Task: Look for space in Sevan, Armenia from 1st June, 2023 to 9th June, 2023 for 4 adults in price range Rs.6000 to Rs.12000. Place can be entire place with 2 bedrooms having 2 beds and 2 bathrooms. Property type can be house, flat, guest house. Amenities needed are: heating. Booking option can be shelf check-in. Required host language is English.
Action: Mouse moved to (492, 102)
Screenshot: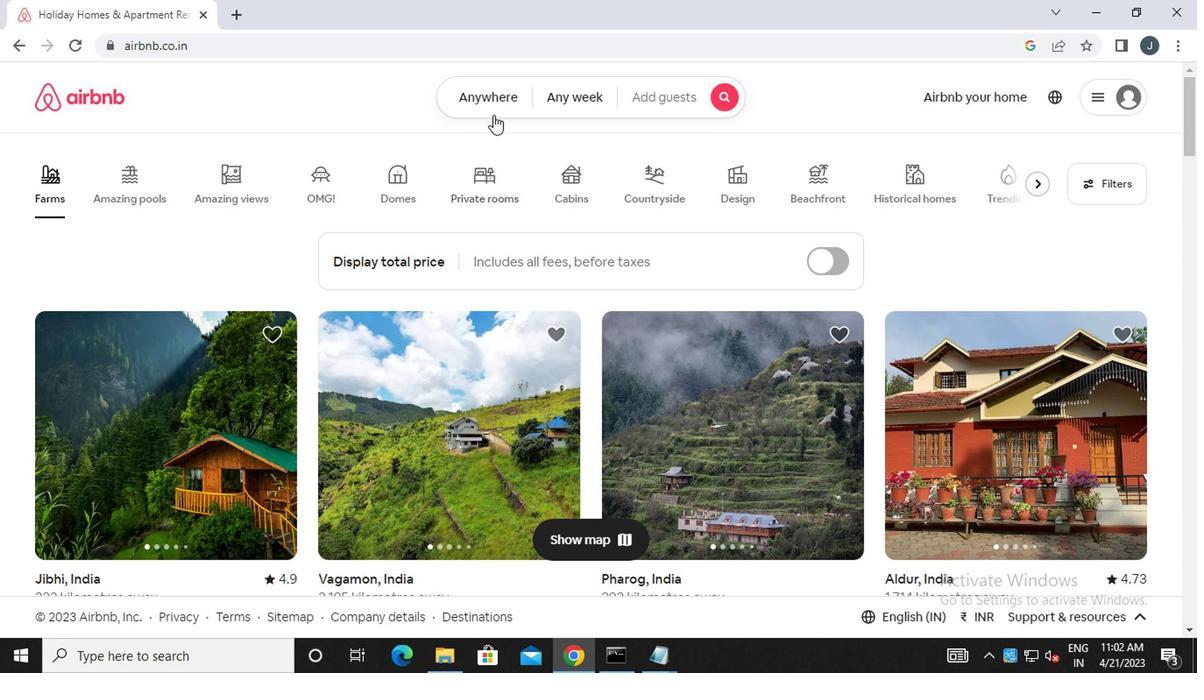 
Action: Mouse pressed left at (492, 102)
Screenshot: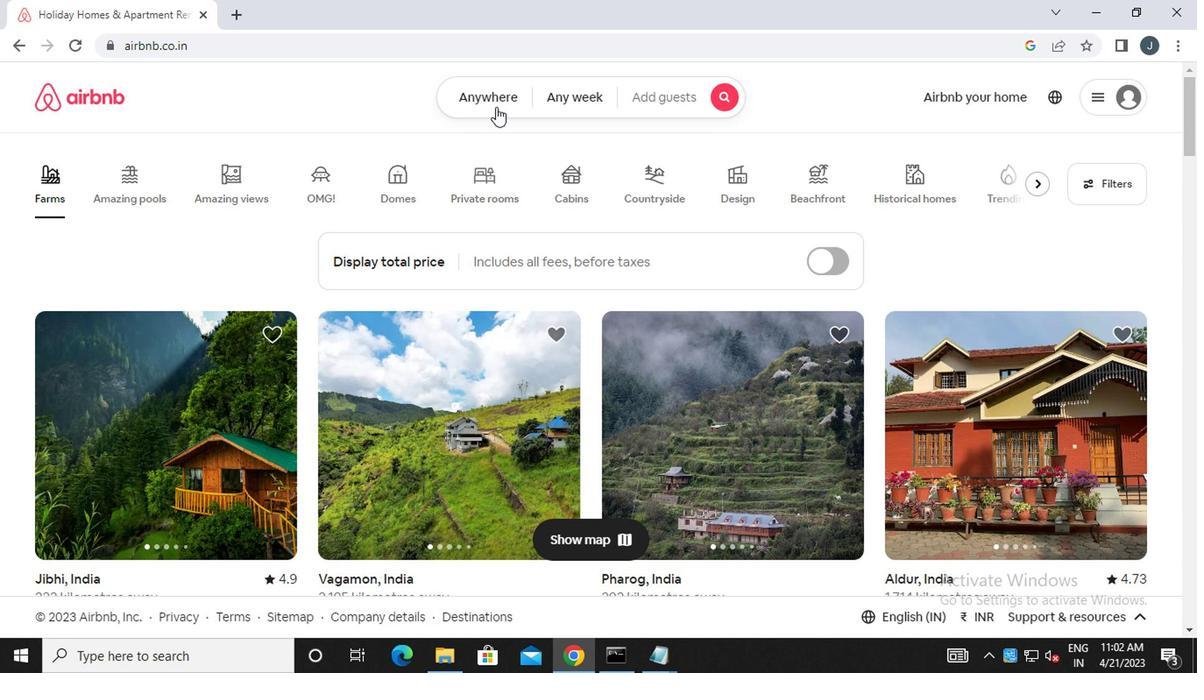 
Action: Mouse moved to (306, 167)
Screenshot: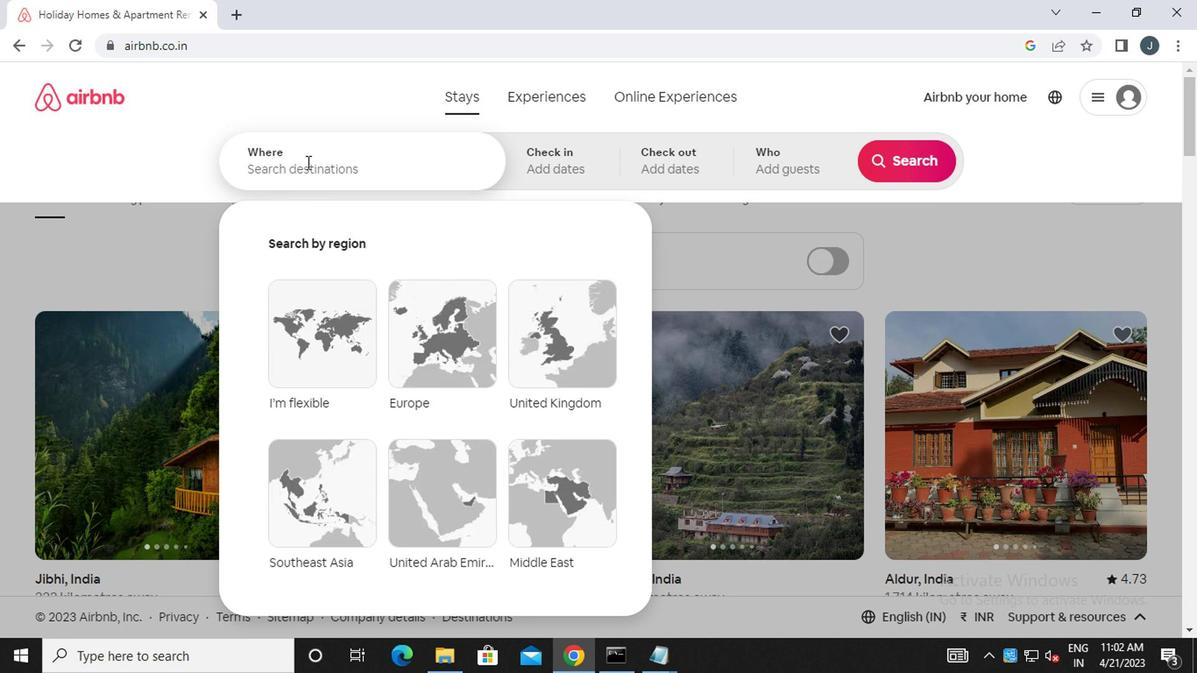 
Action: Mouse pressed left at (306, 167)
Screenshot: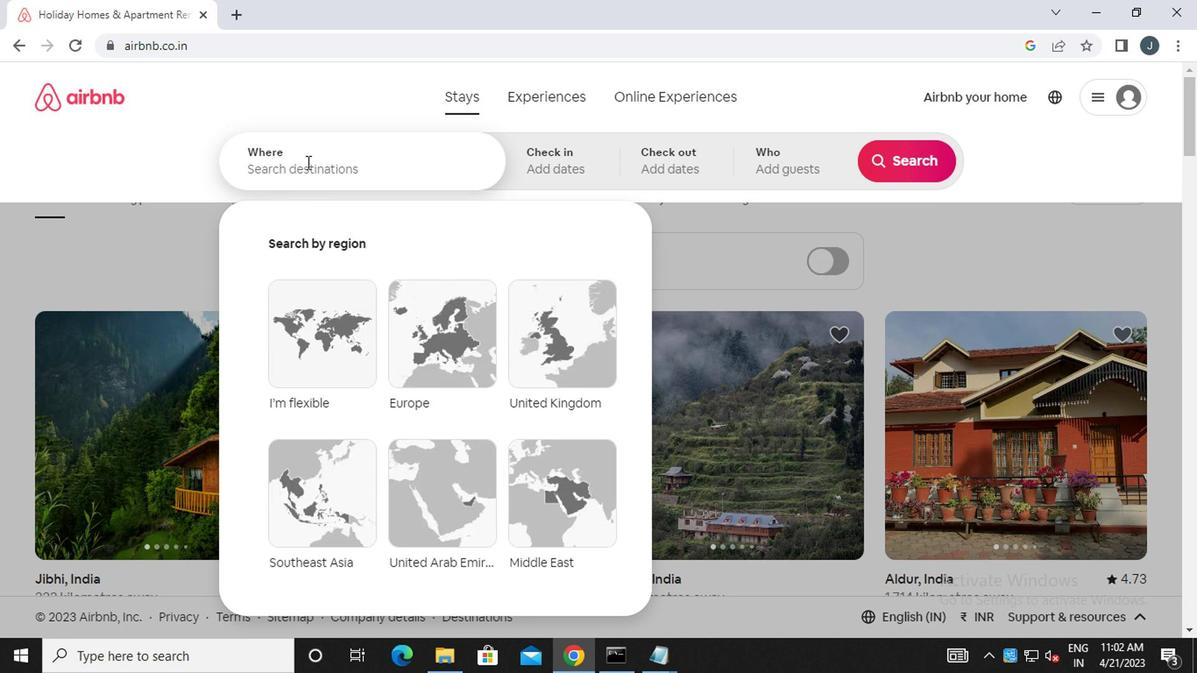 
Action: Mouse moved to (309, 168)
Screenshot: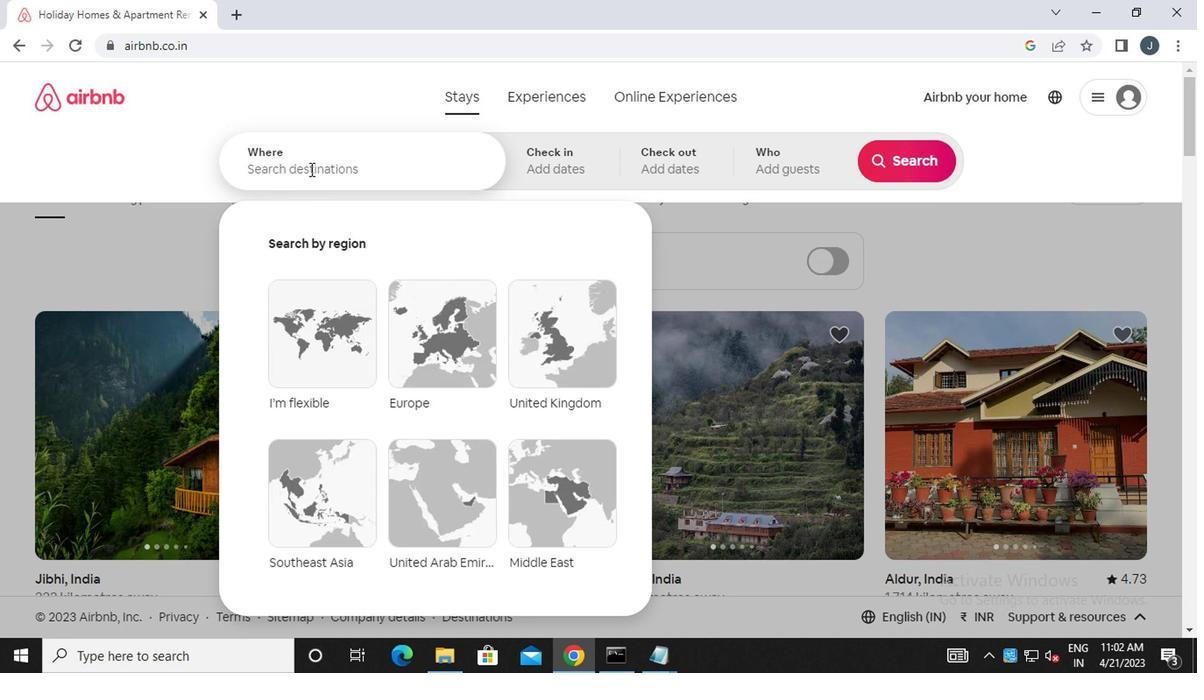 
Action: Key pressed s<Key.caps_lock>evan
Screenshot: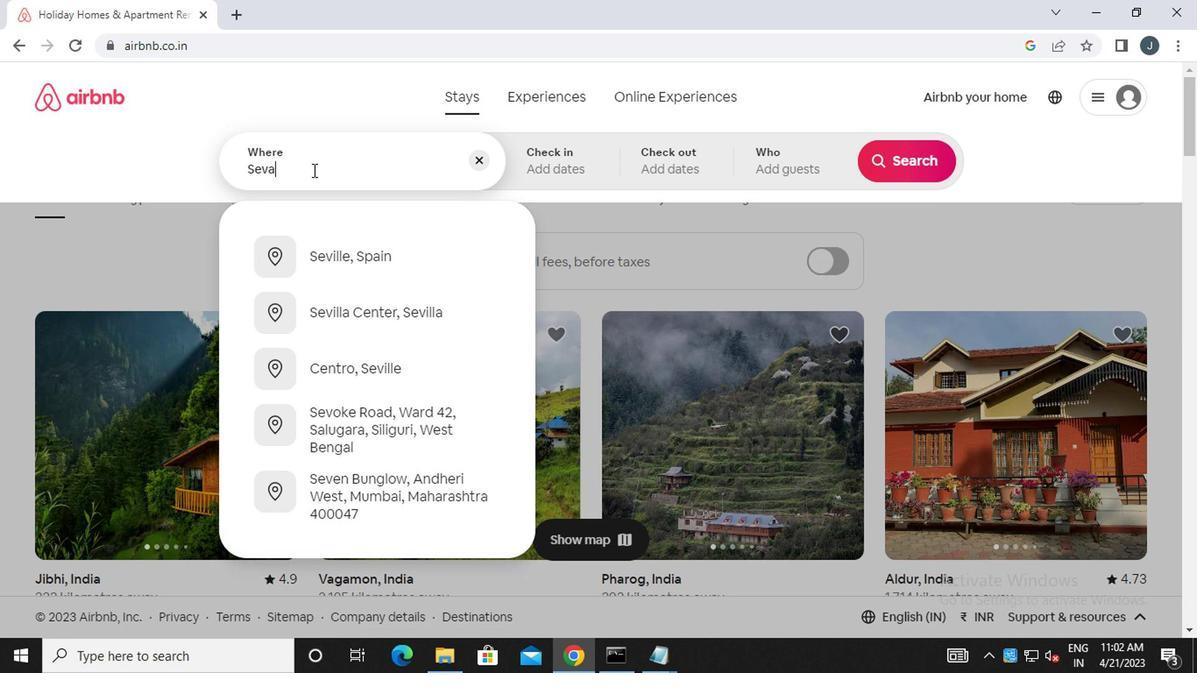 
Action: Mouse moved to (369, 253)
Screenshot: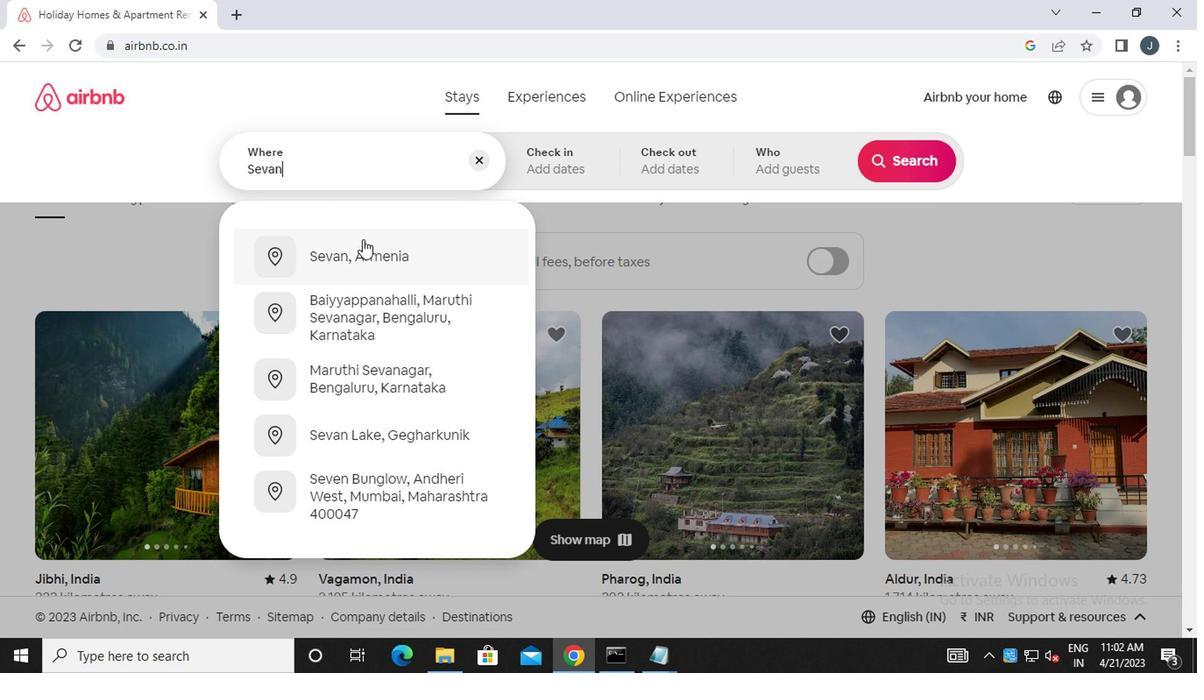 
Action: Mouse pressed left at (369, 253)
Screenshot: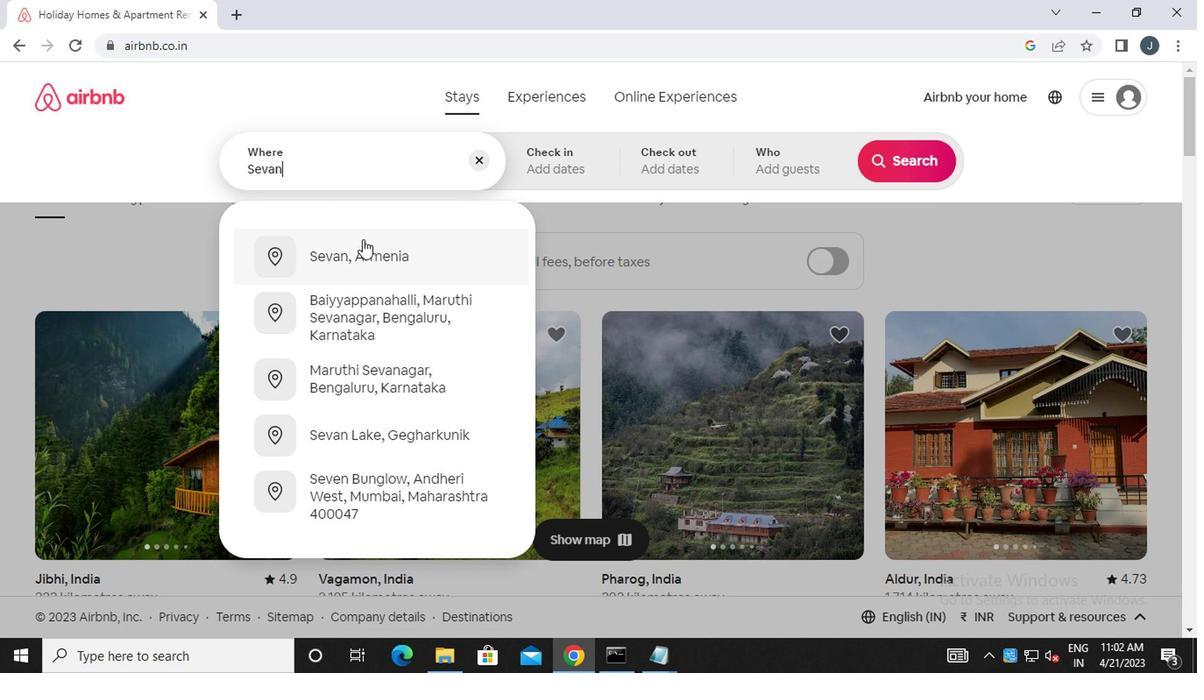 
Action: Mouse moved to (891, 300)
Screenshot: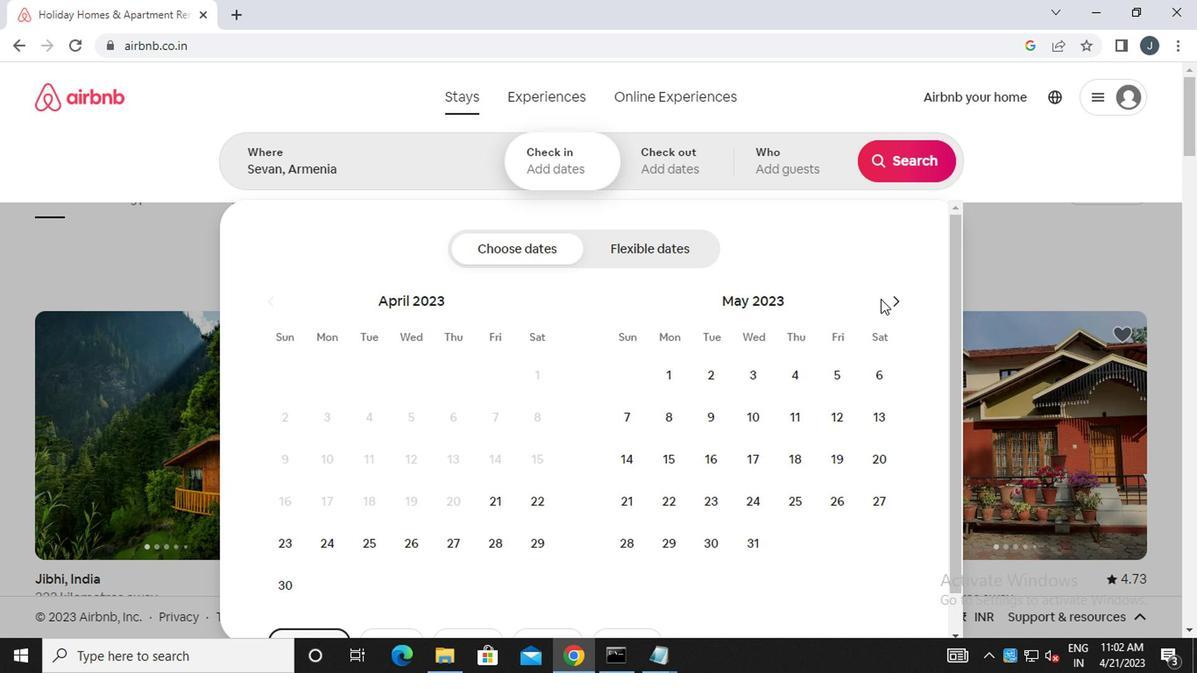 
Action: Mouse pressed left at (891, 300)
Screenshot: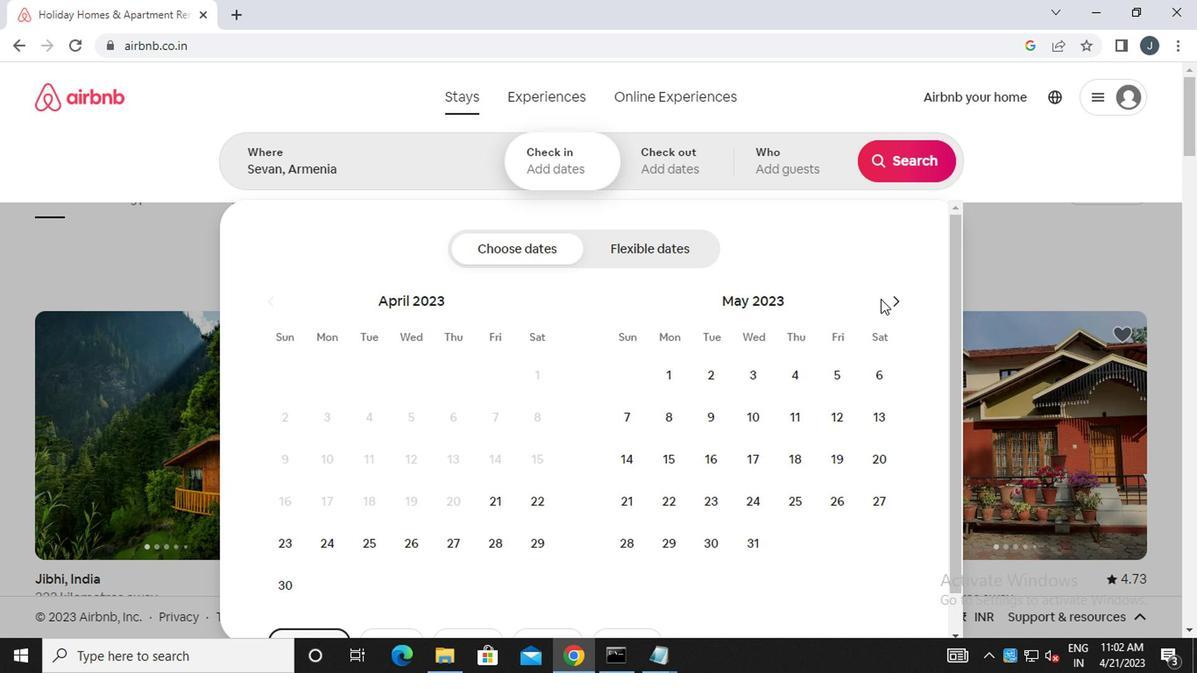 
Action: Mouse moved to (796, 381)
Screenshot: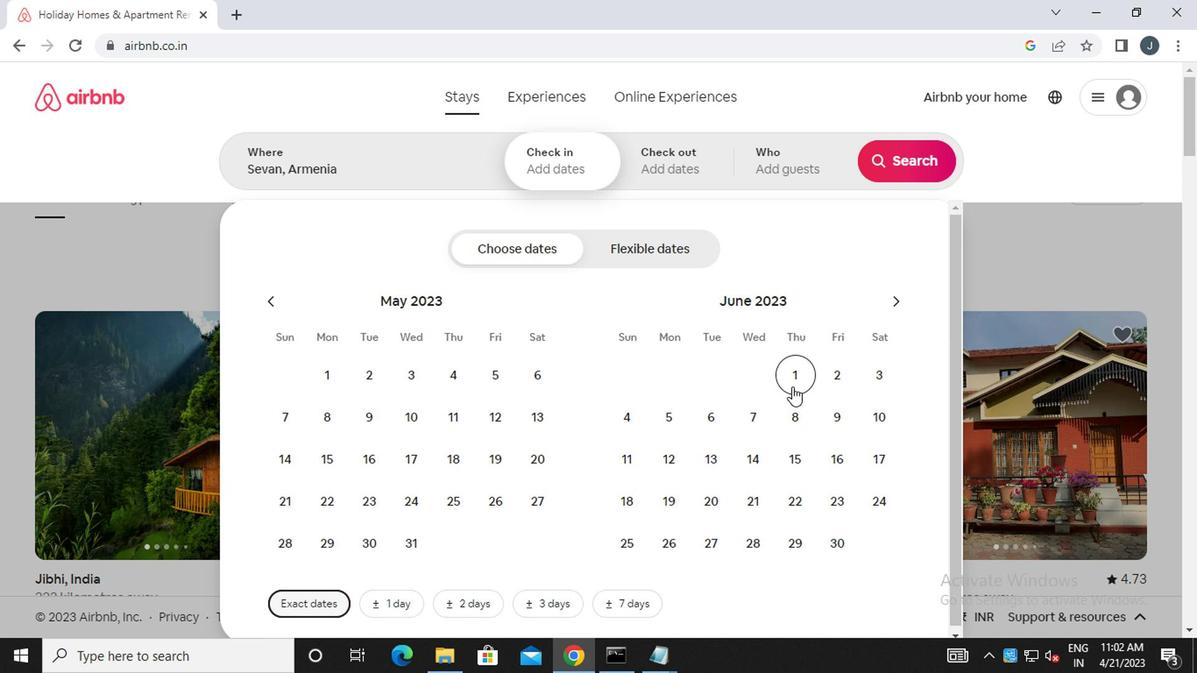 
Action: Mouse pressed left at (796, 381)
Screenshot: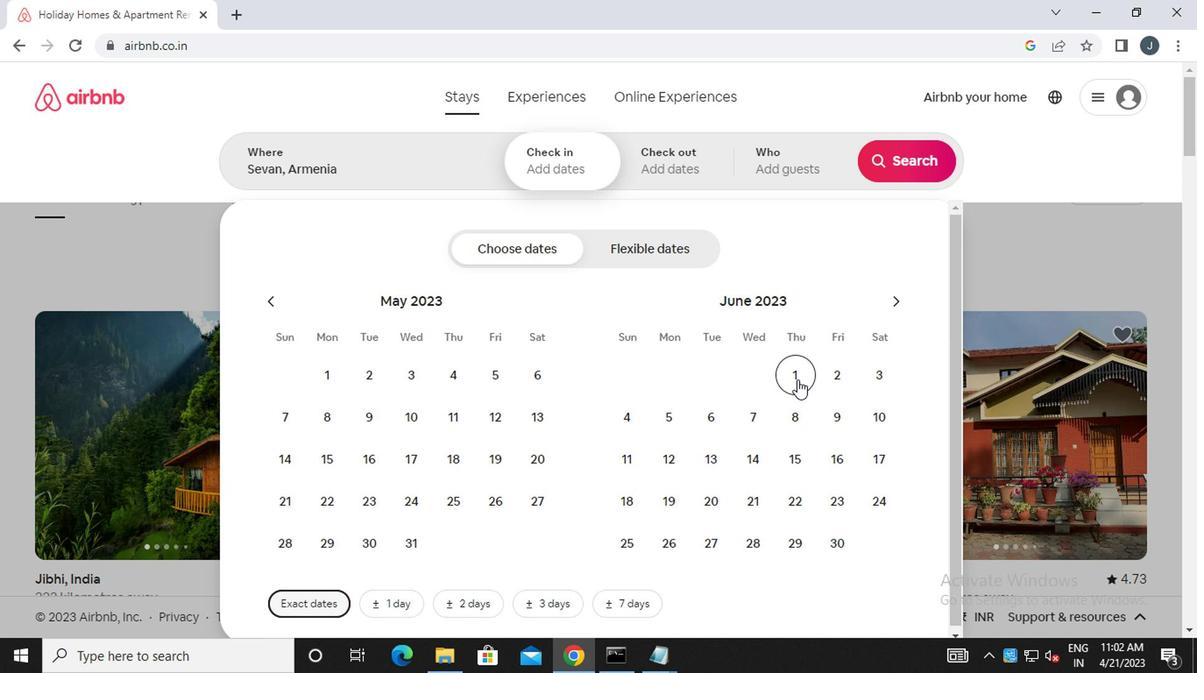 
Action: Mouse moved to (823, 423)
Screenshot: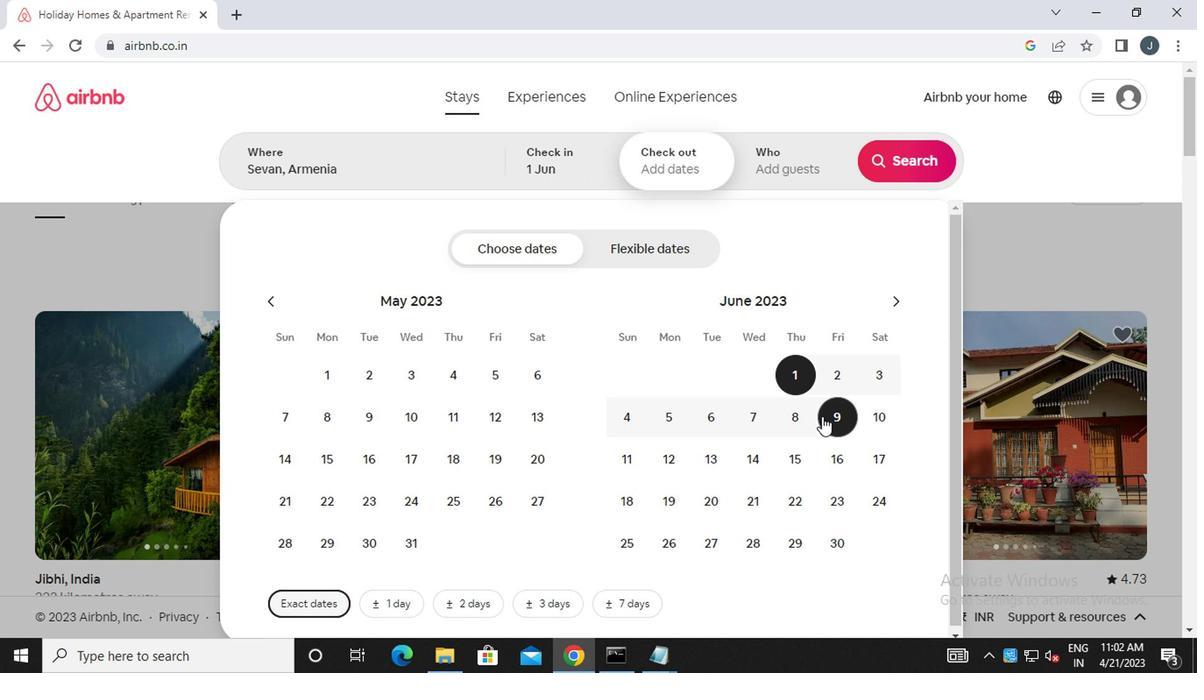 
Action: Mouse pressed left at (823, 423)
Screenshot: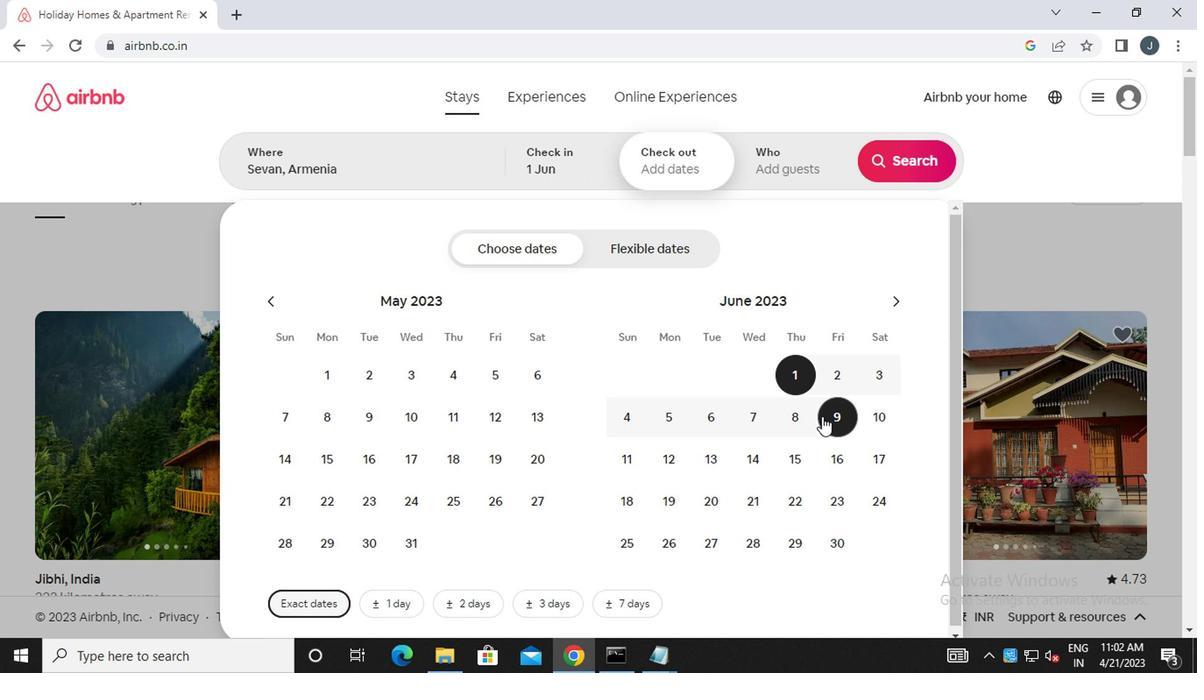 
Action: Mouse moved to (804, 164)
Screenshot: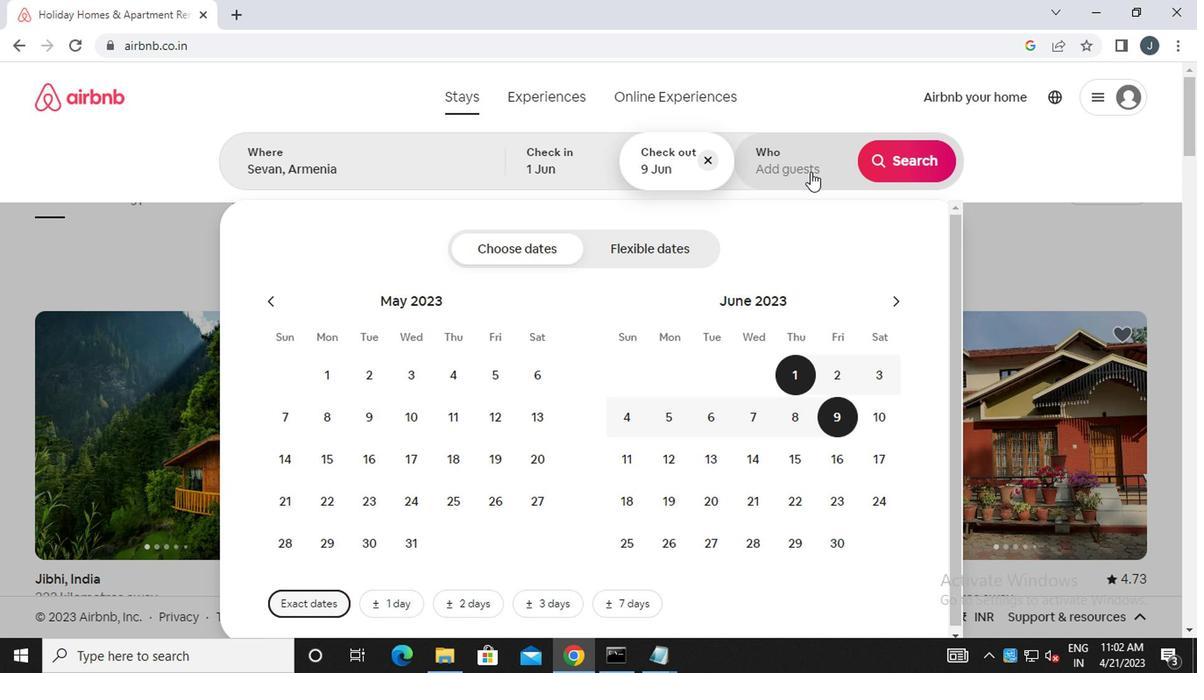 
Action: Mouse pressed left at (804, 164)
Screenshot: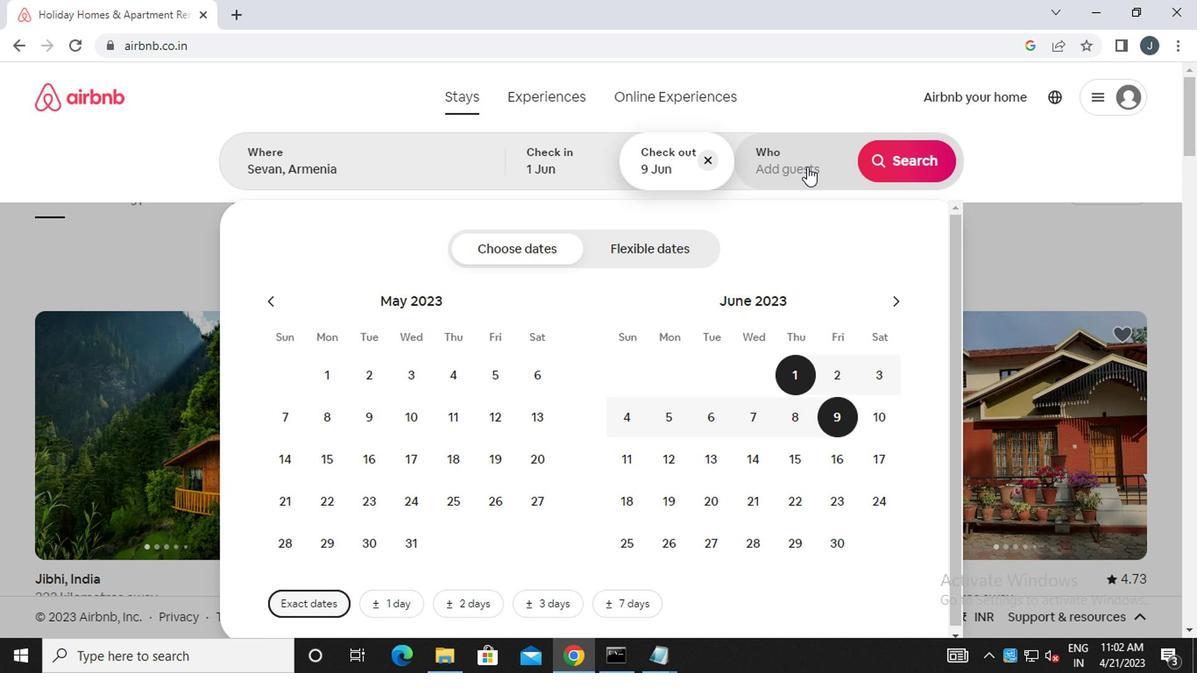 
Action: Mouse moved to (911, 255)
Screenshot: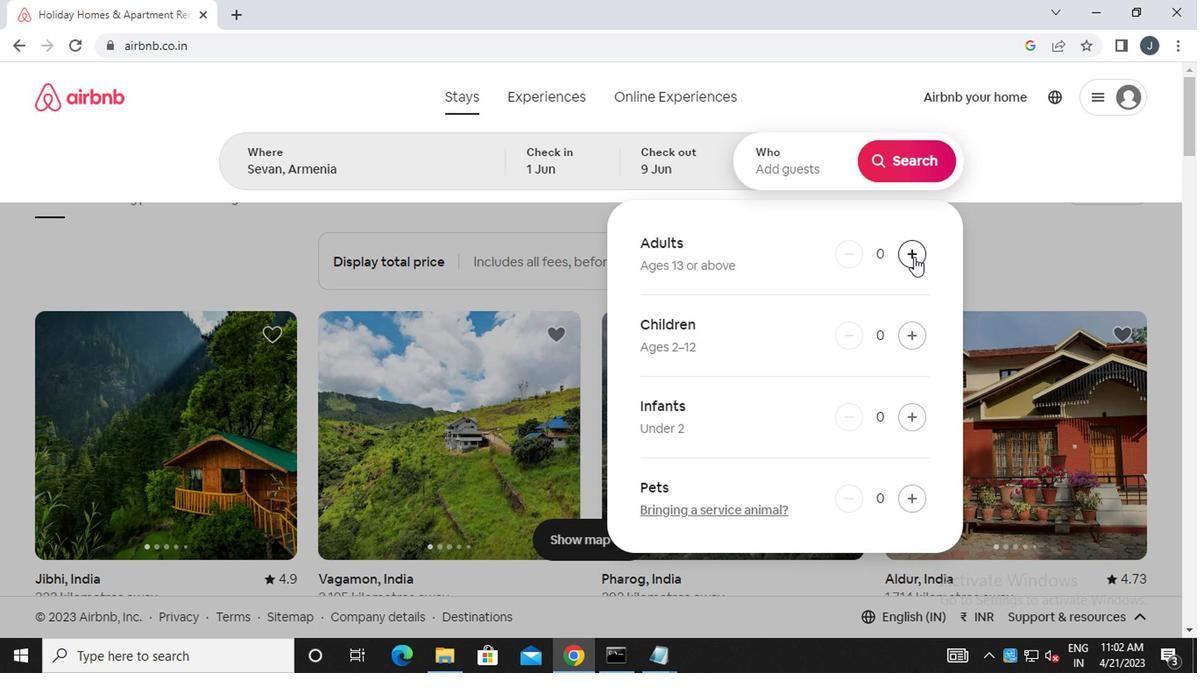 
Action: Mouse pressed left at (911, 255)
Screenshot: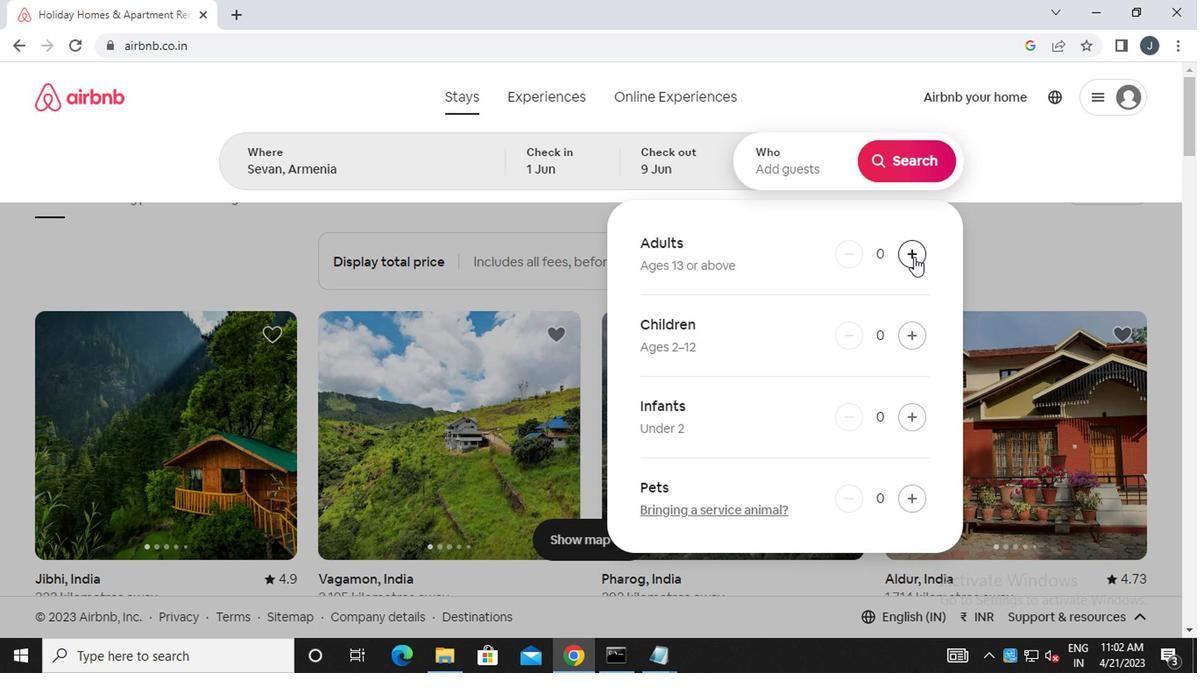 
Action: Mouse pressed left at (911, 255)
Screenshot: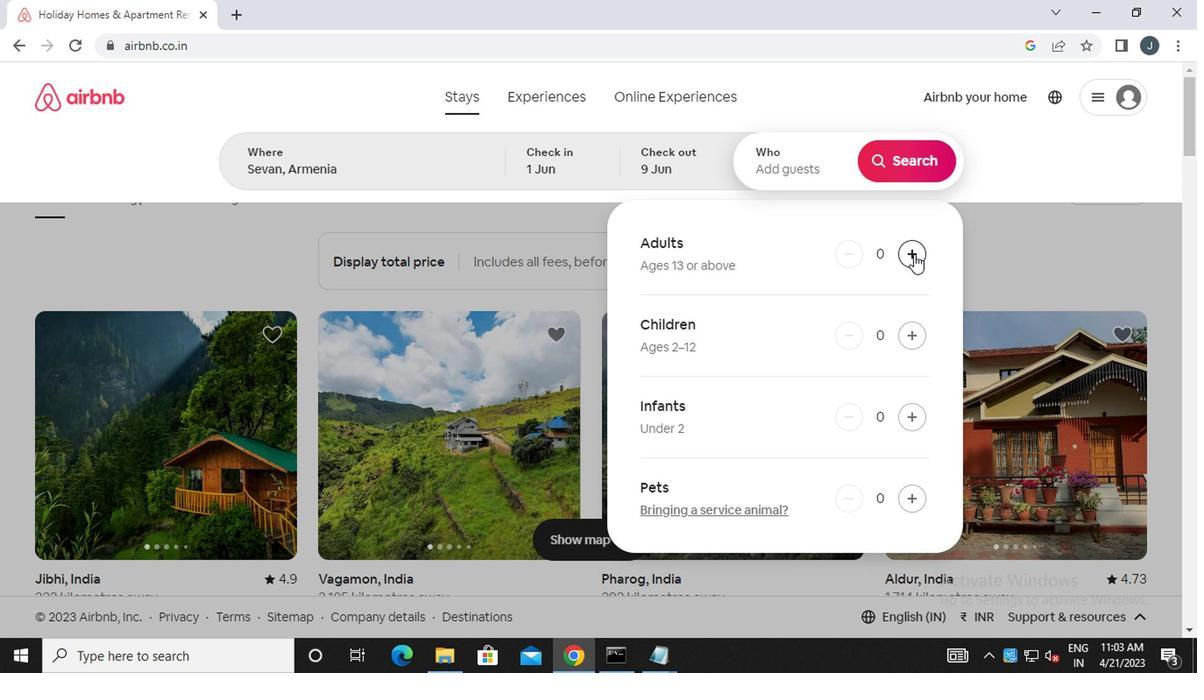 
Action: Mouse moved to (911, 255)
Screenshot: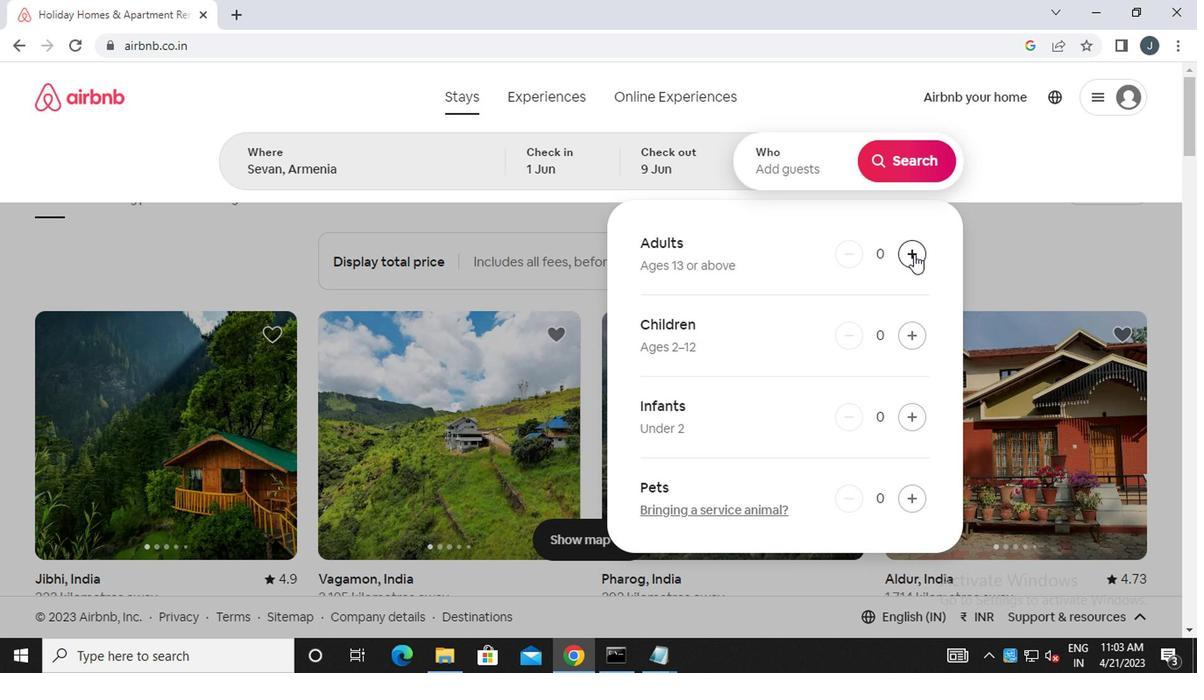 
Action: Mouse pressed left at (911, 255)
Screenshot: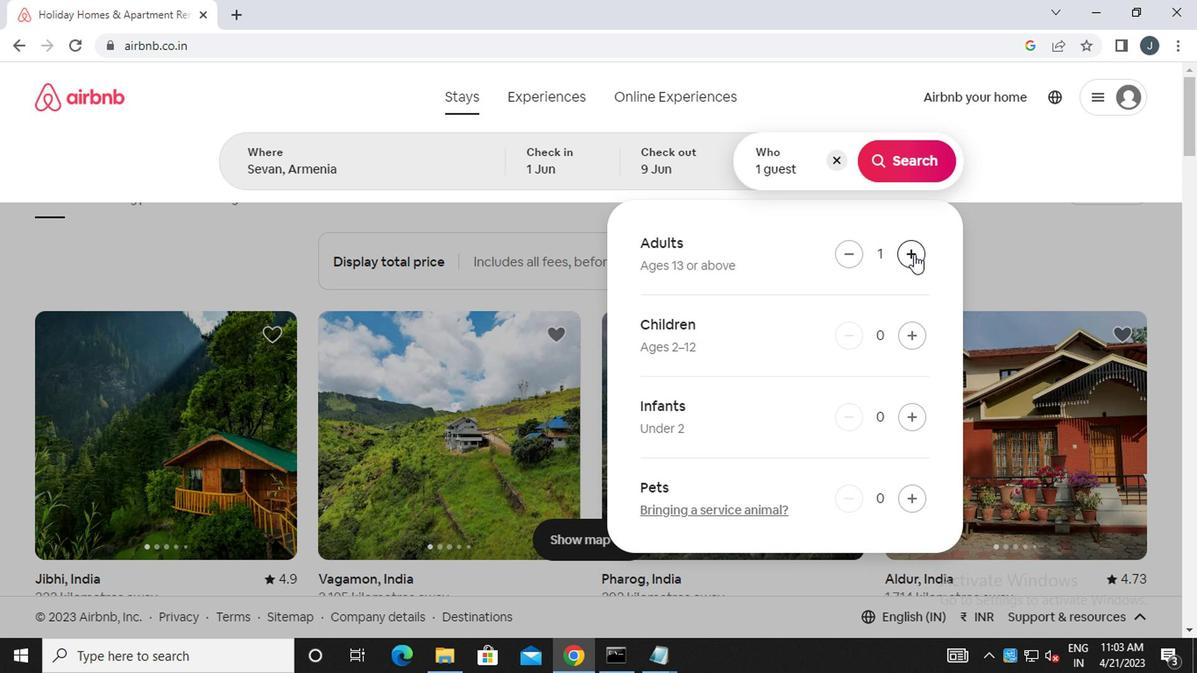 
Action: Mouse pressed left at (911, 255)
Screenshot: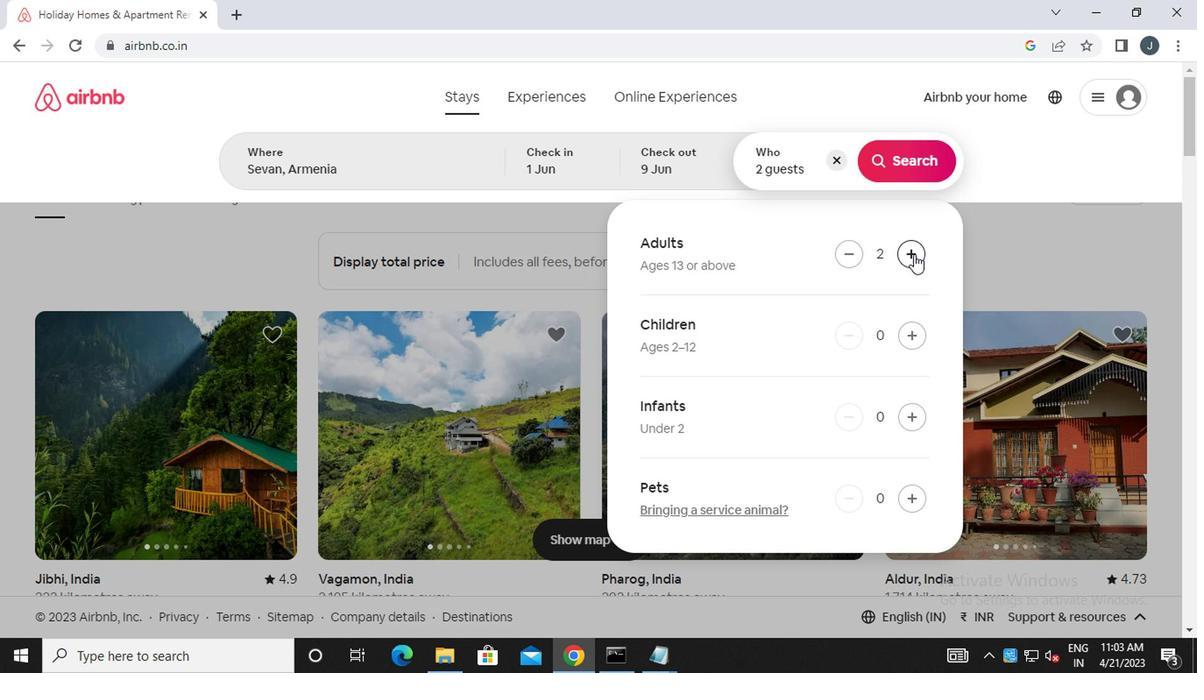 
Action: Mouse moved to (908, 156)
Screenshot: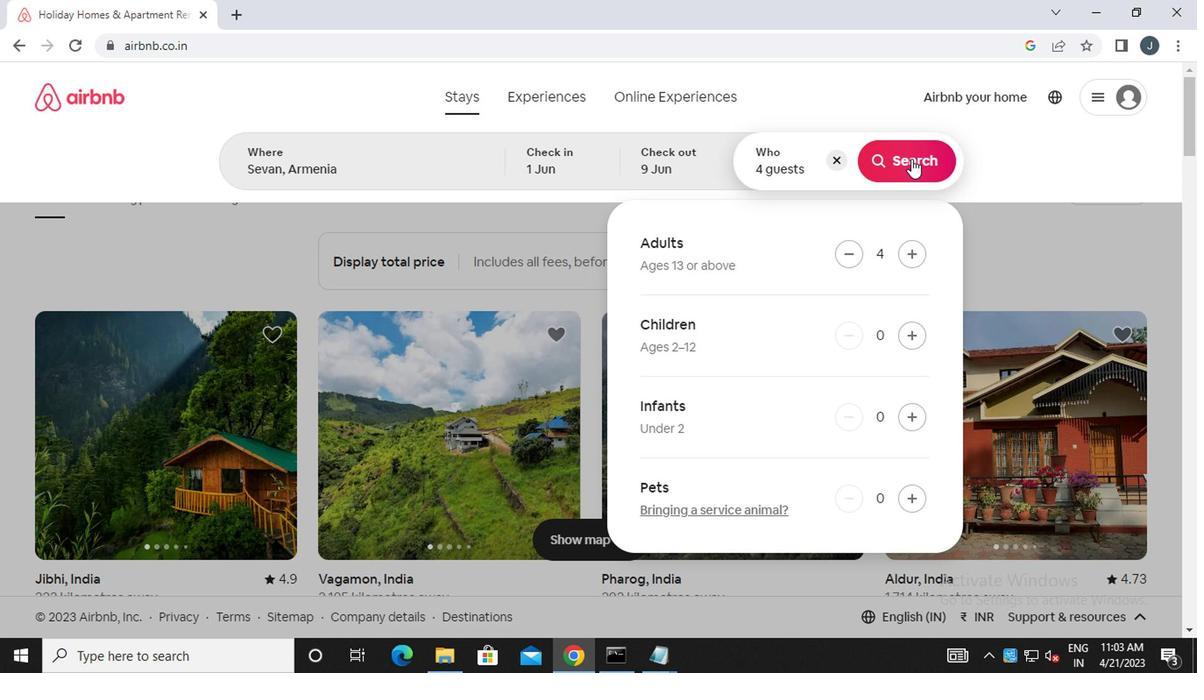 
Action: Mouse pressed left at (908, 156)
Screenshot: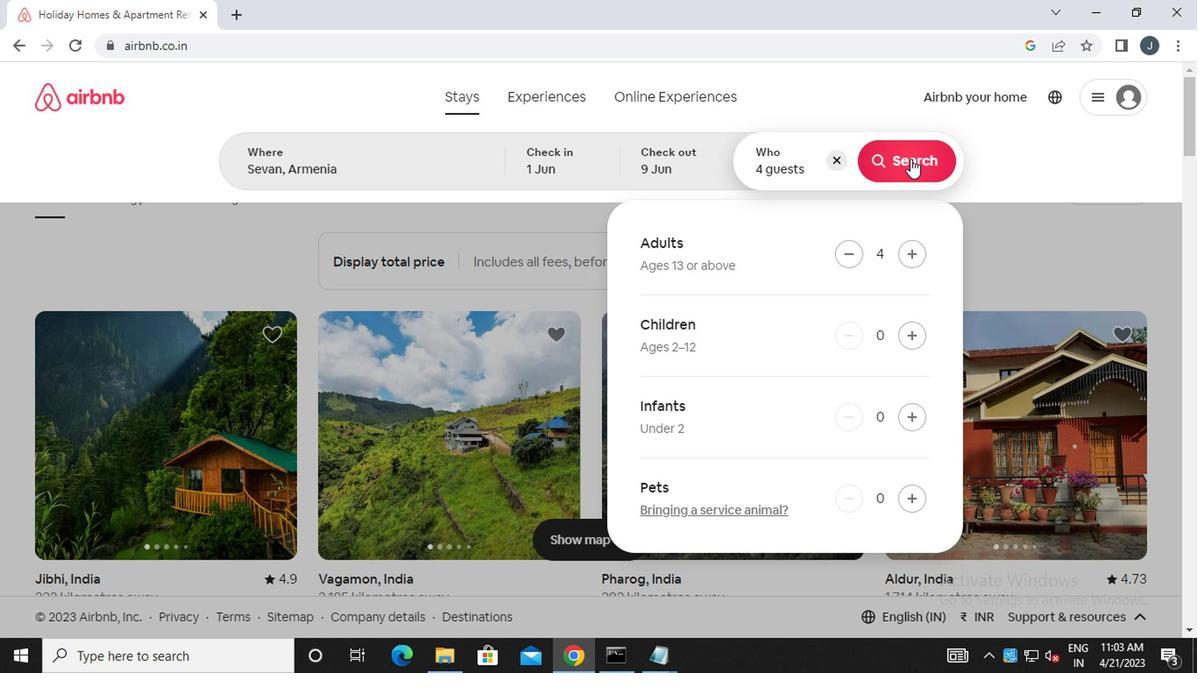 
Action: Mouse moved to (1147, 166)
Screenshot: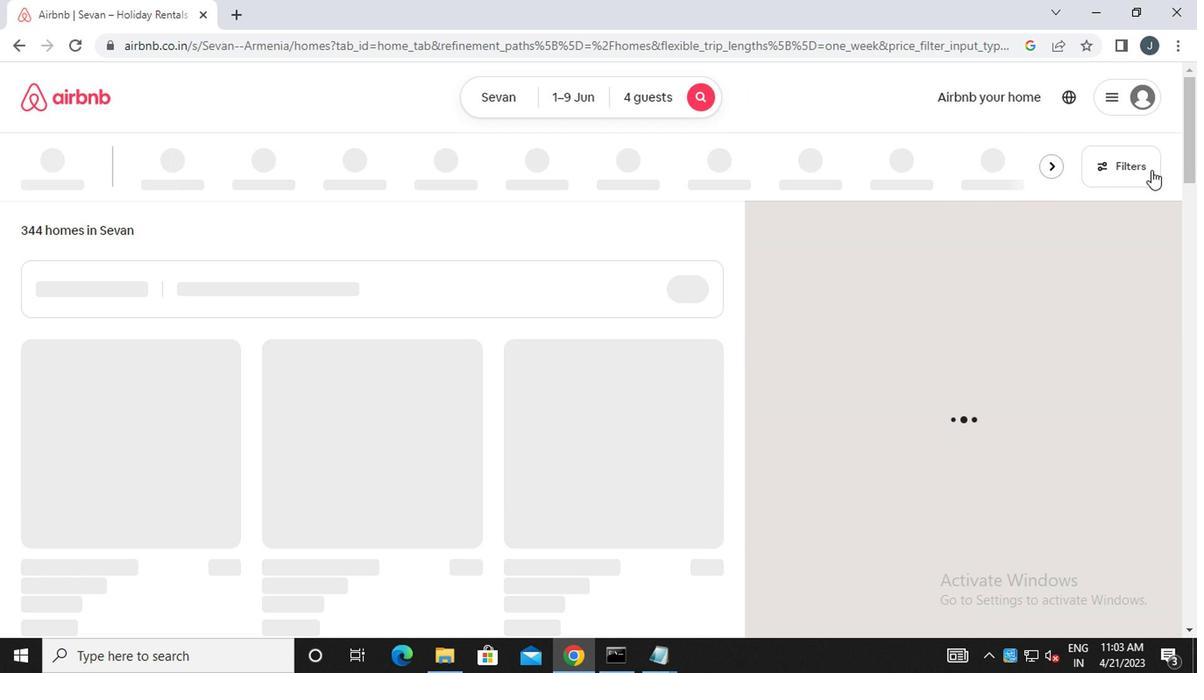 
Action: Mouse pressed left at (1147, 166)
Screenshot: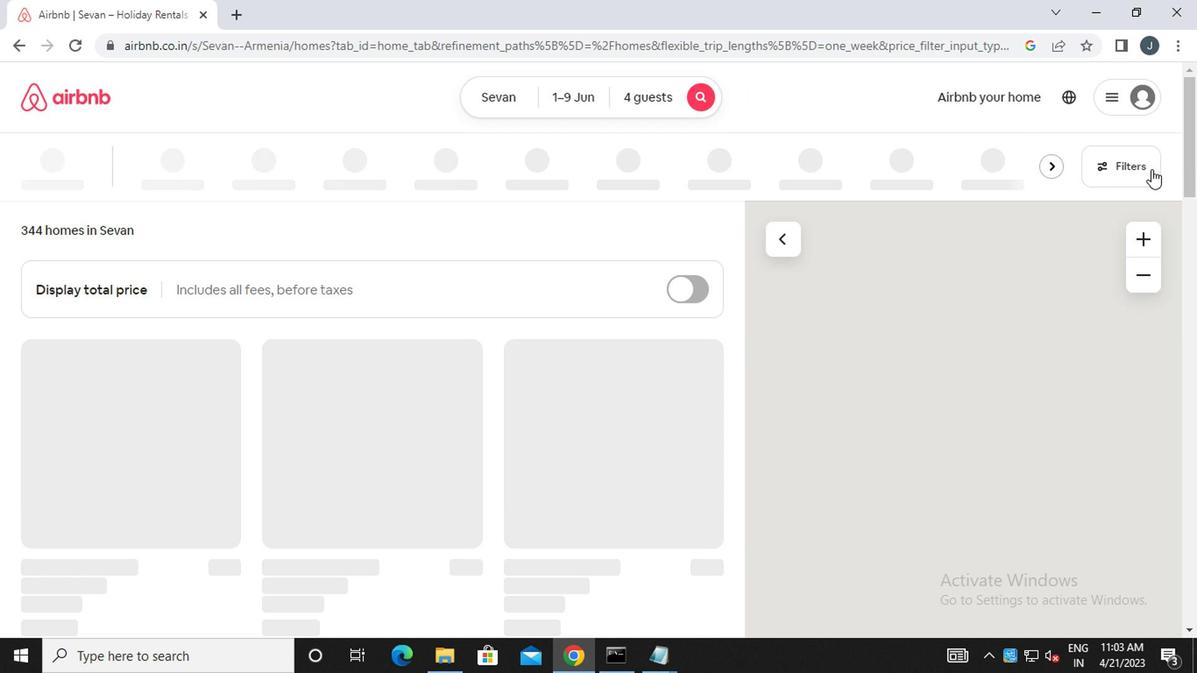 
Action: Mouse moved to (375, 402)
Screenshot: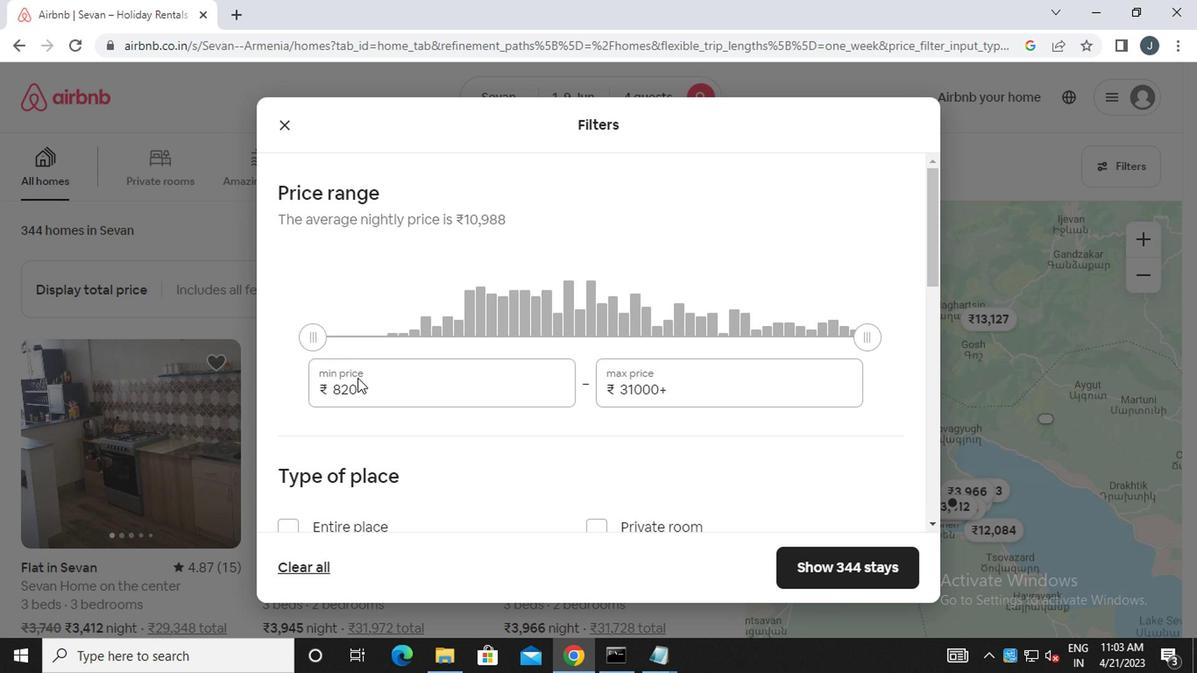 
Action: Mouse pressed left at (375, 402)
Screenshot: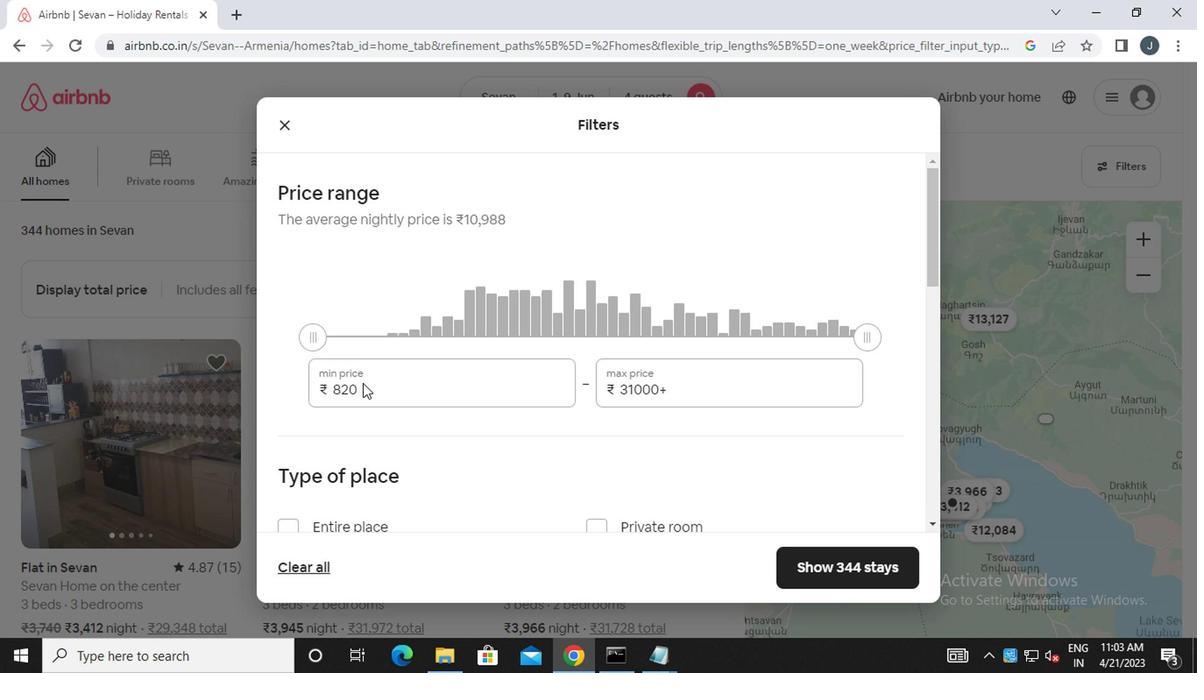 
Action: Mouse moved to (372, 402)
Screenshot: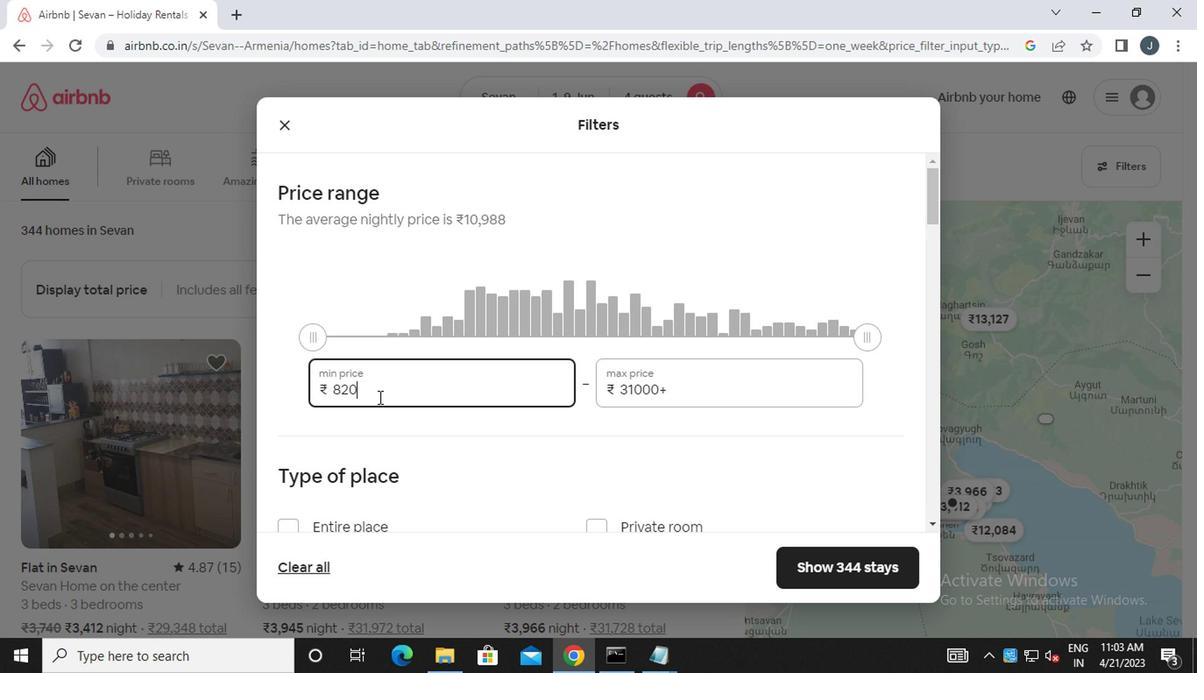 
Action: Key pressed <Key.backspace><Key.backspace><Key.backspace>6000
Screenshot: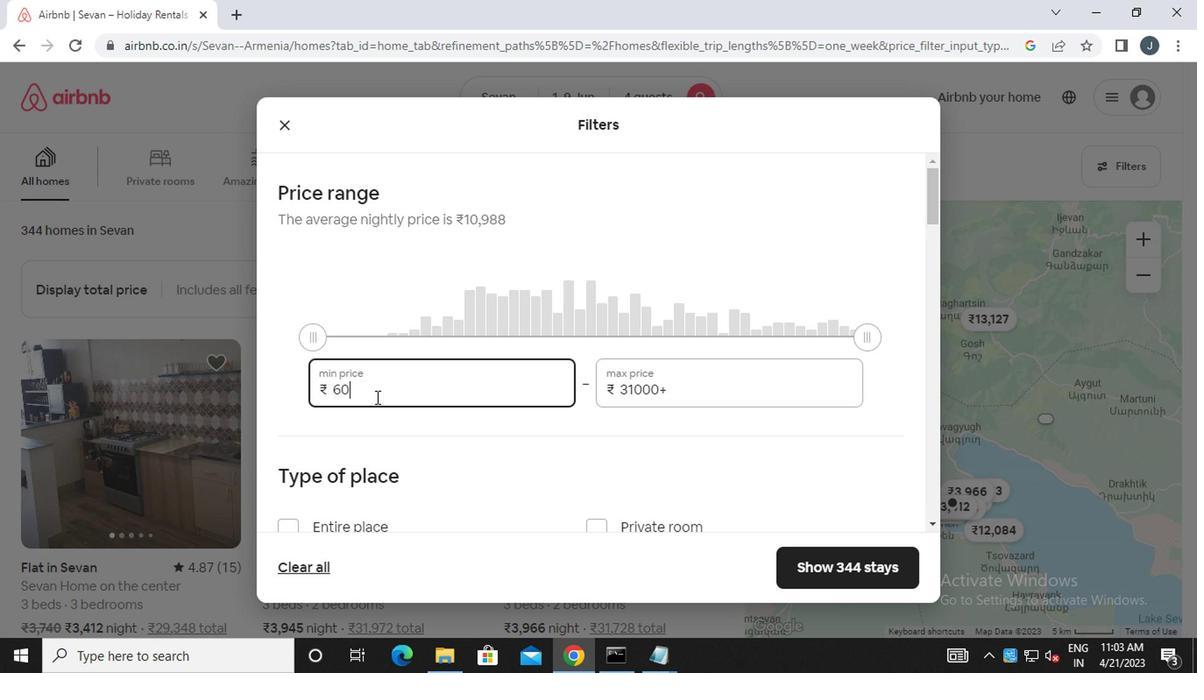 
Action: Mouse moved to (800, 374)
Screenshot: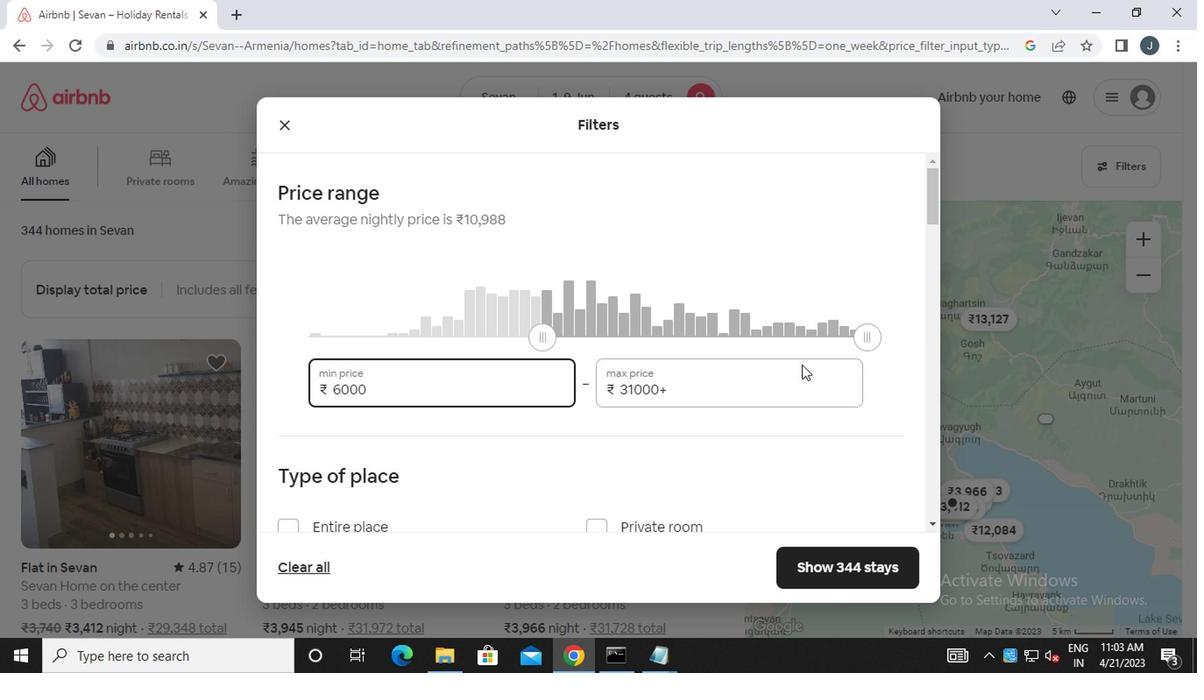 
Action: Mouse pressed left at (800, 374)
Screenshot: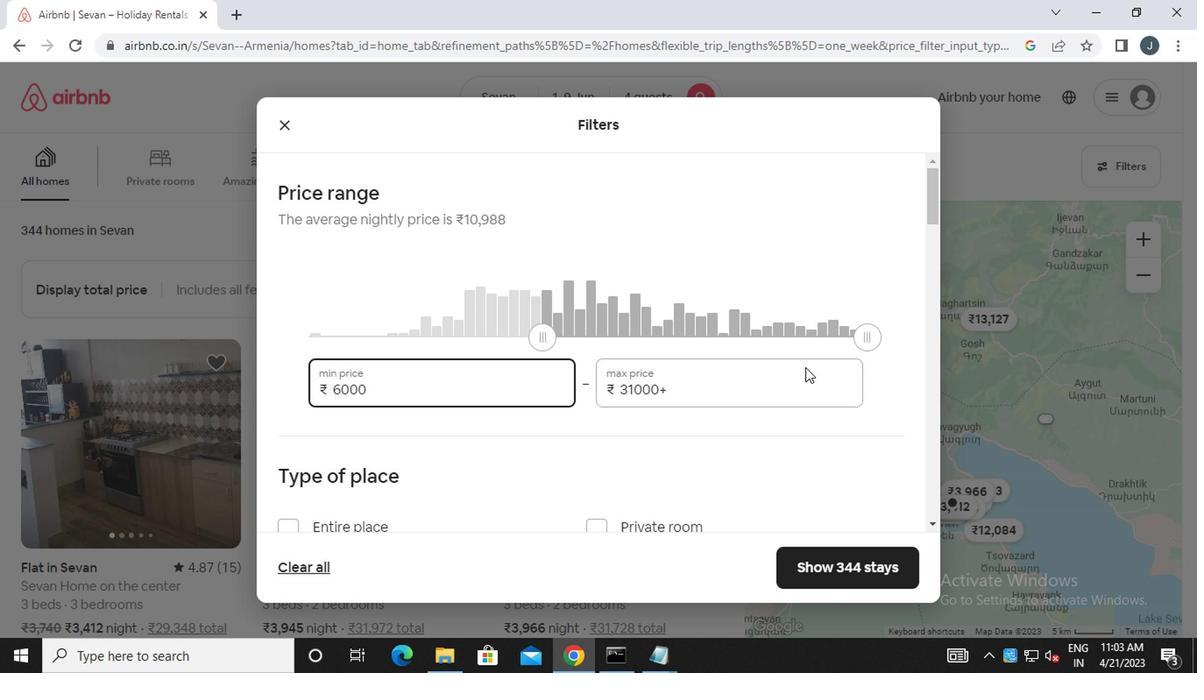 
Action: Key pressed <Key.backspace><Key.backspace><Key.backspace><Key.backspace><Key.backspace><Key.backspace>12000
Screenshot: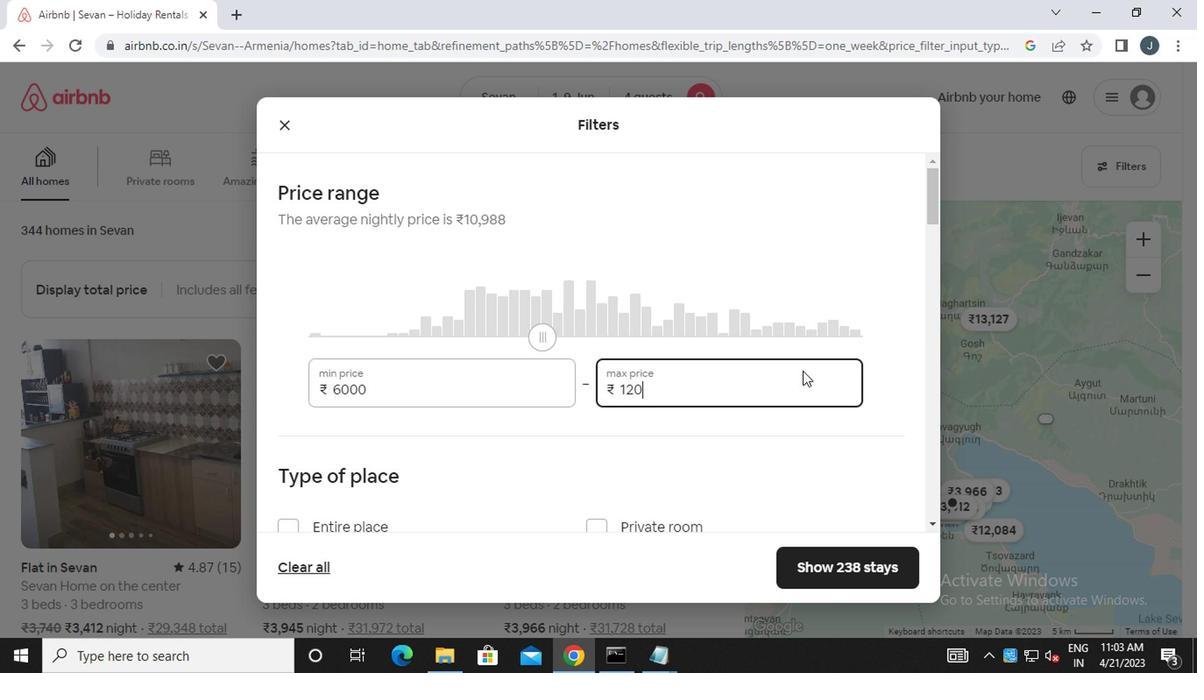 
Action: Mouse moved to (908, 374)
Screenshot: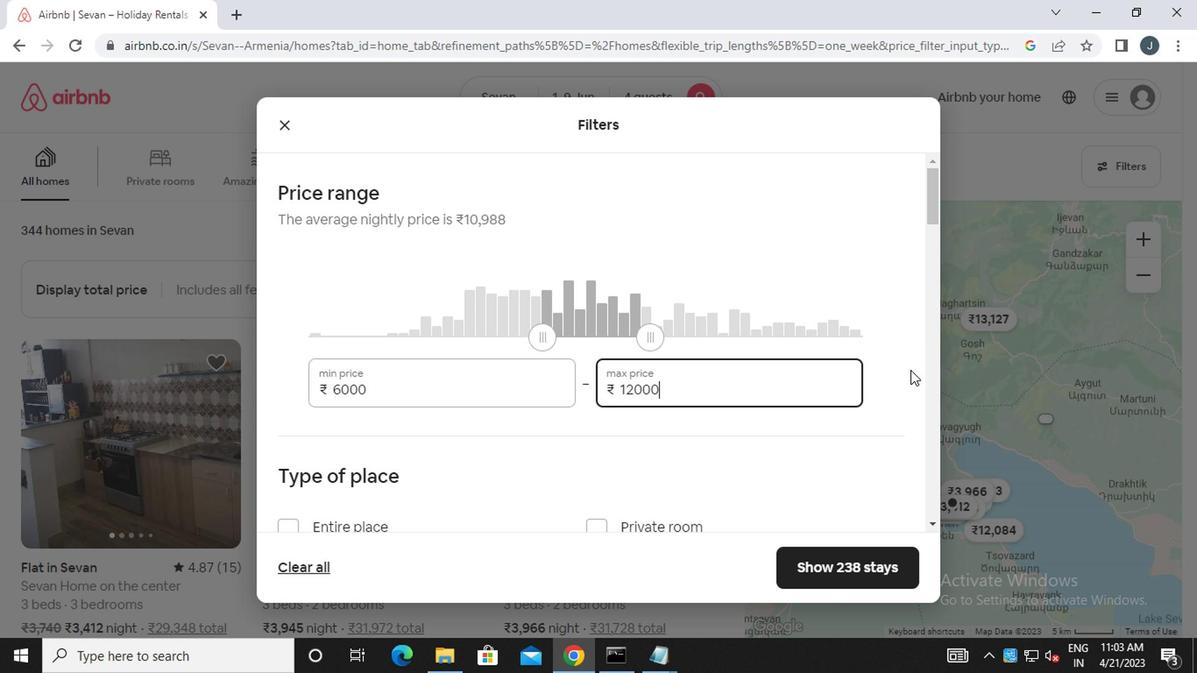 
Action: Mouse scrolled (908, 372) with delta (0, -1)
Screenshot: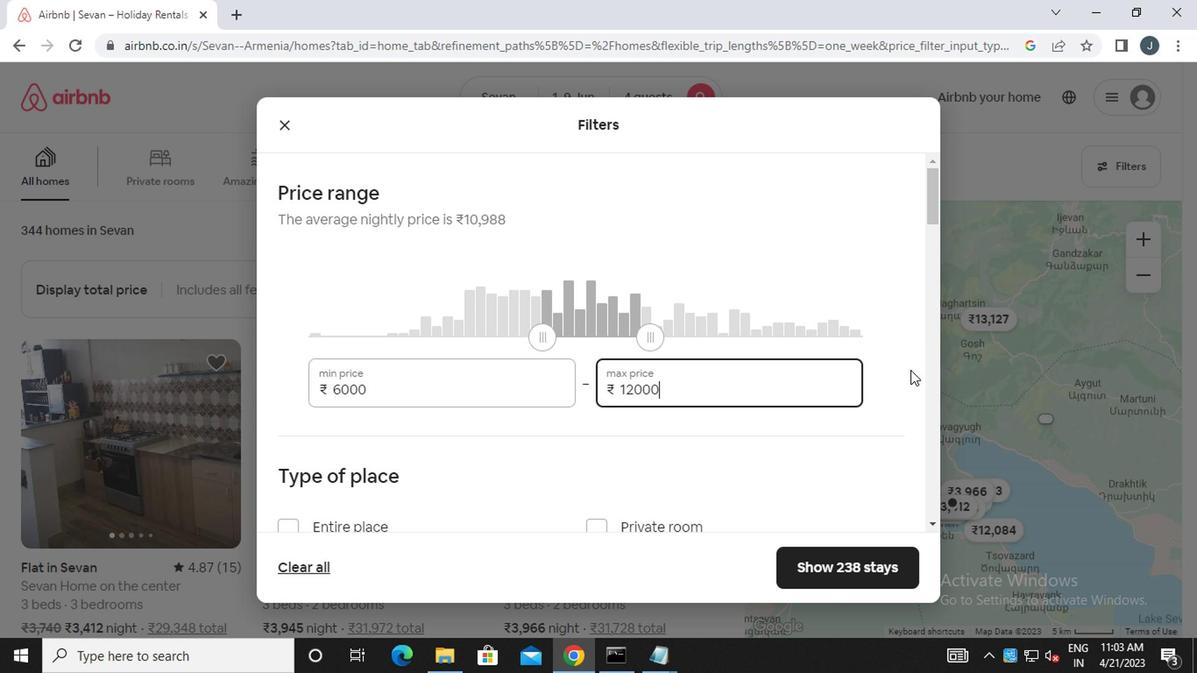 
Action: Mouse moved to (908, 374)
Screenshot: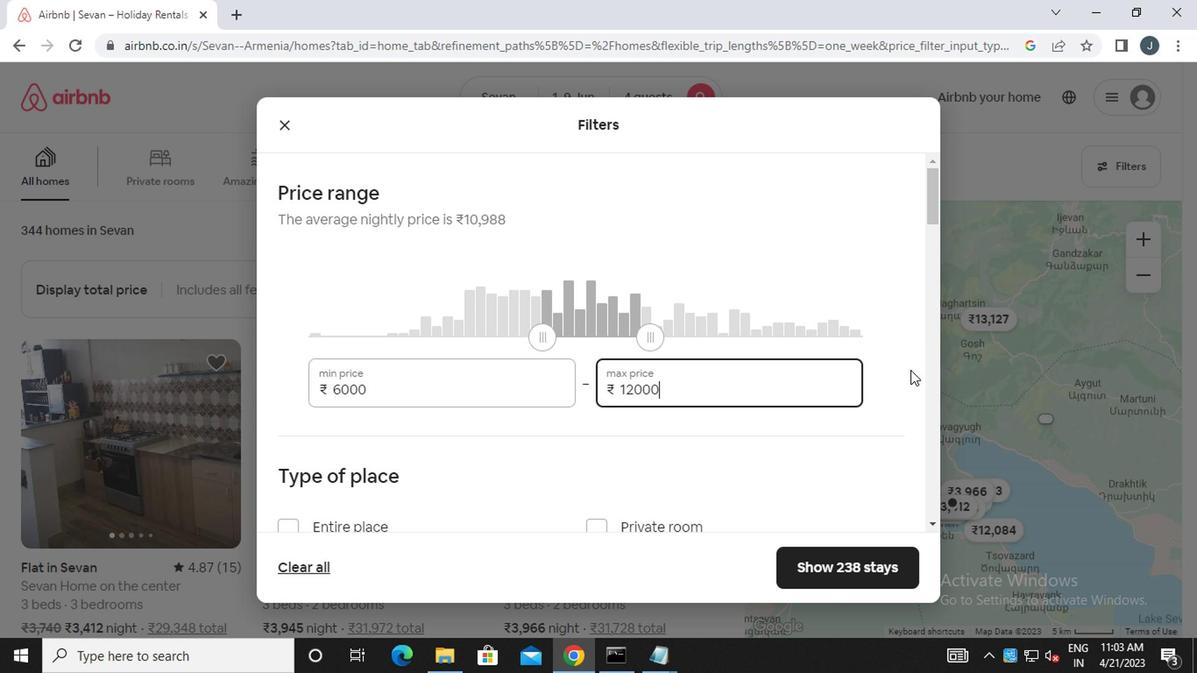 
Action: Mouse scrolled (908, 374) with delta (0, 0)
Screenshot: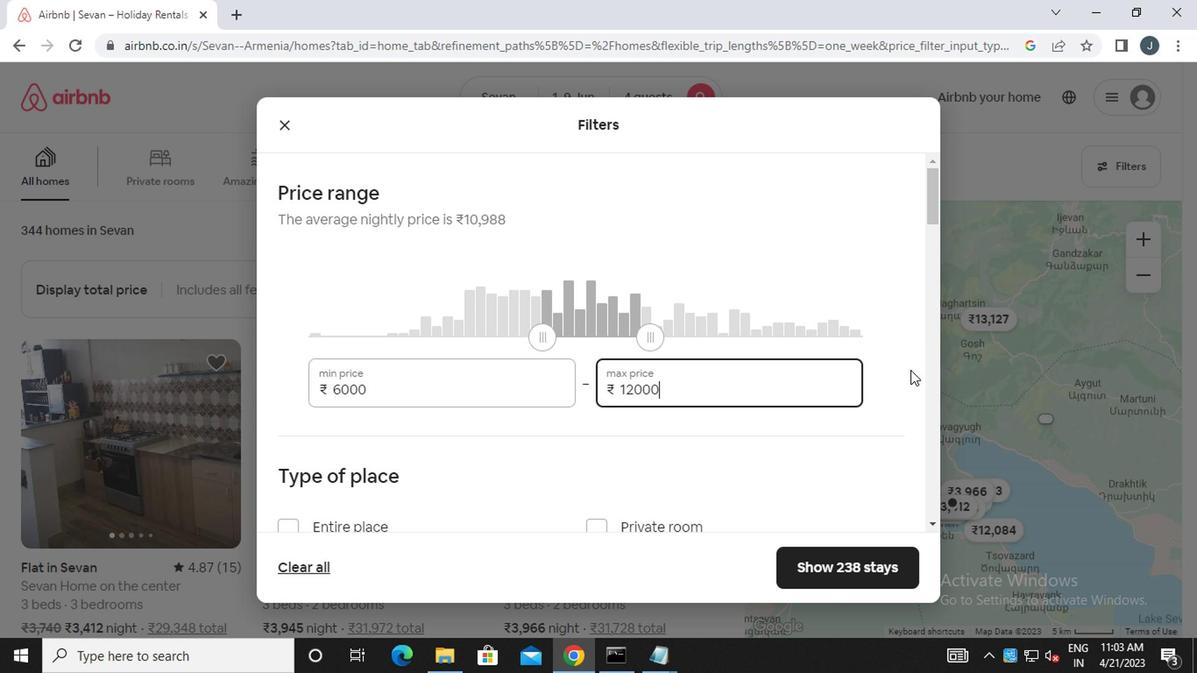 
Action: Mouse moved to (898, 391)
Screenshot: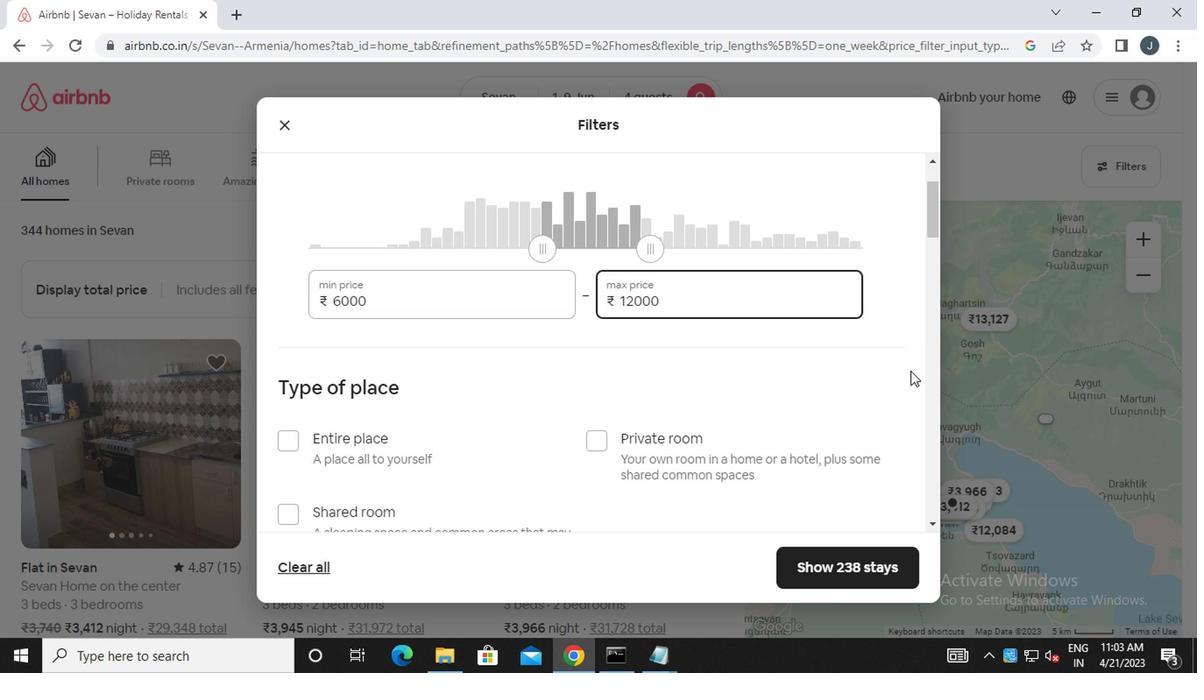 
Action: Mouse scrolled (898, 390) with delta (0, 0)
Screenshot: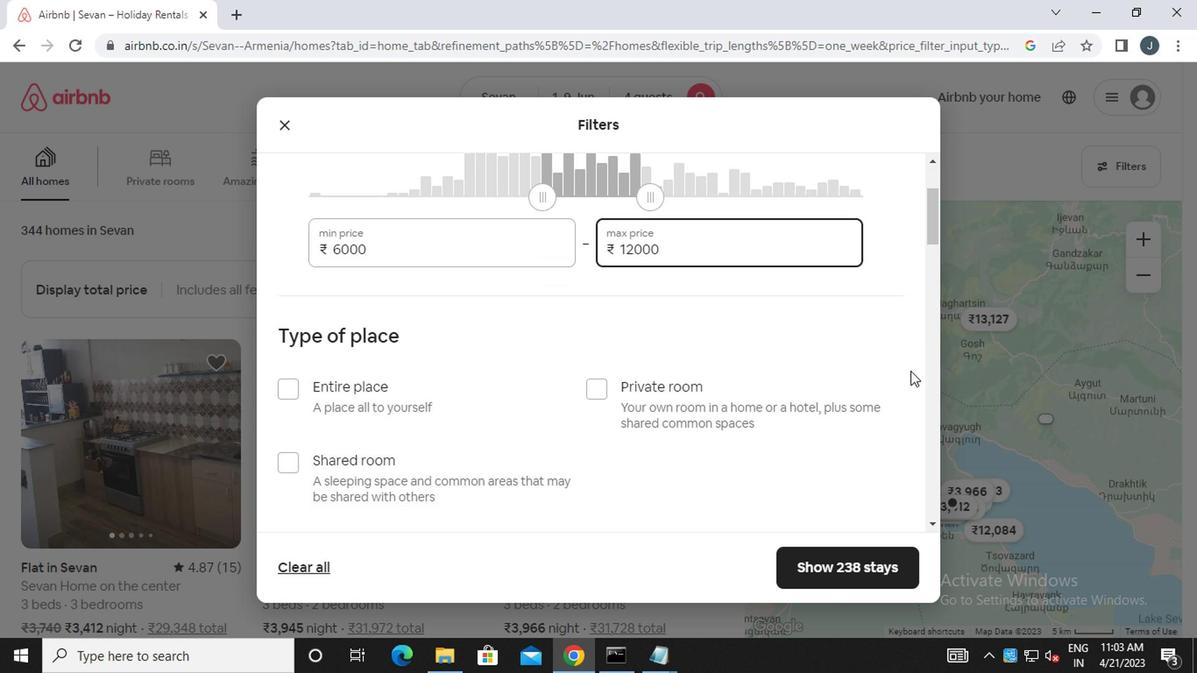 
Action: Mouse moved to (409, 269)
Screenshot: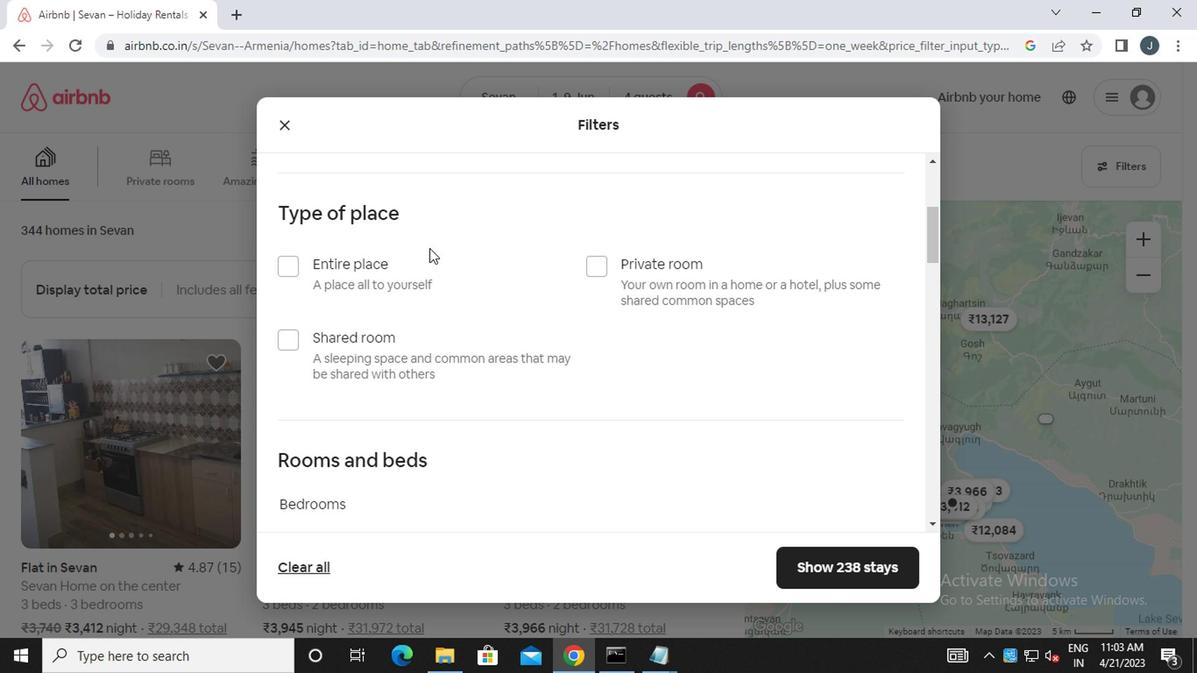 
Action: Mouse pressed left at (409, 269)
Screenshot: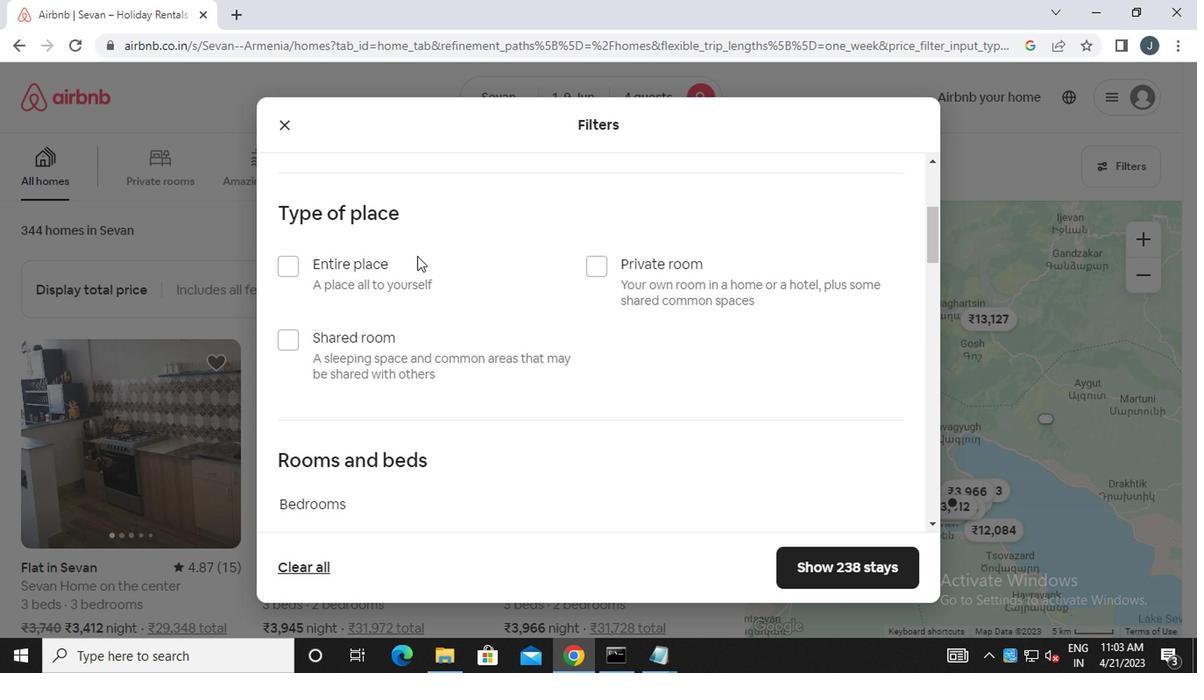 
Action: Mouse moved to (409, 289)
Screenshot: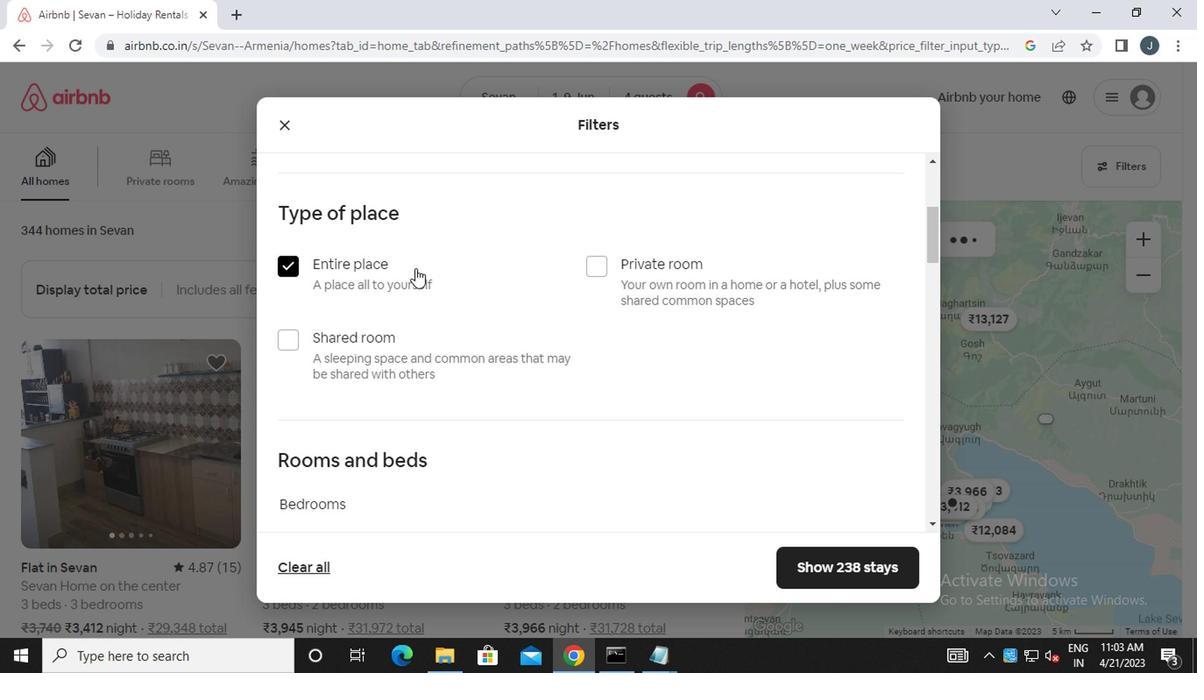 
Action: Mouse scrolled (409, 288) with delta (0, -1)
Screenshot: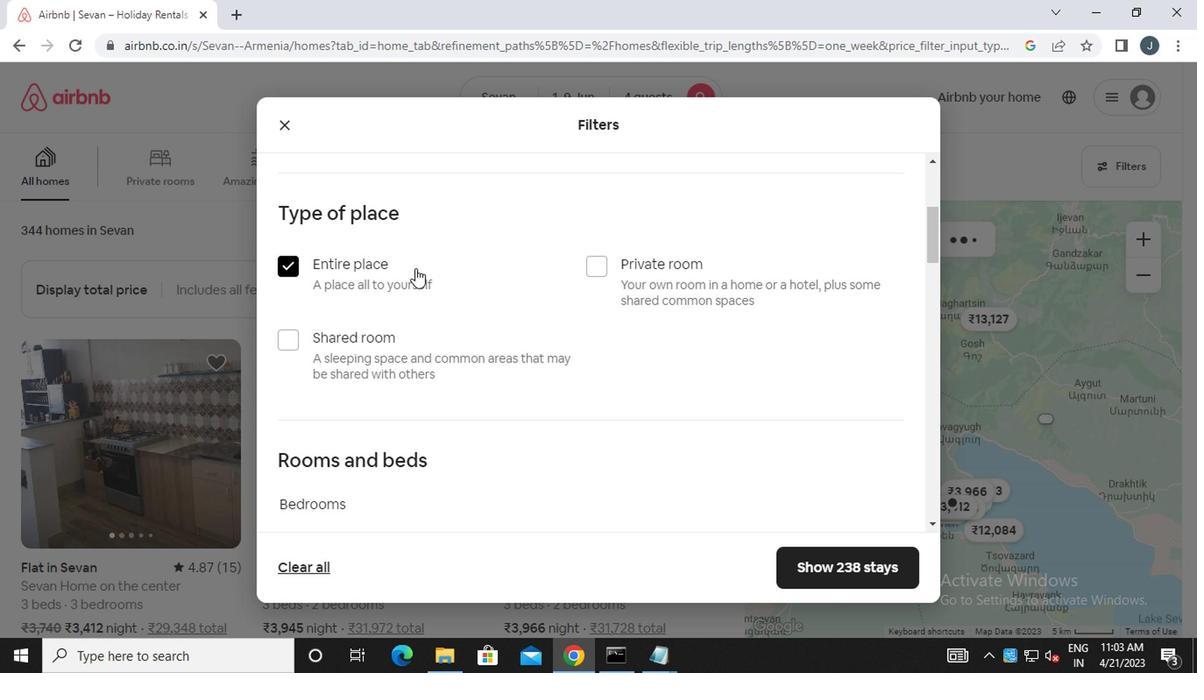 
Action: Mouse moved to (409, 291)
Screenshot: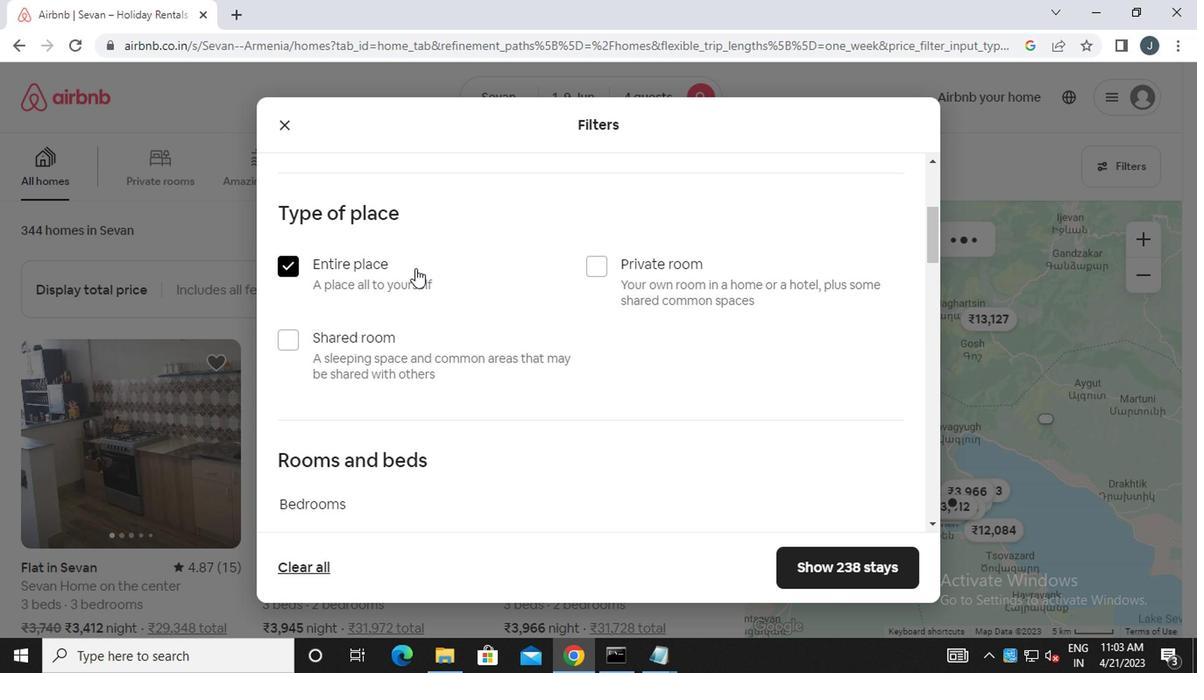 
Action: Mouse scrolled (409, 290) with delta (0, -1)
Screenshot: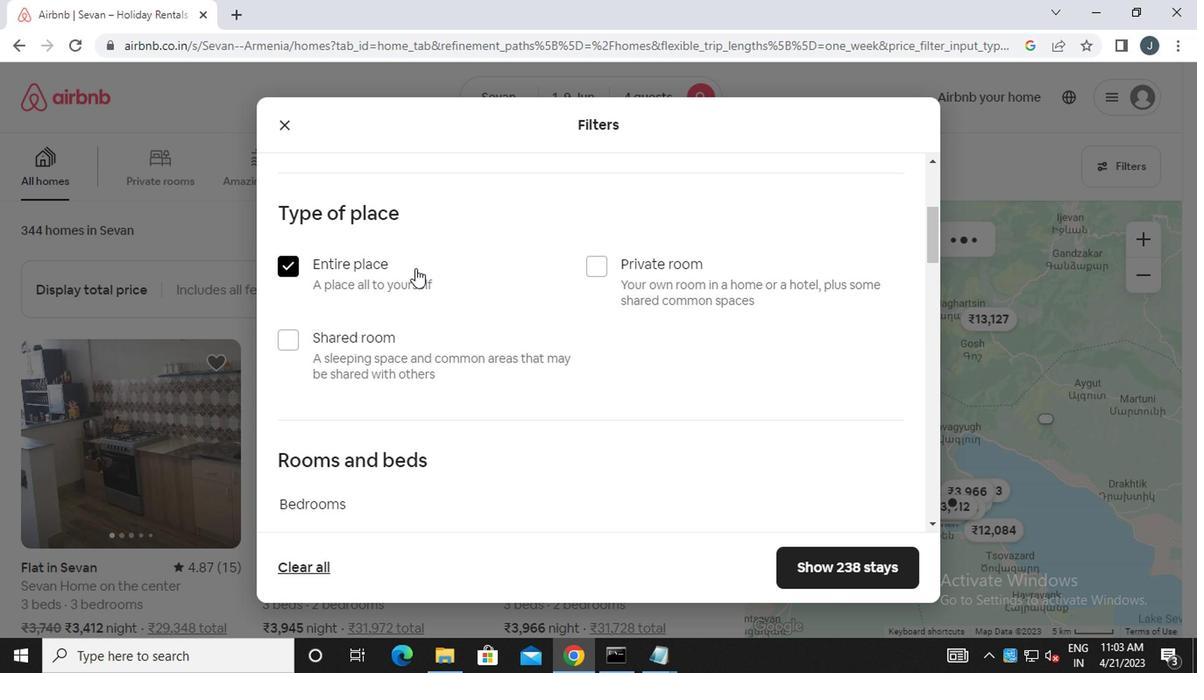 
Action: Mouse moved to (409, 295)
Screenshot: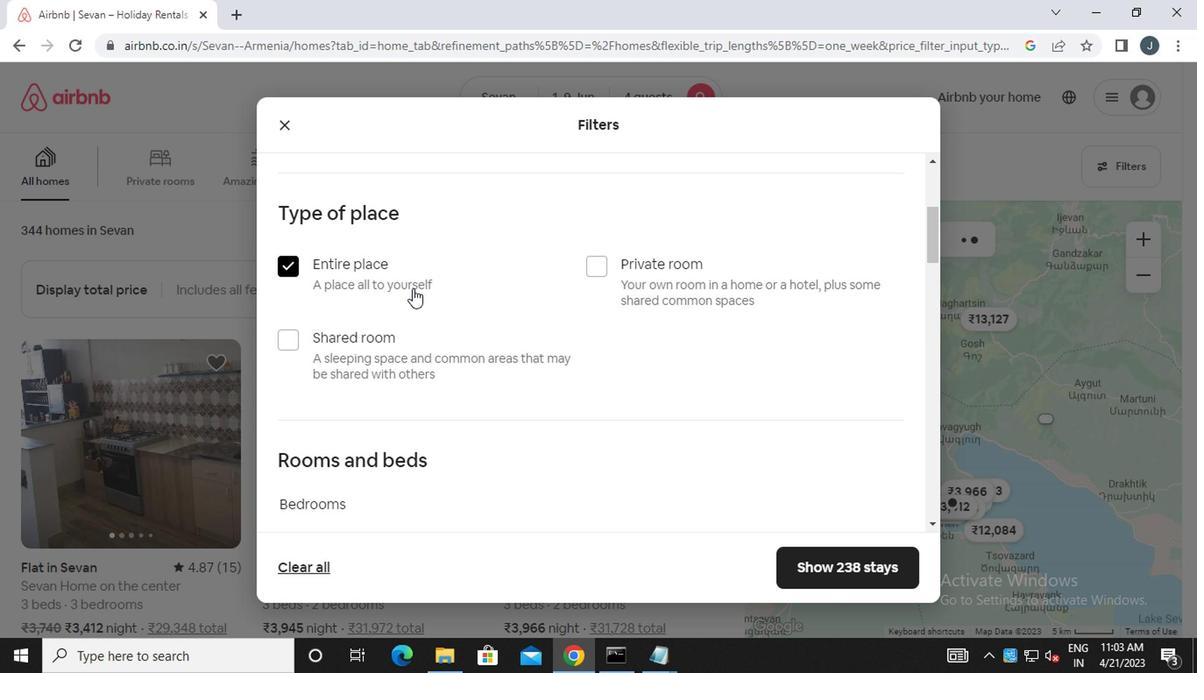 
Action: Mouse scrolled (409, 293) with delta (0, -1)
Screenshot: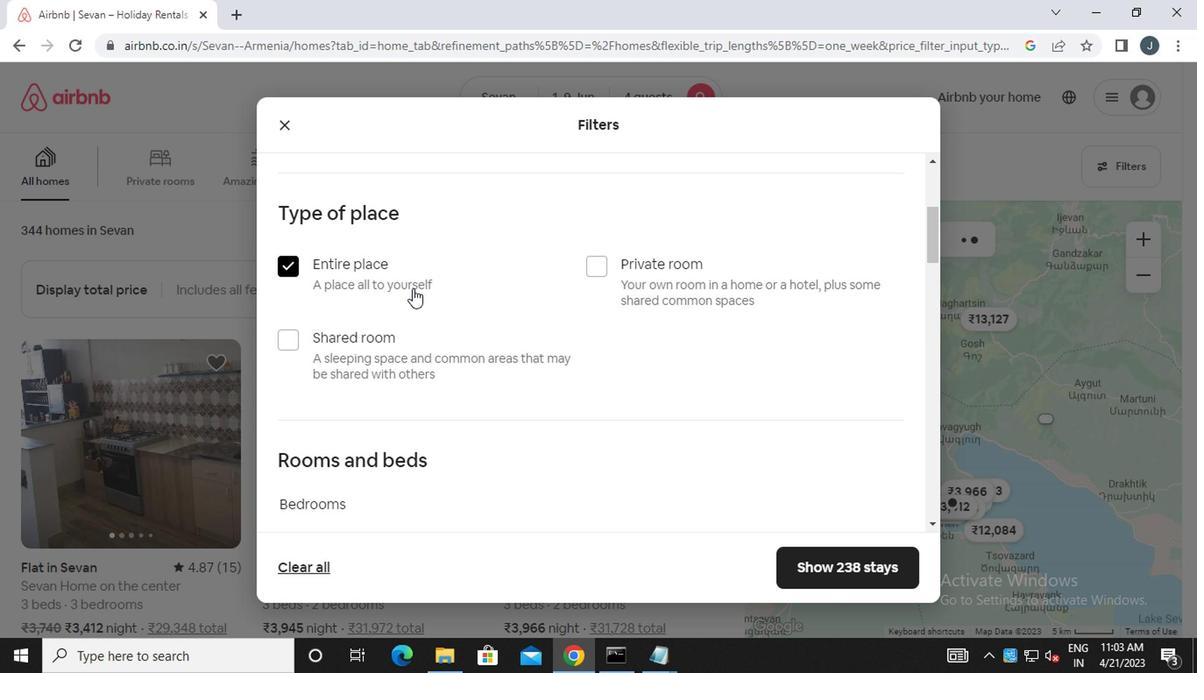 
Action: Mouse moved to (435, 296)
Screenshot: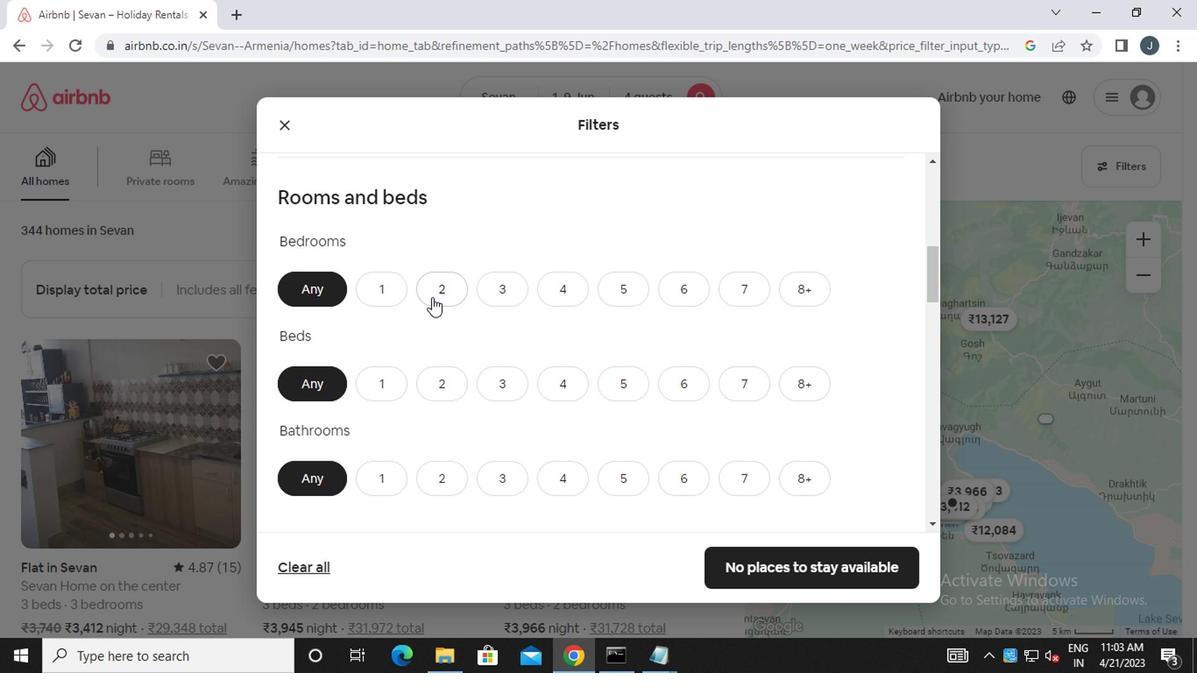 
Action: Mouse pressed left at (435, 296)
Screenshot: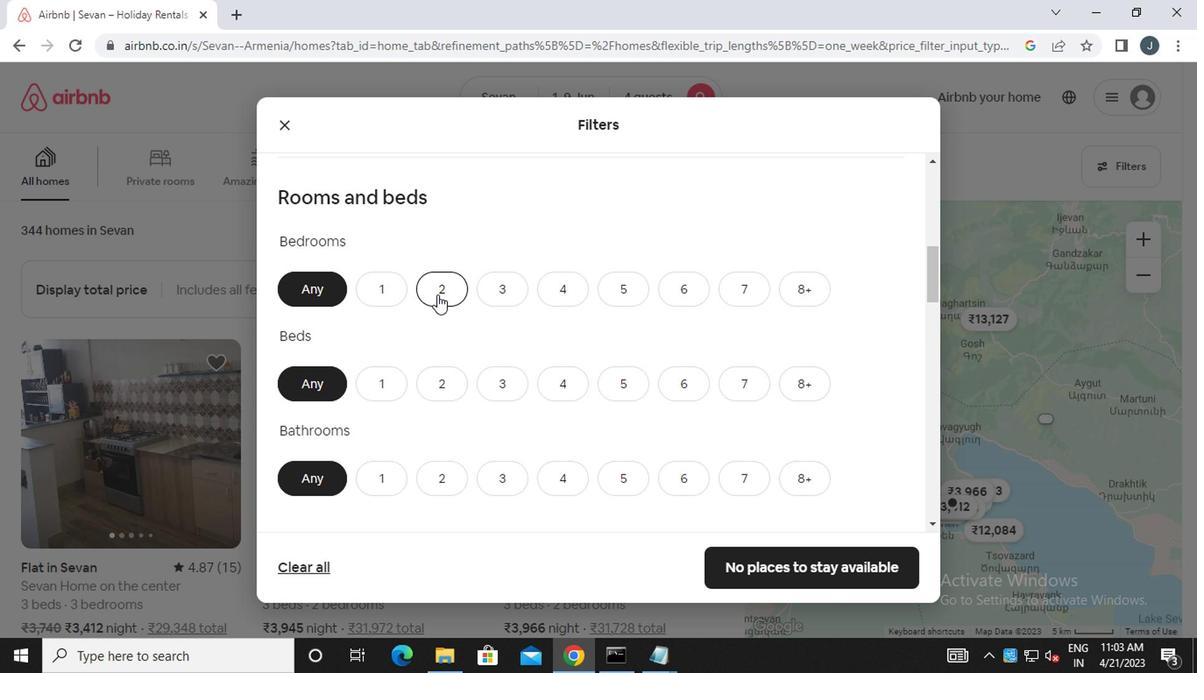 
Action: Mouse moved to (432, 401)
Screenshot: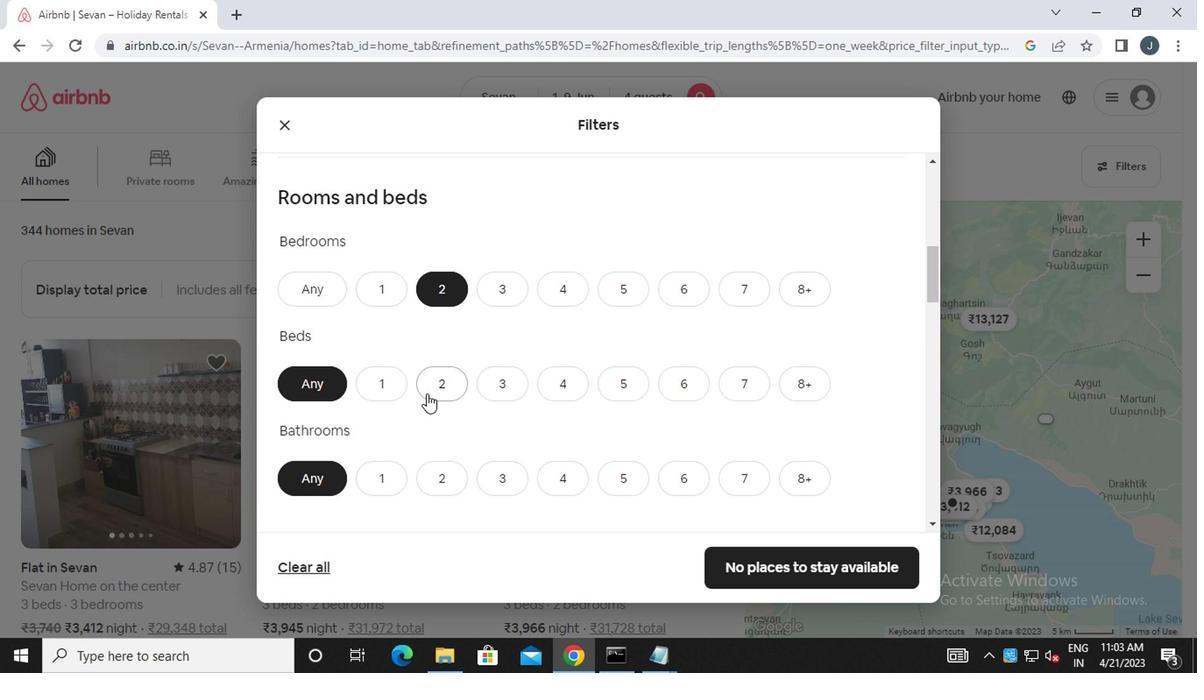 
Action: Mouse pressed left at (432, 401)
Screenshot: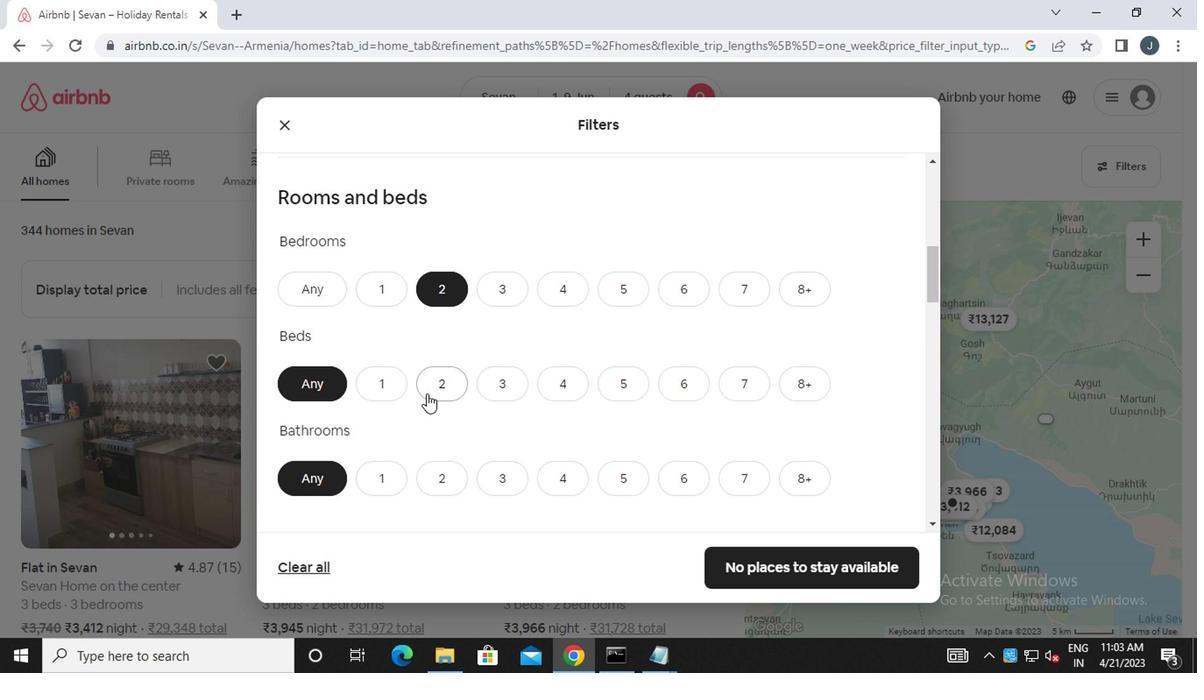 
Action: Mouse moved to (429, 483)
Screenshot: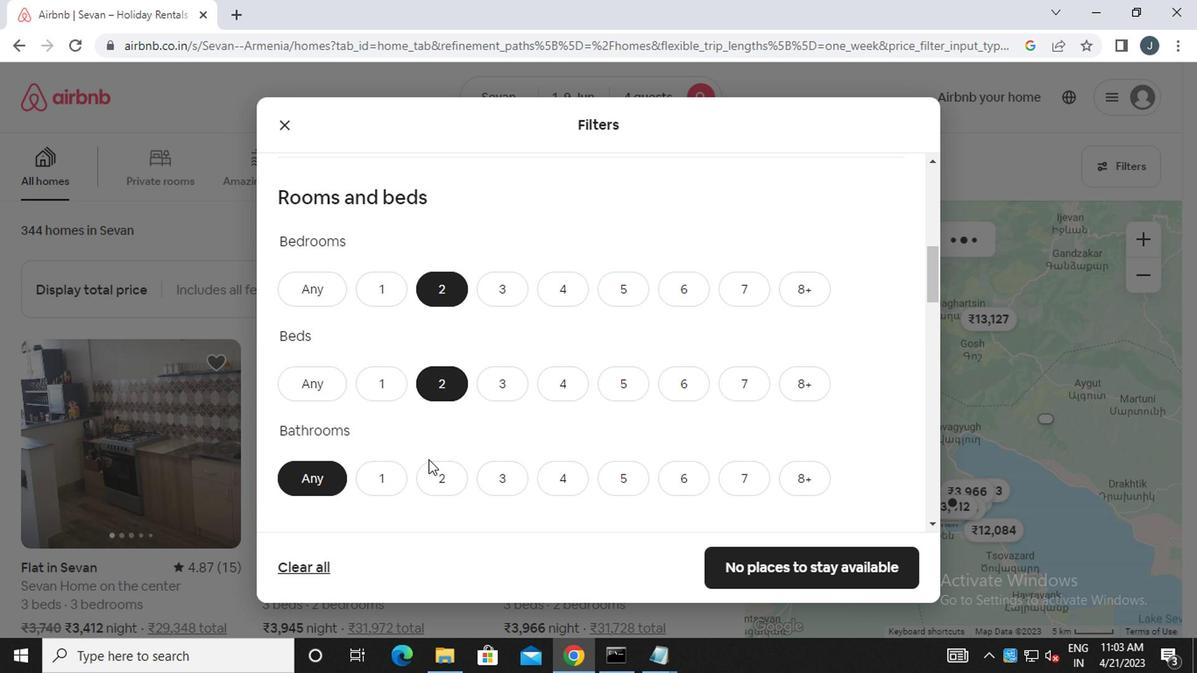 
Action: Mouse pressed left at (429, 483)
Screenshot: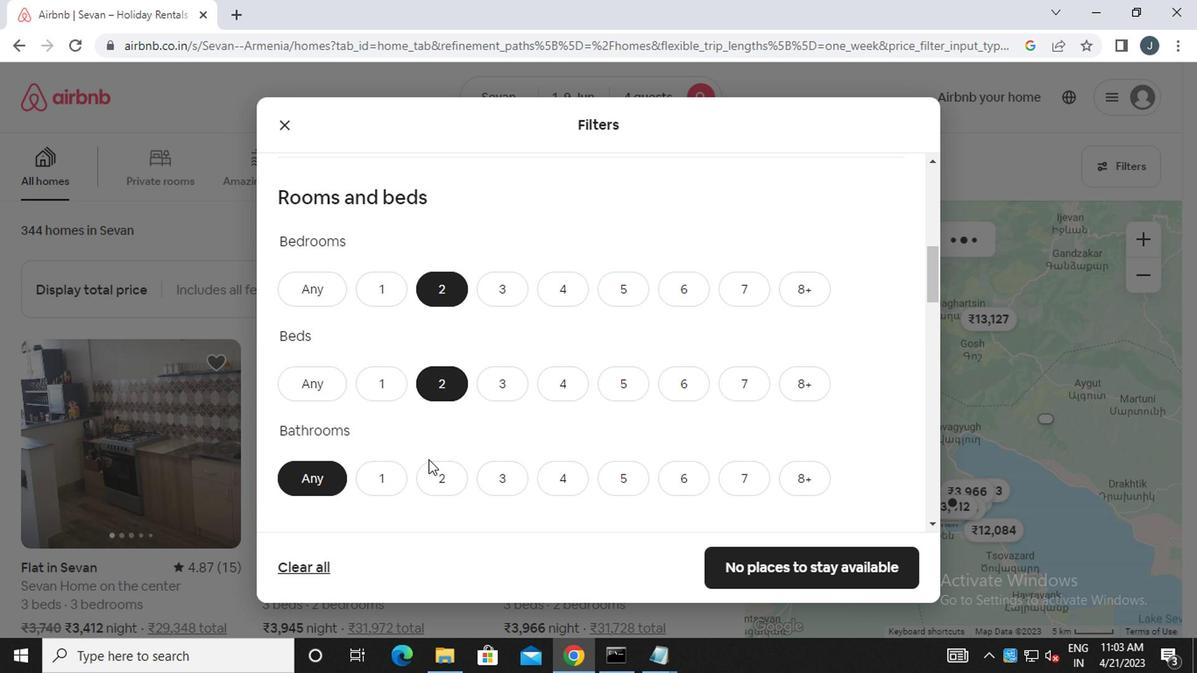 
Action: Mouse moved to (435, 483)
Screenshot: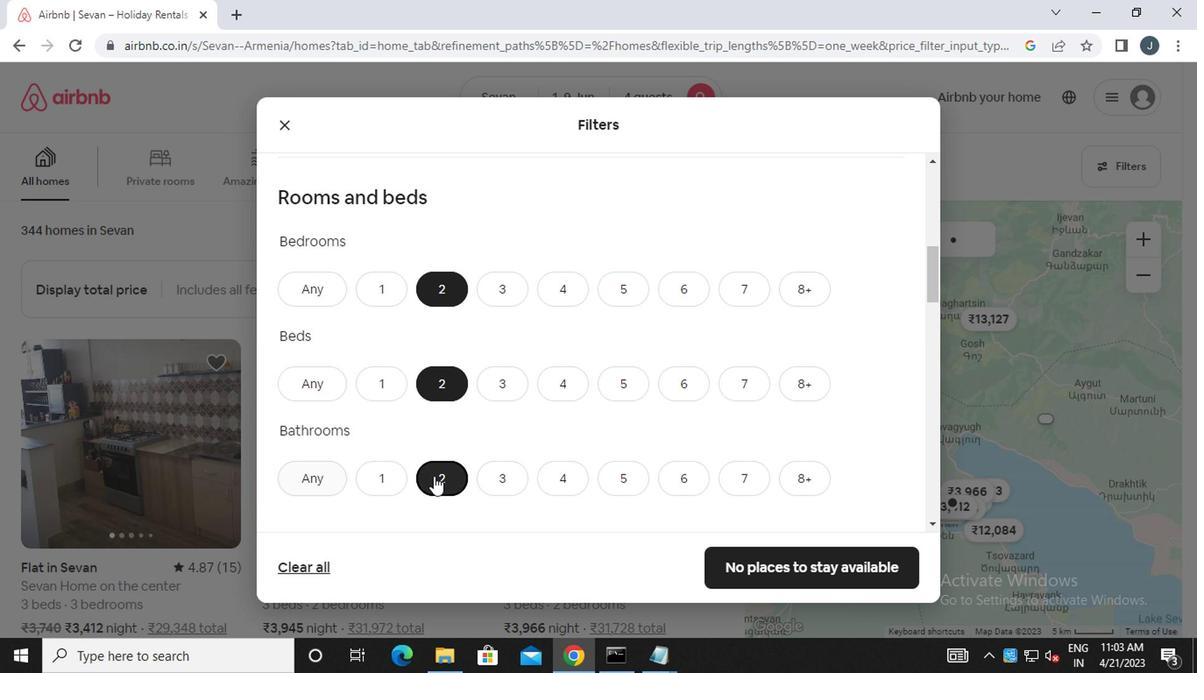 
Action: Mouse scrolled (435, 482) with delta (0, -1)
Screenshot: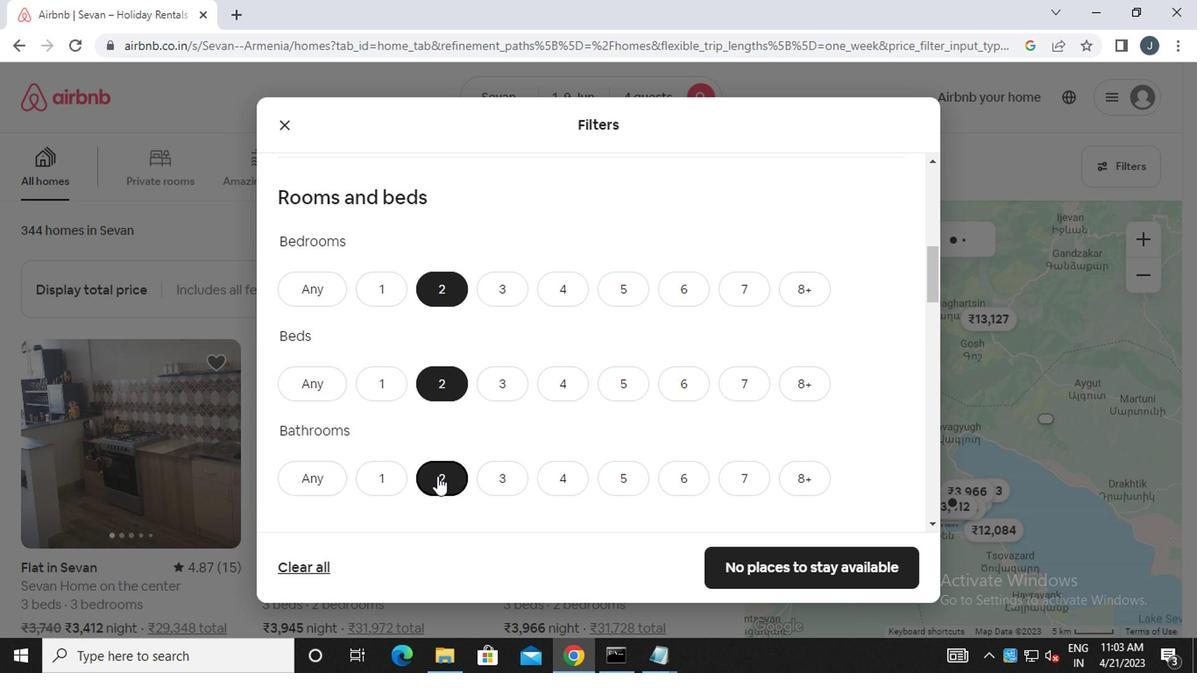 
Action: Mouse scrolled (435, 482) with delta (0, -1)
Screenshot: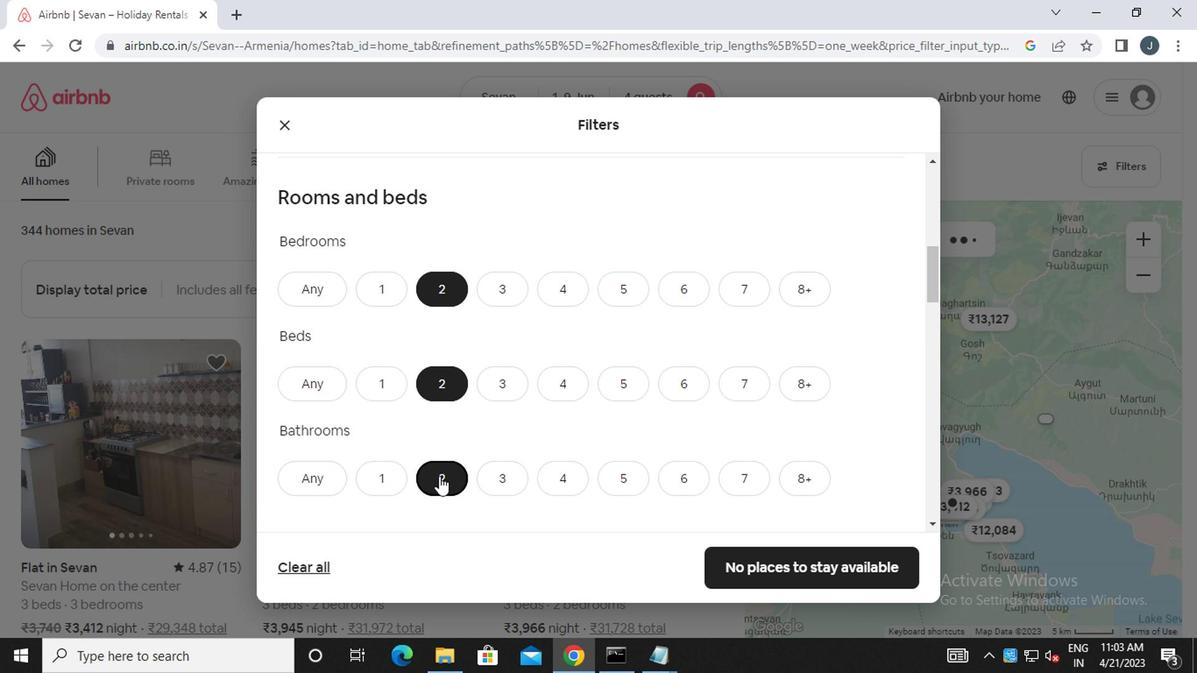 
Action: Mouse scrolled (435, 482) with delta (0, -1)
Screenshot: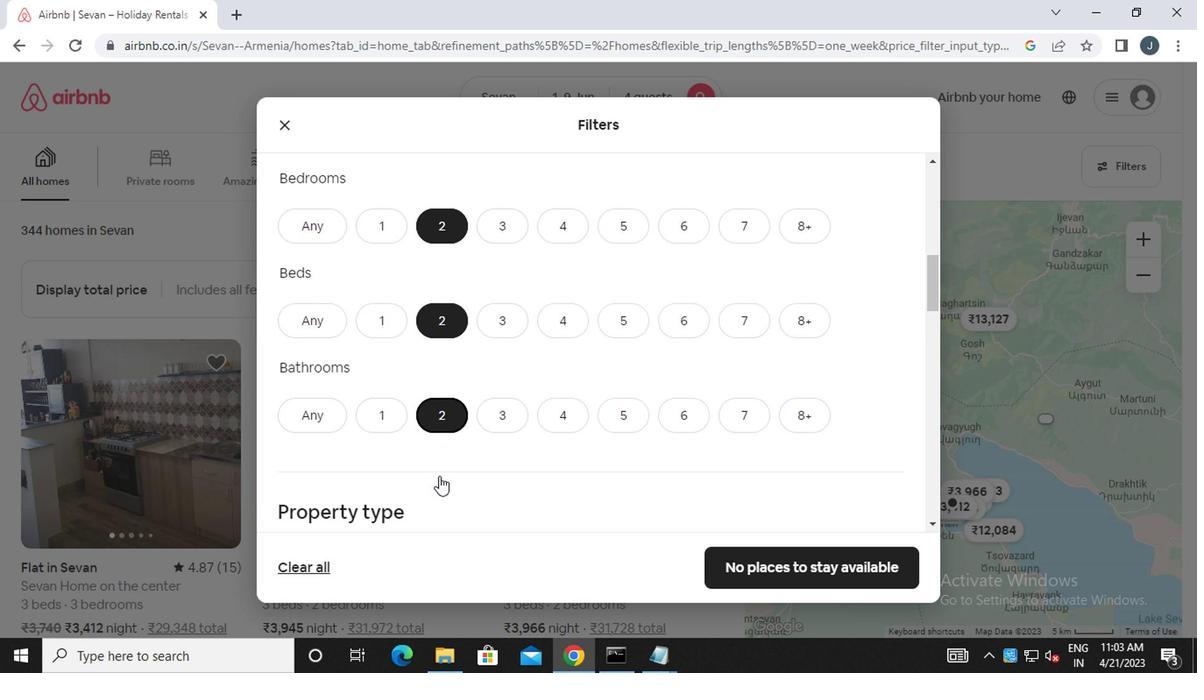 
Action: Mouse moved to (435, 483)
Screenshot: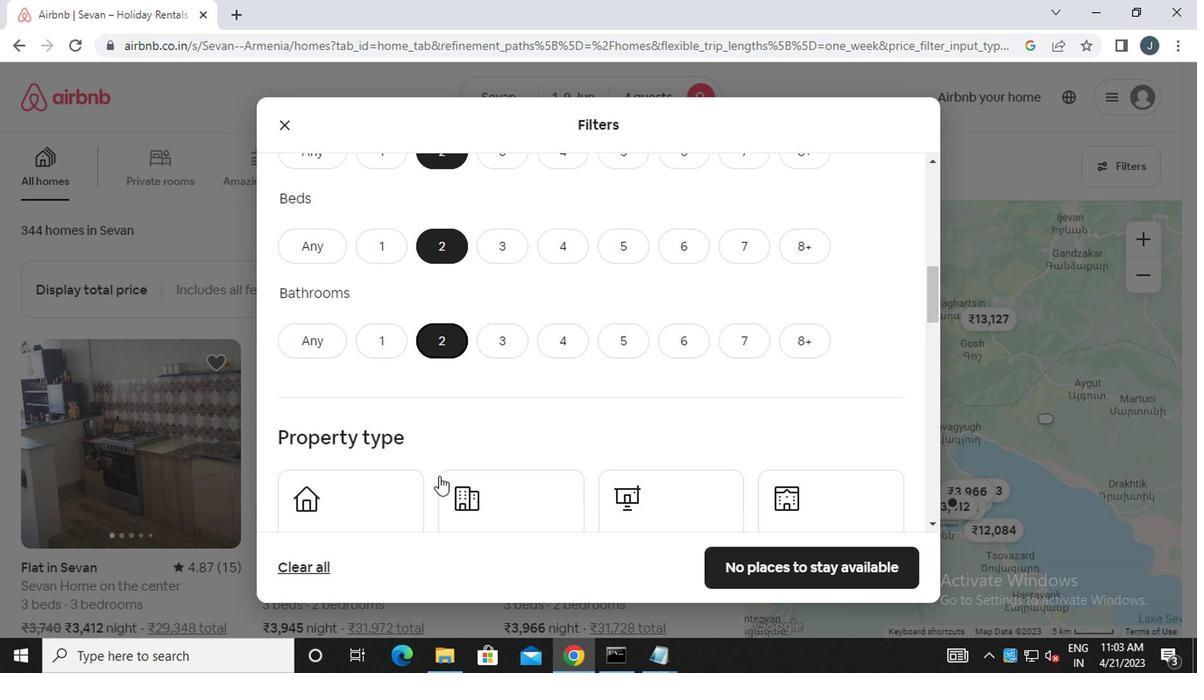 
Action: Mouse scrolled (435, 482) with delta (0, -1)
Screenshot: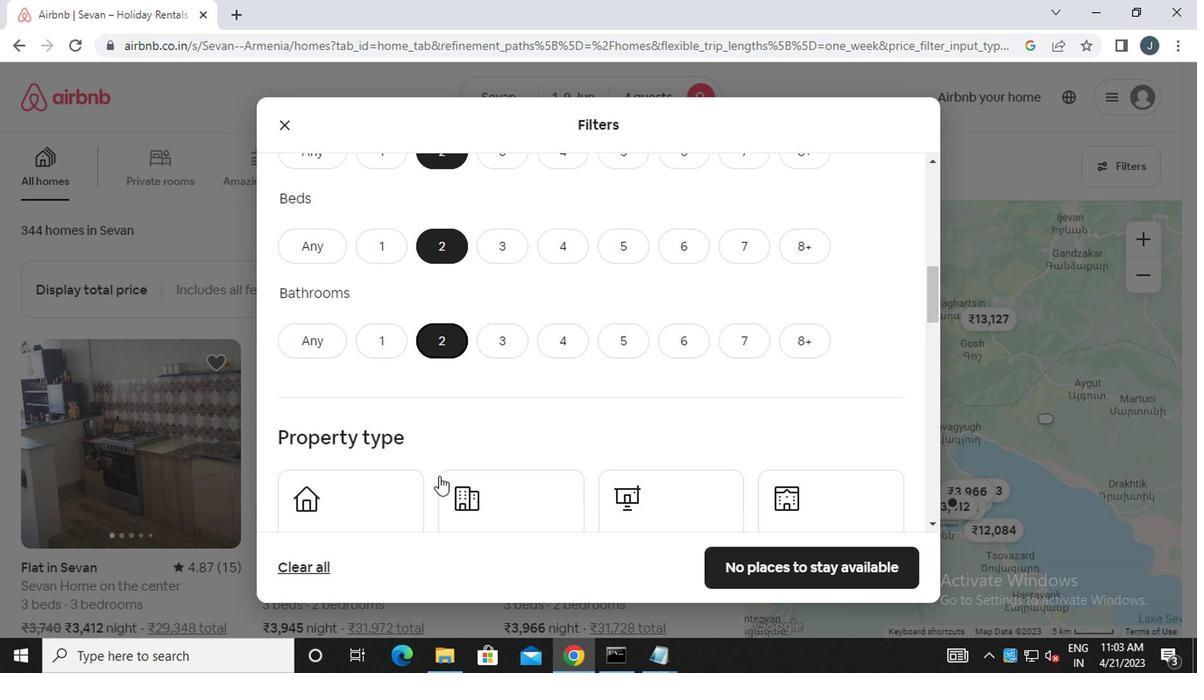 
Action: Mouse moved to (434, 483)
Screenshot: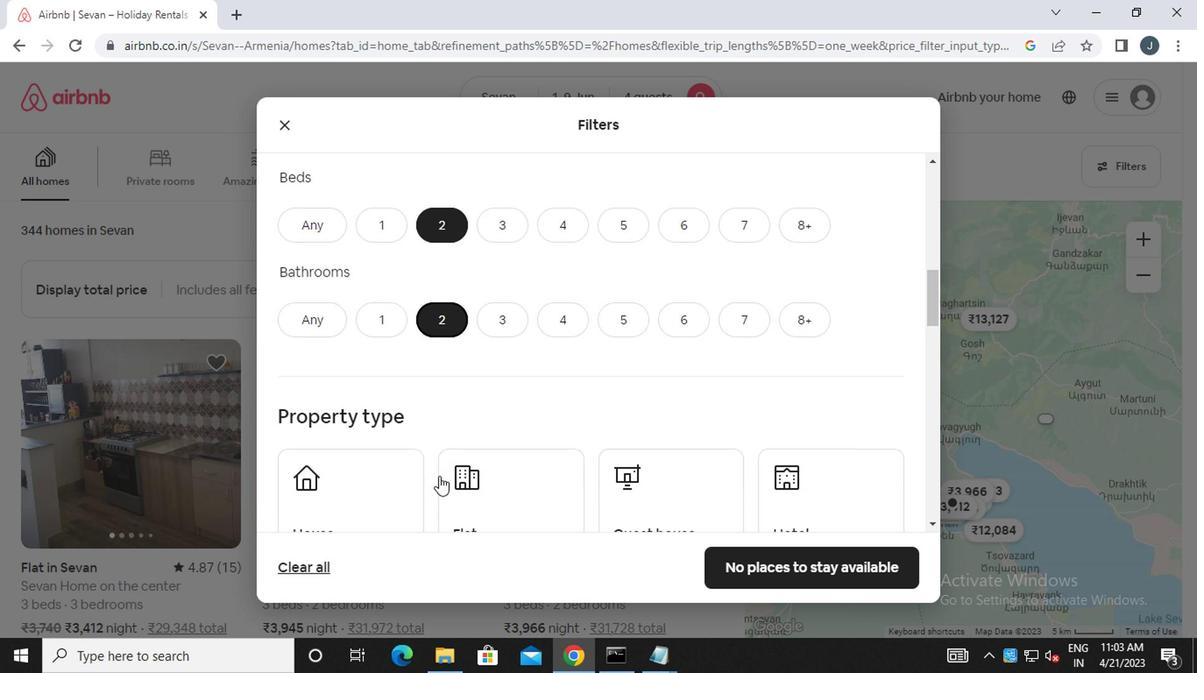 
Action: Mouse scrolled (434, 482) with delta (0, -1)
Screenshot: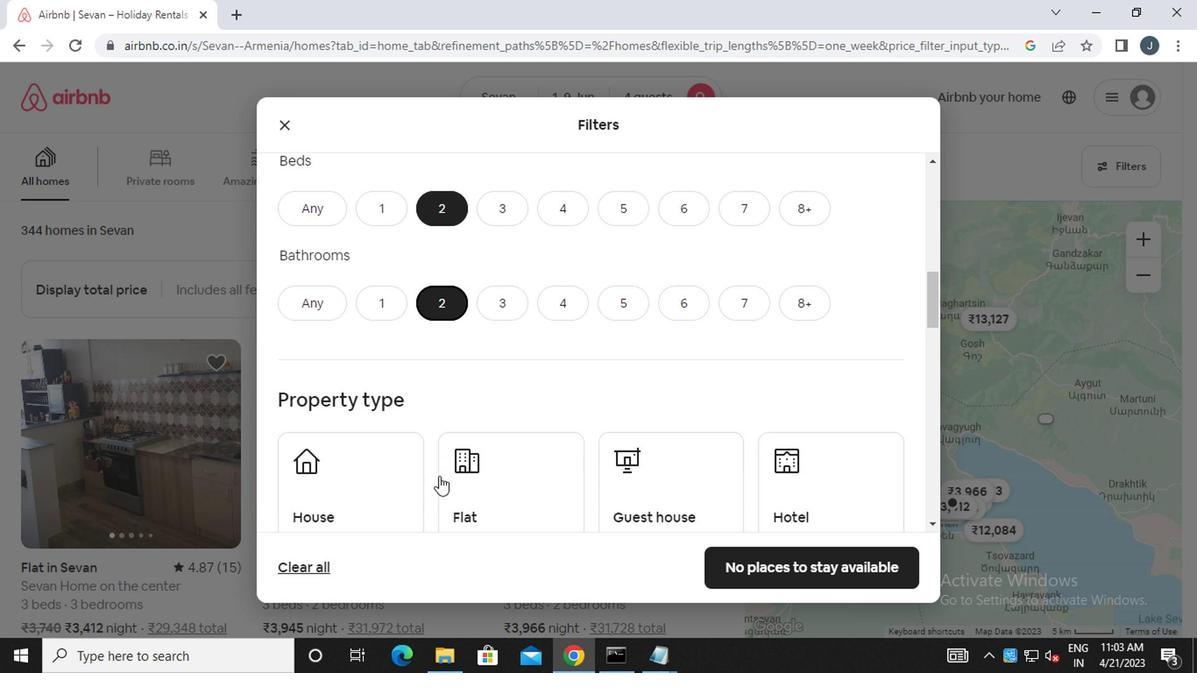 
Action: Mouse moved to (431, 483)
Screenshot: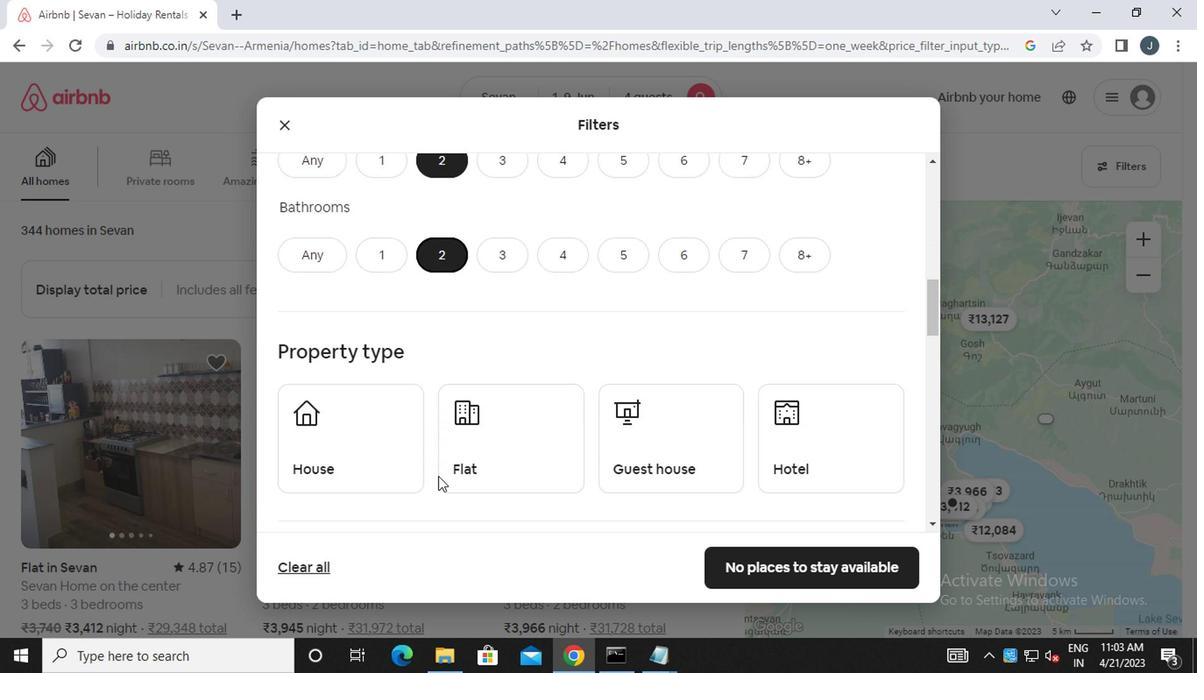 
Action: Mouse scrolled (431, 482) with delta (0, -1)
Screenshot: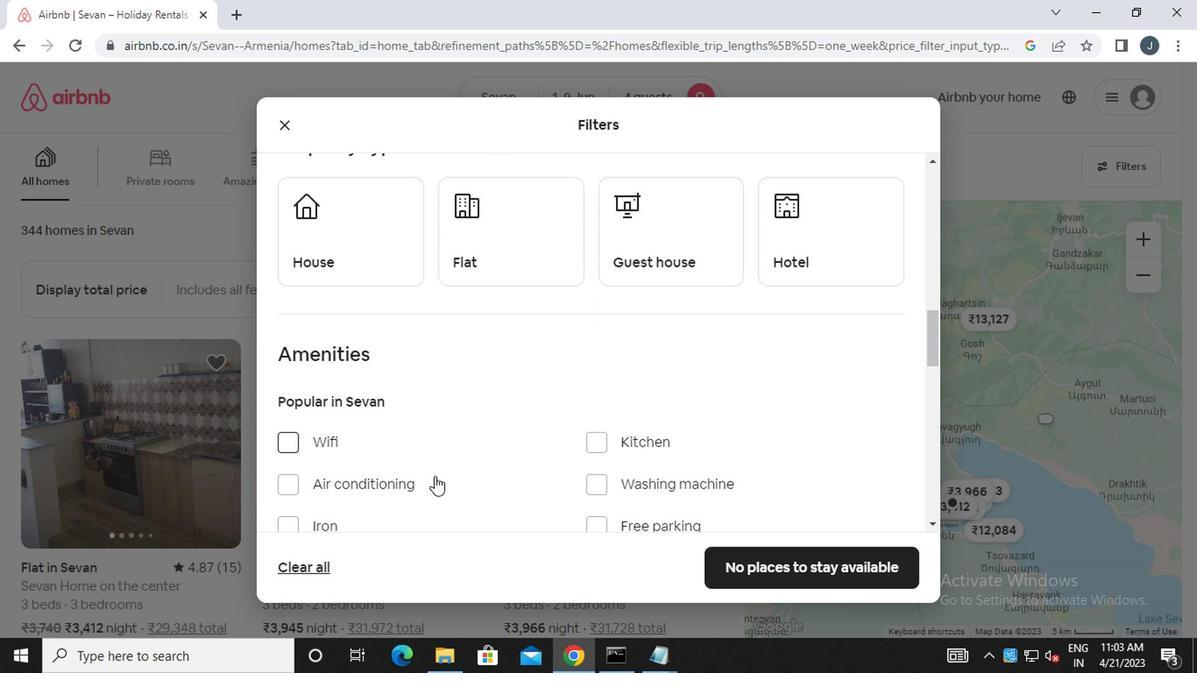 
Action: Mouse moved to (483, 470)
Screenshot: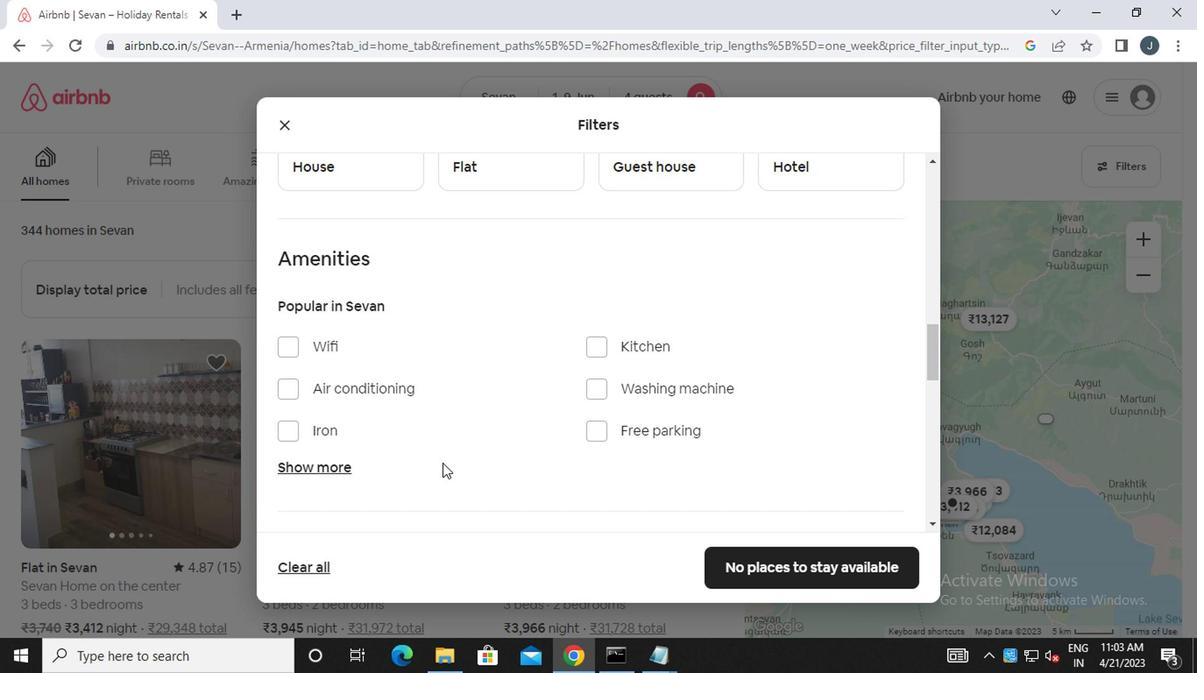 
Action: Mouse scrolled (483, 469) with delta (0, -1)
Screenshot: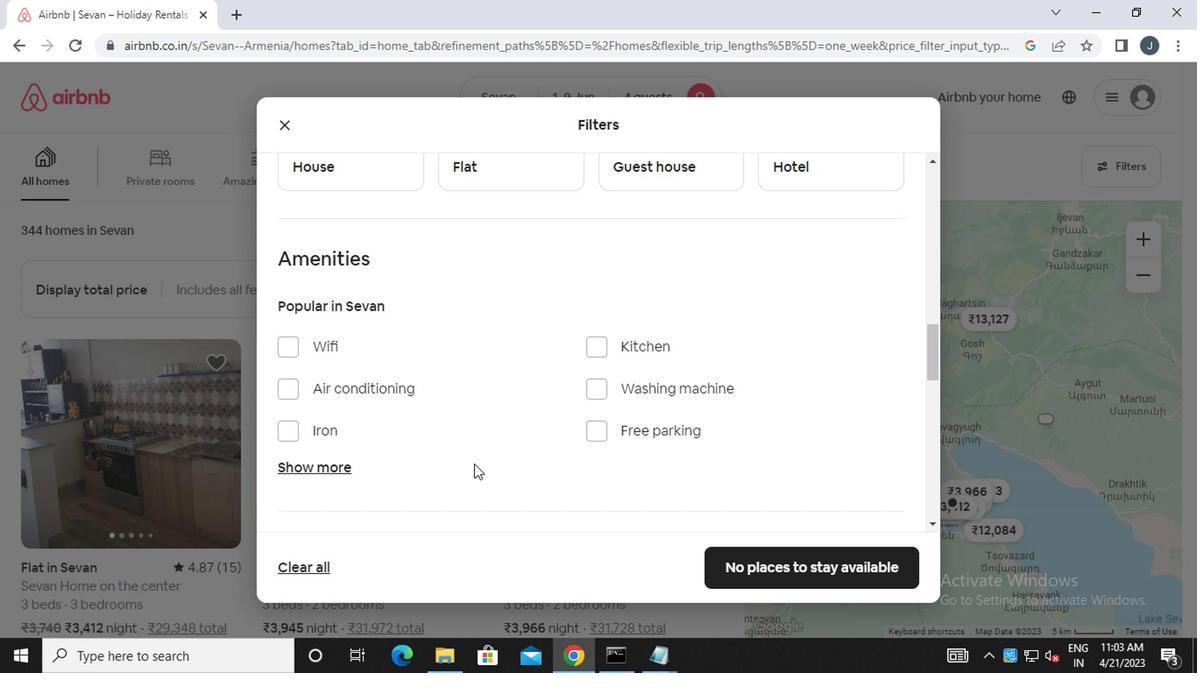 
Action: Mouse moved to (483, 470)
Screenshot: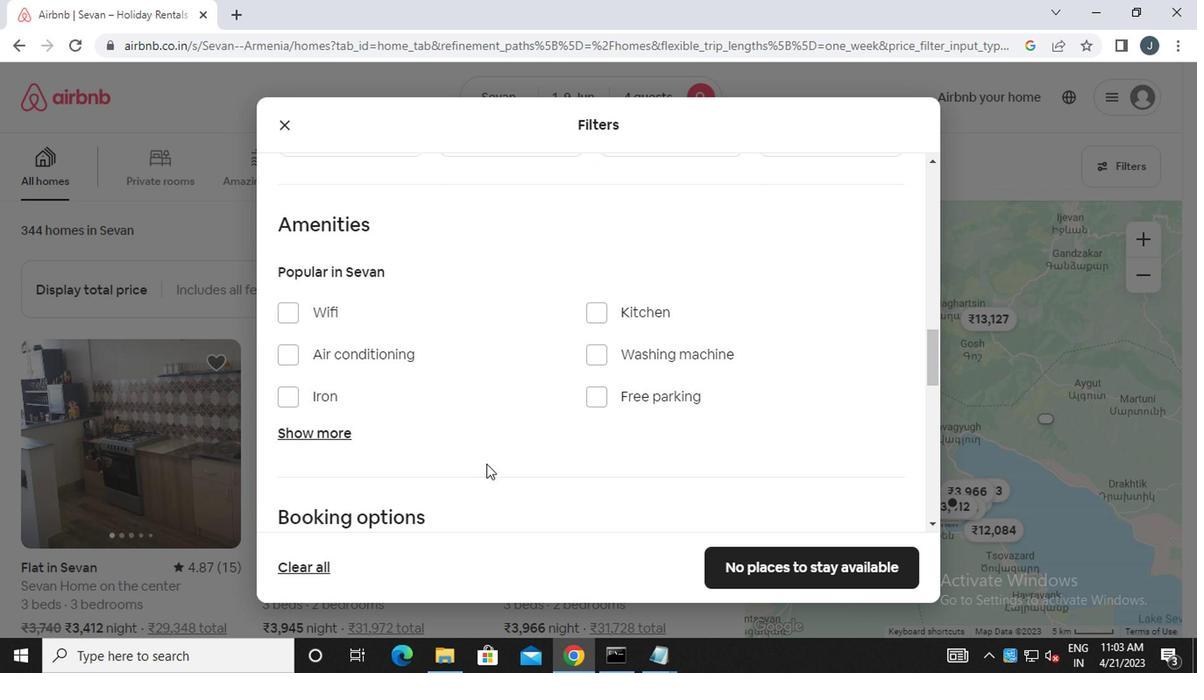 
Action: Mouse scrolled (483, 471) with delta (0, 0)
Screenshot: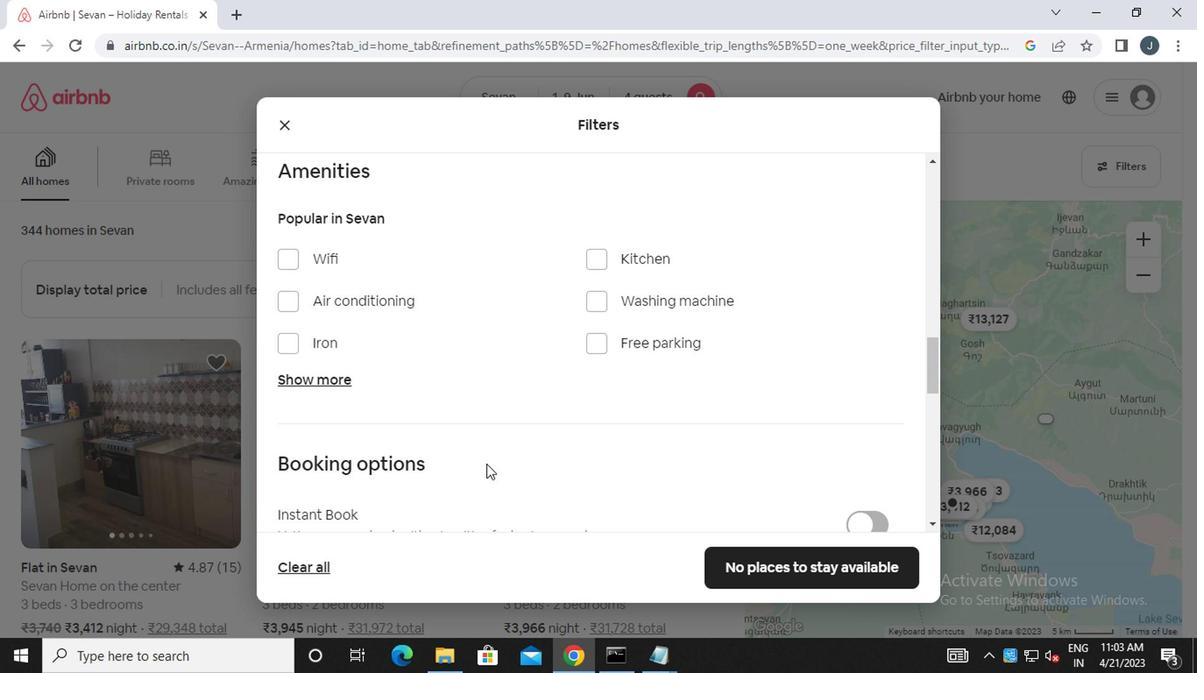 
Action: Mouse moved to (358, 164)
Screenshot: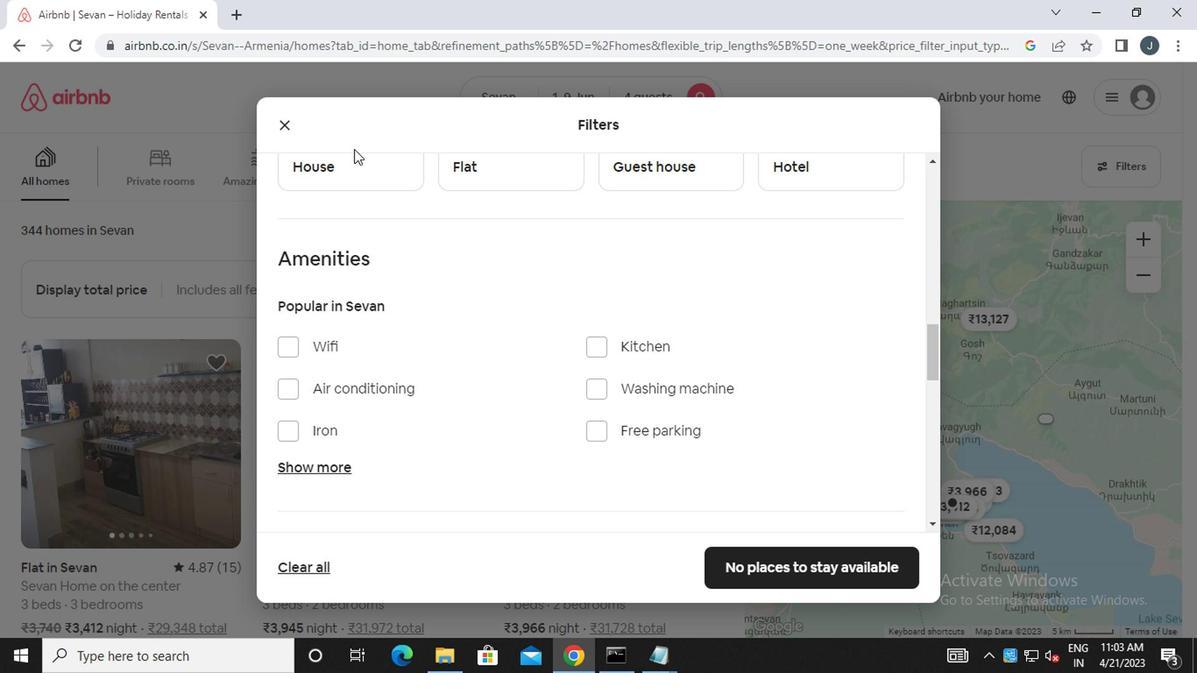 
Action: Mouse pressed left at (358, 164)
Screenshot: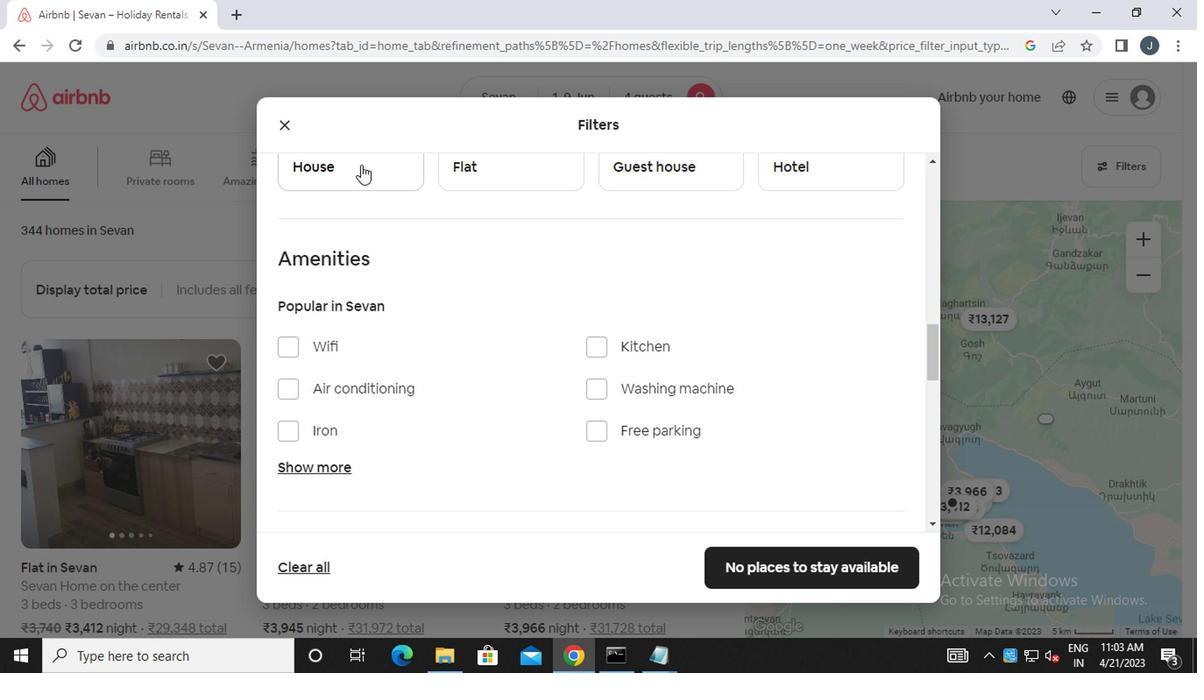 
Action: Mouse moved to (457, 174)
Screenshot: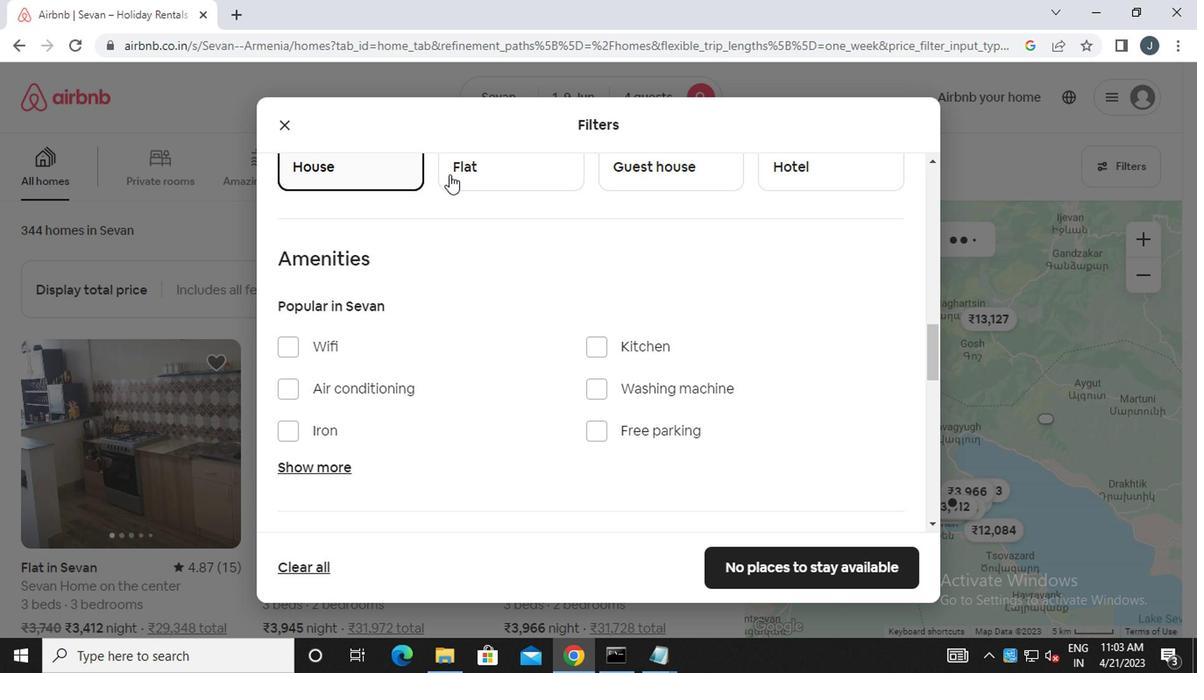 
Action: Mouse pressed left at (457, 174)
Screenshot: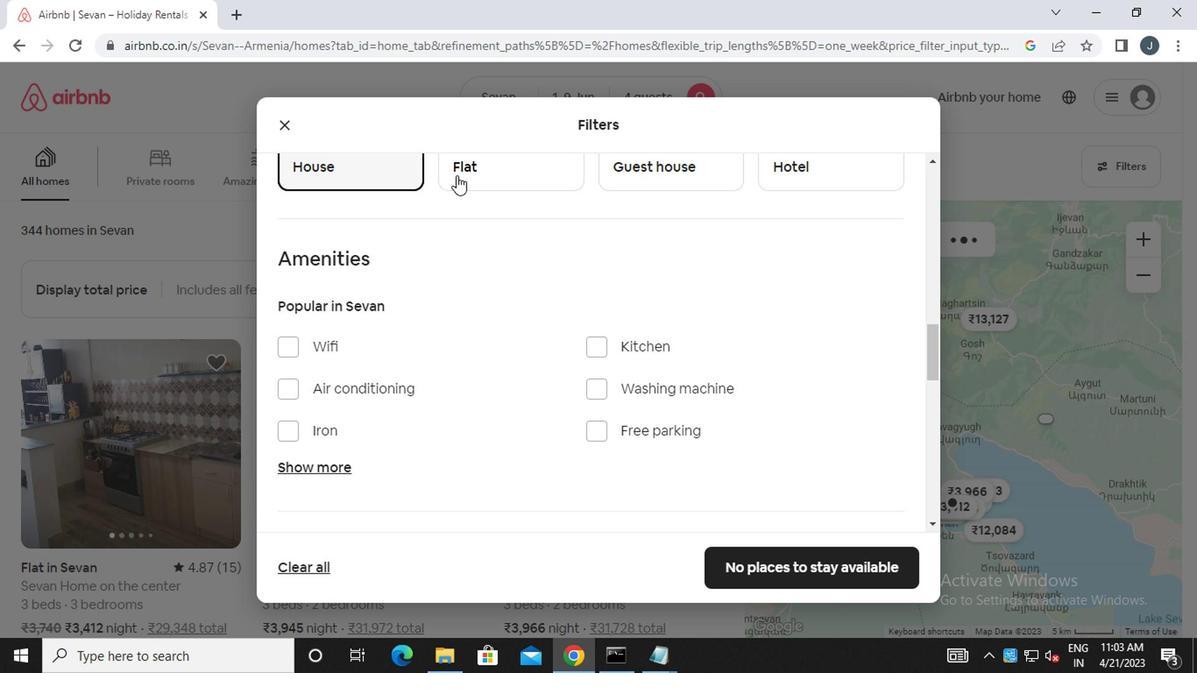 
Action: Mouse moved to (666, 170)
Screenshot: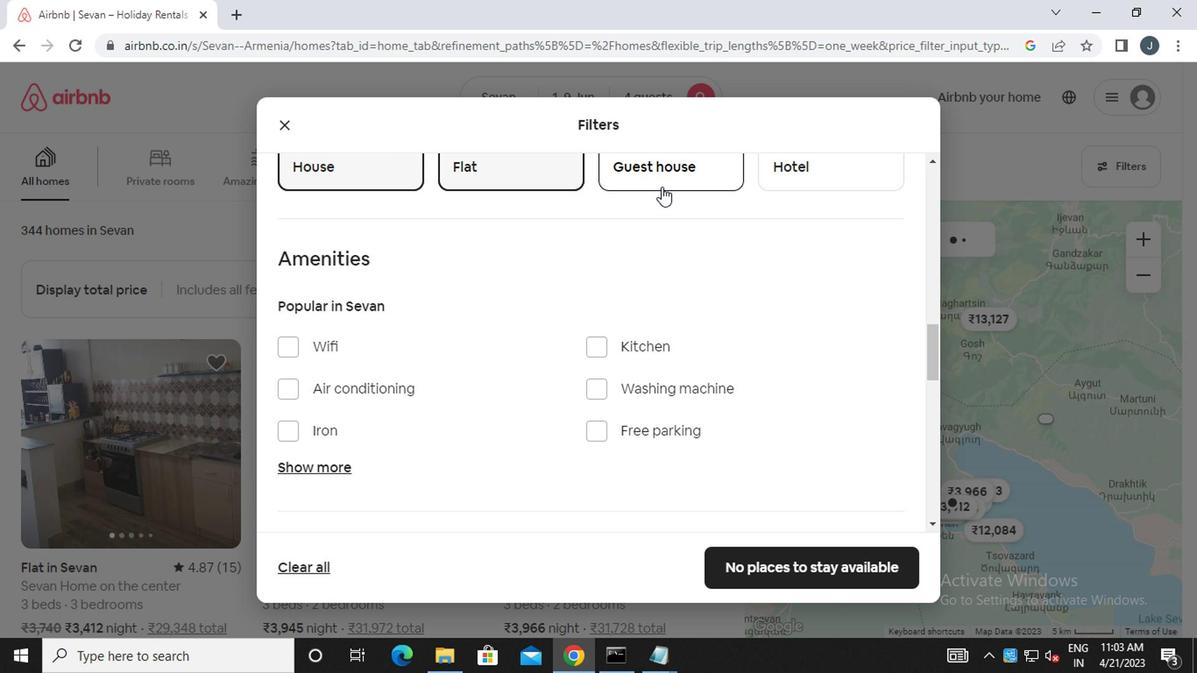 
Action: Mouse pressed left at (666, 170)
Screenshot: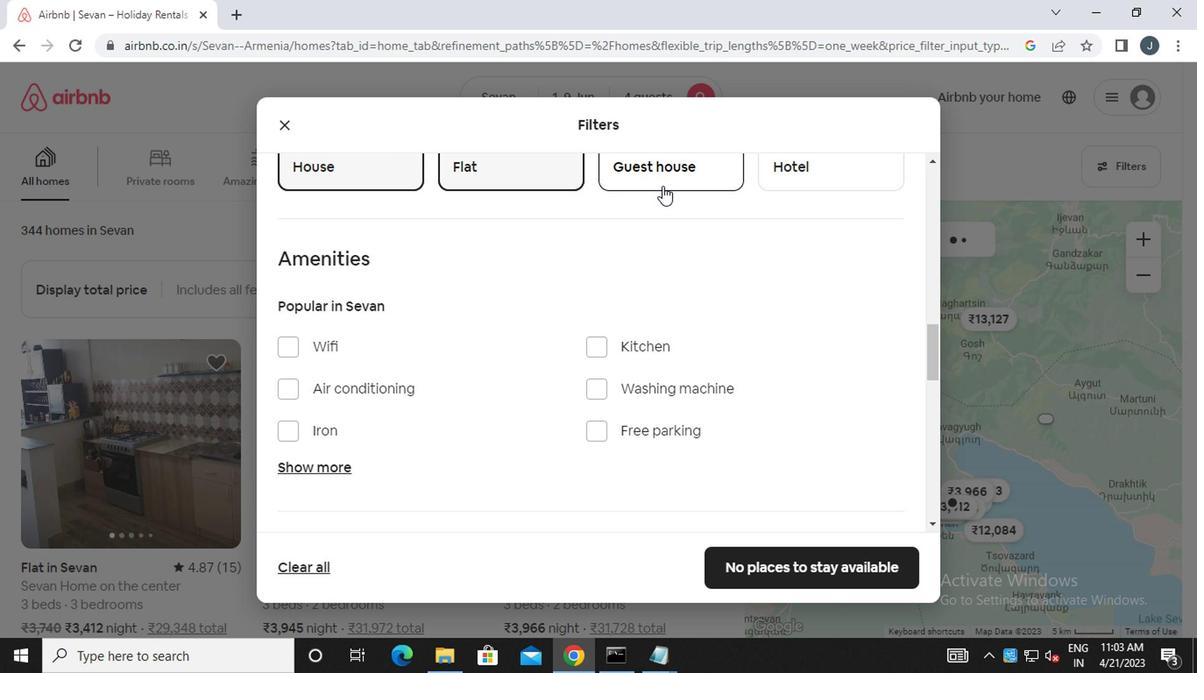 
Action: Mouse moved to (666, 271)
Screenshot: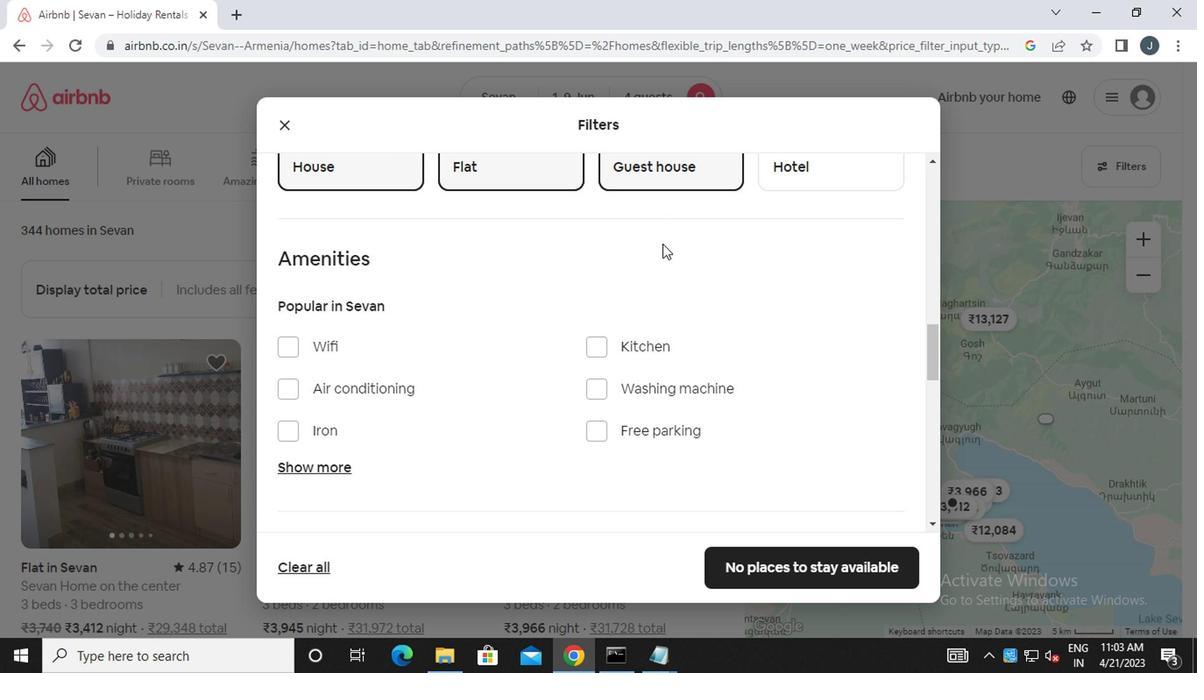 
Action: Mouse scrolled (666, 271) with delta (0, 0)
Screenshot: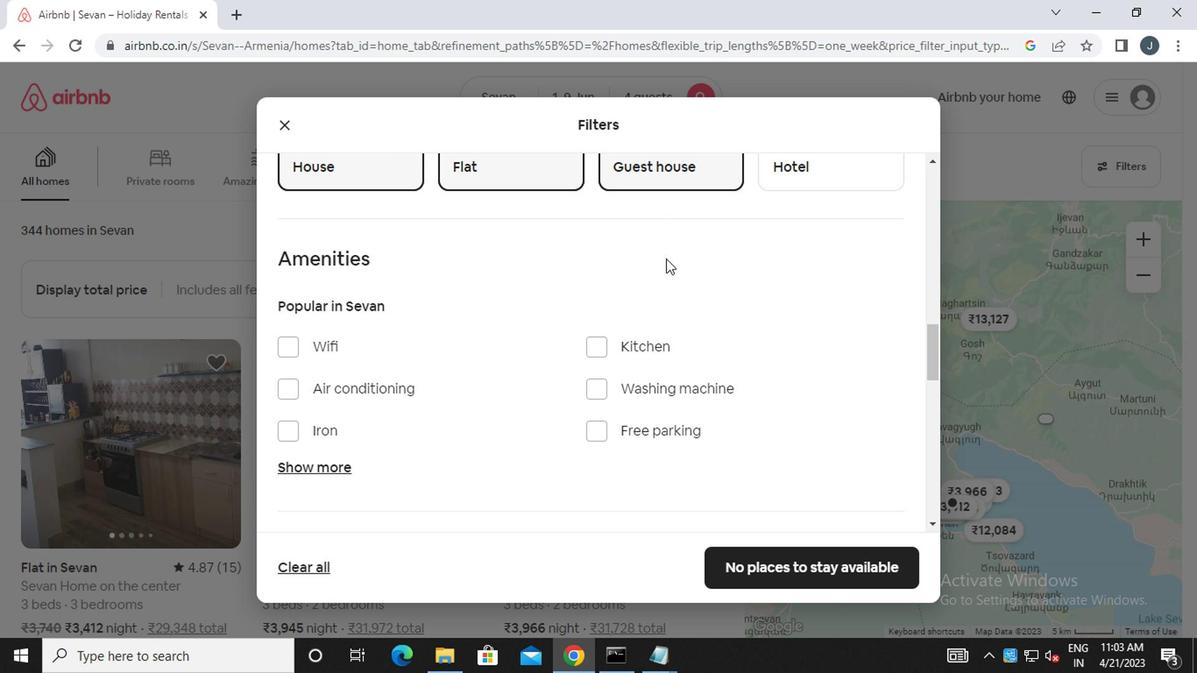 
Action: Mouse moved to (666, 273)
Screenshot: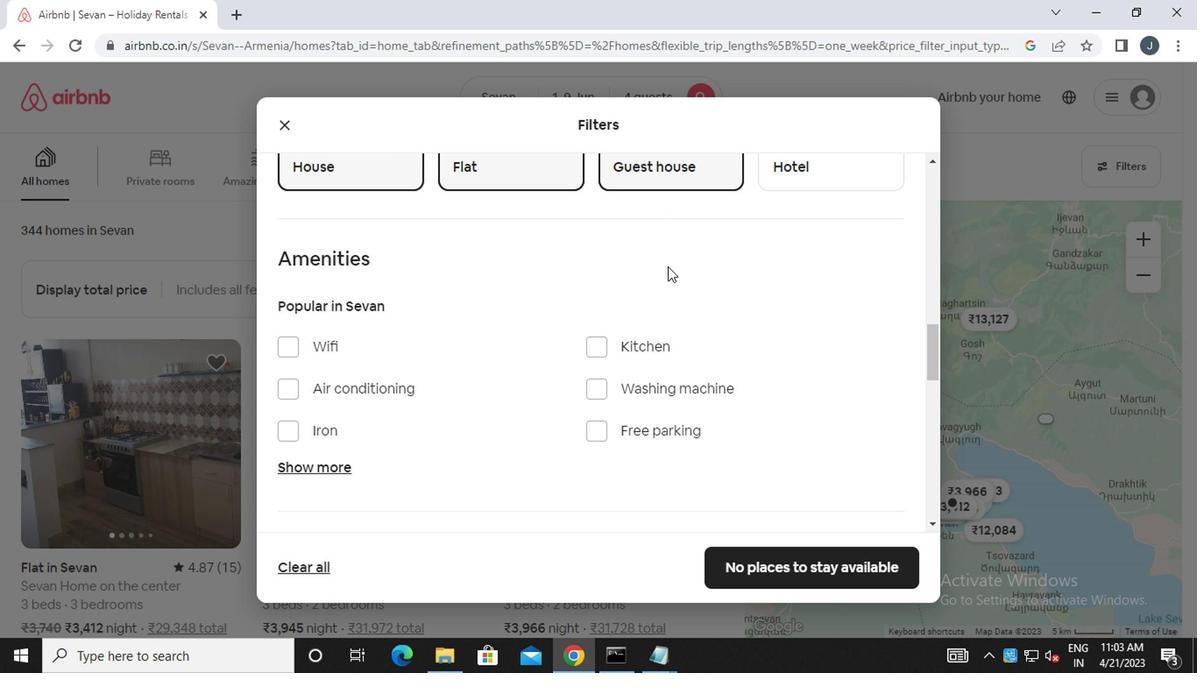 
Action: Mouse scrolled (666, 271) with delta (0, -1)
Screenshot: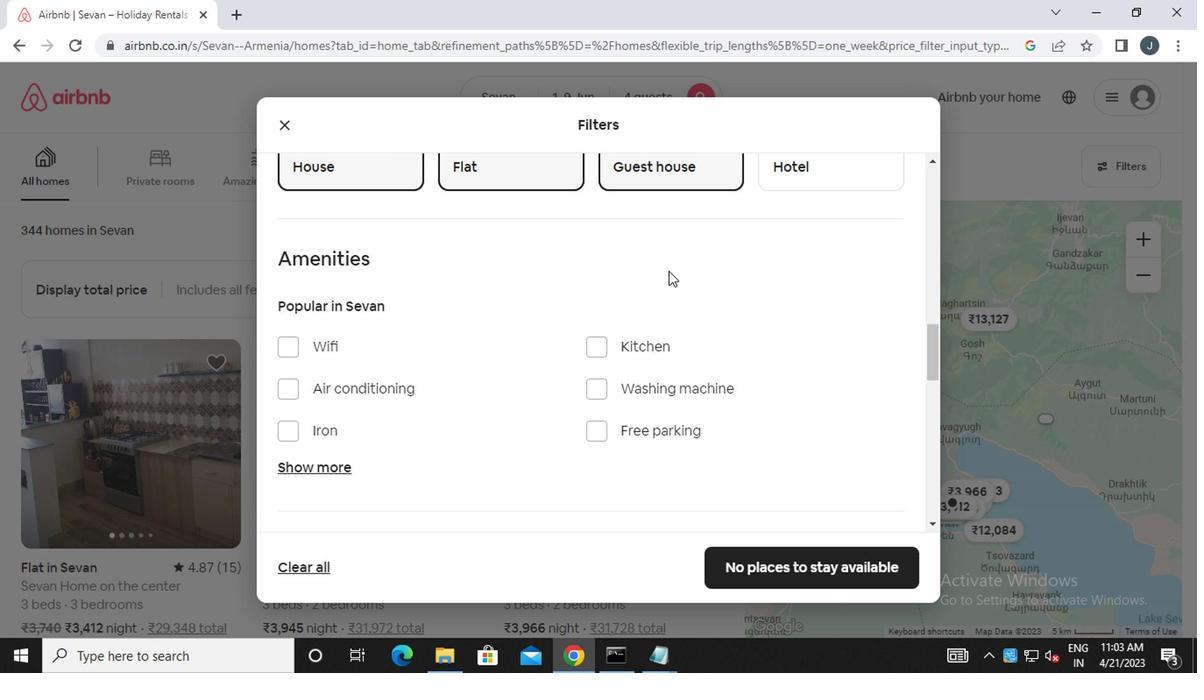 
Action: Mouse moved to (667, 273)
Screenshot: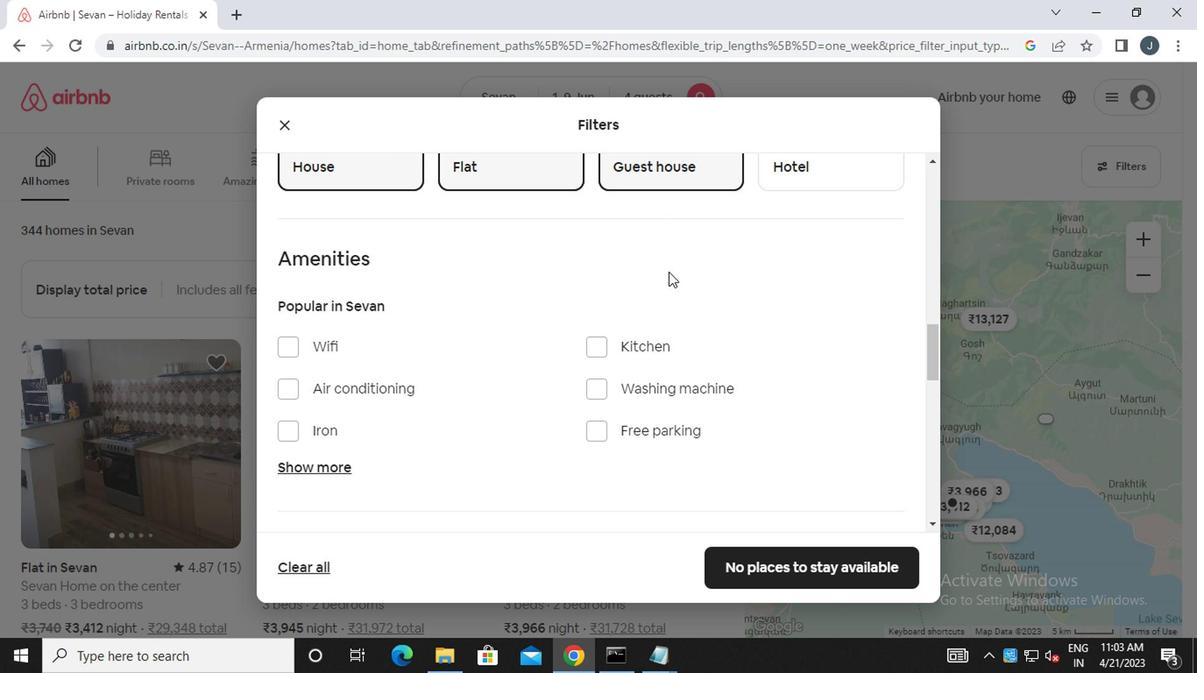 
Action: Mouse scrolled (667, 271) with delta (0, -1)
Screenshot: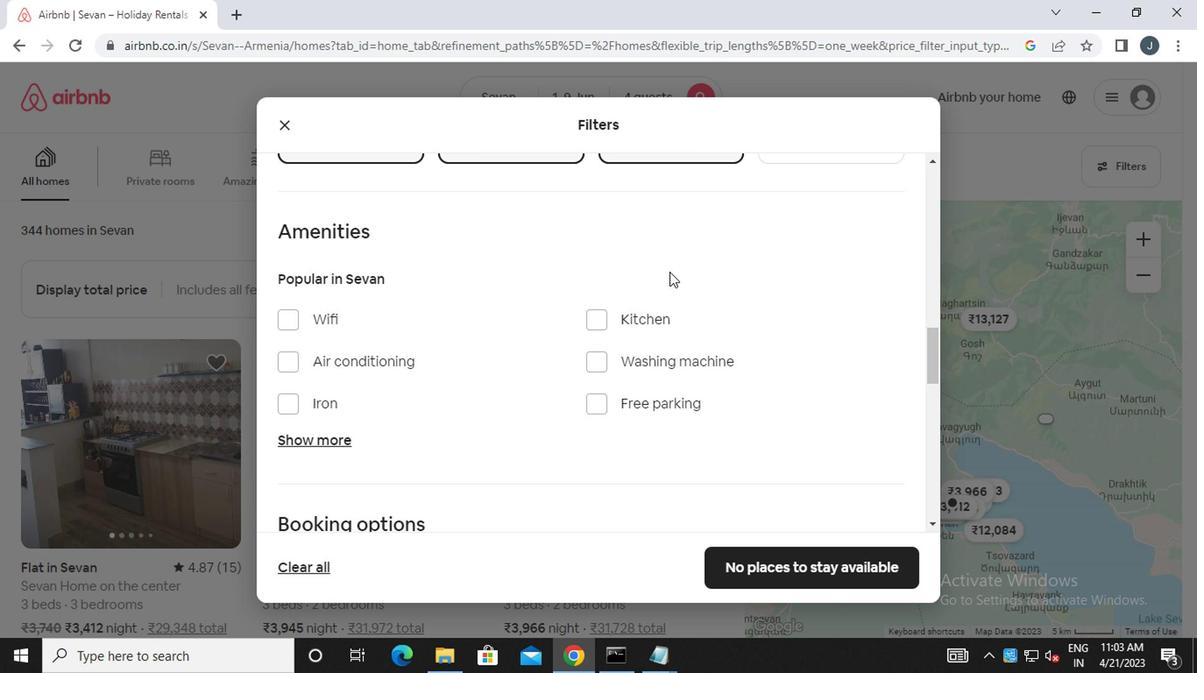 
Action: Mouse moved to (339, 202)
Screenshot: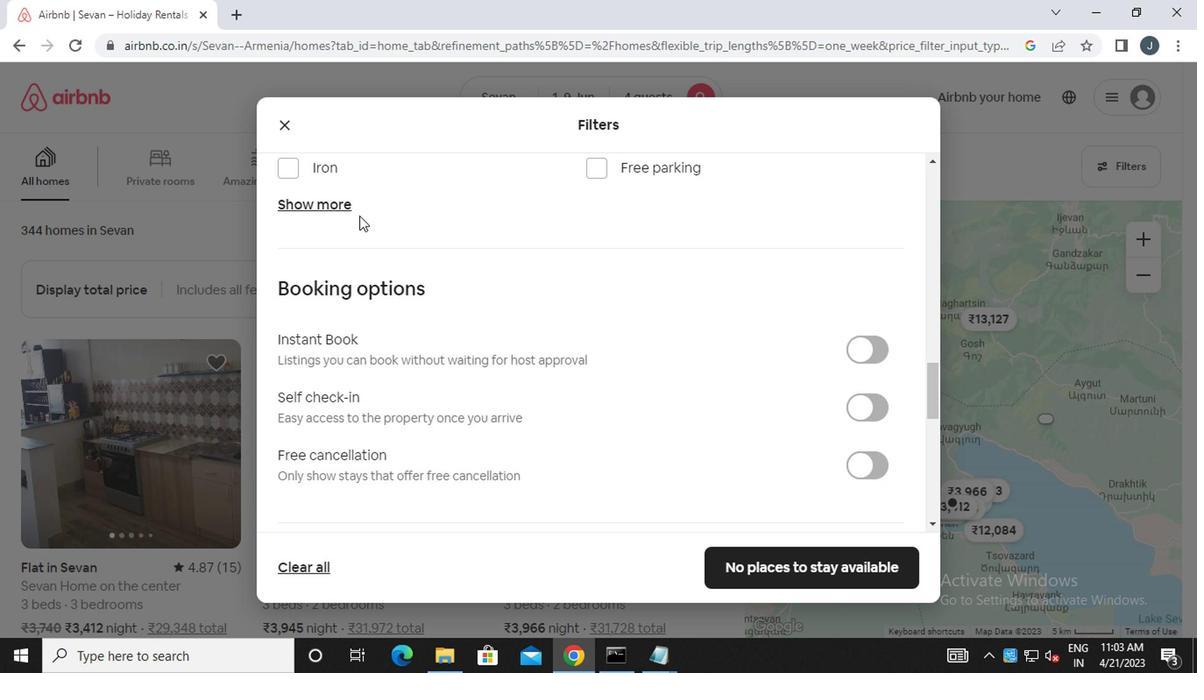 
Action: Mouse pressed left at (339, 202)
Screenshot: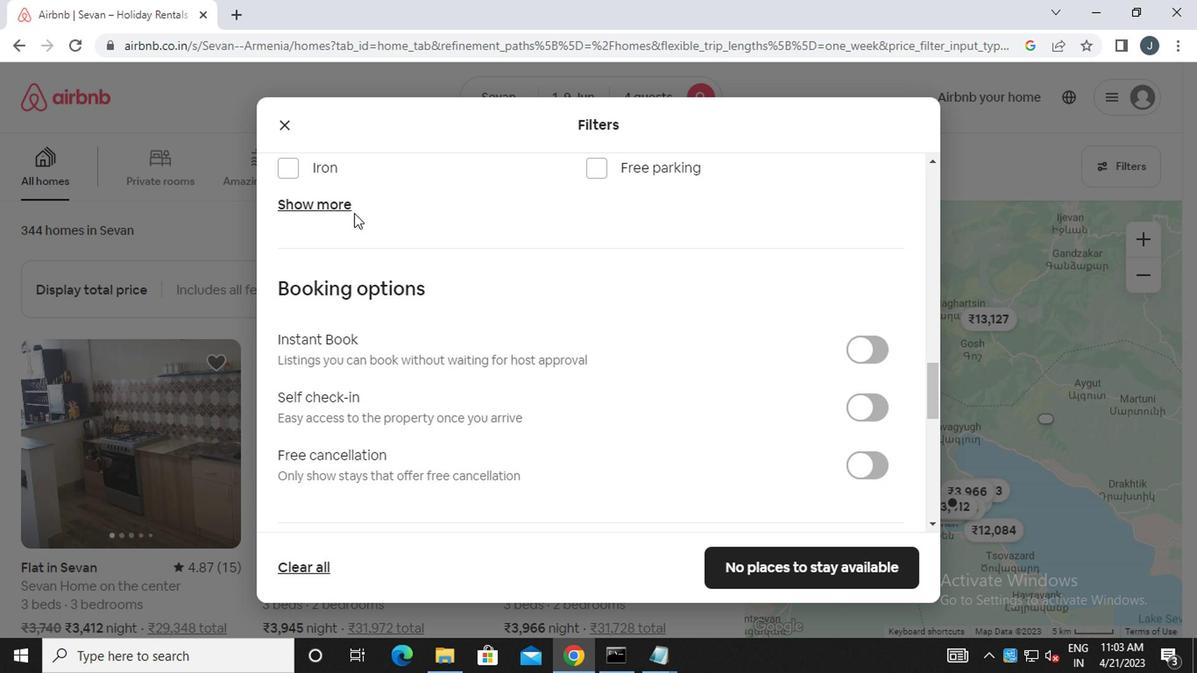 
Action: Mouse moved to (634, 273)
Screenshot: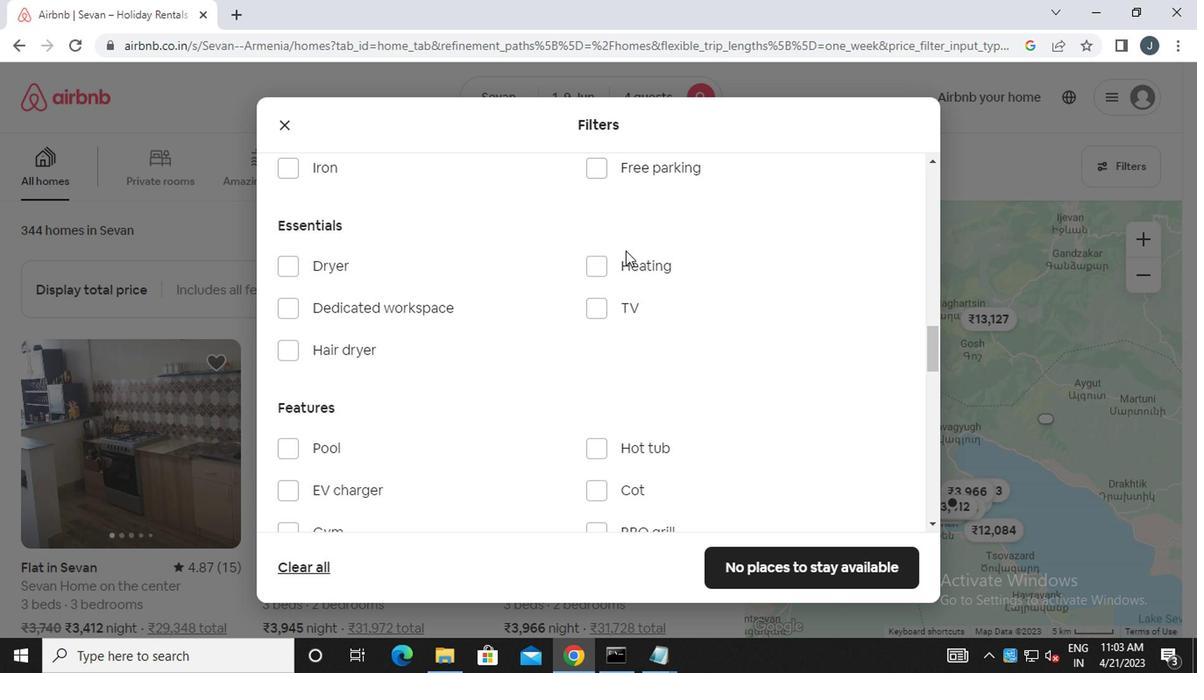 
Action: Mouse pressed left at (634, 273)
Screenshot: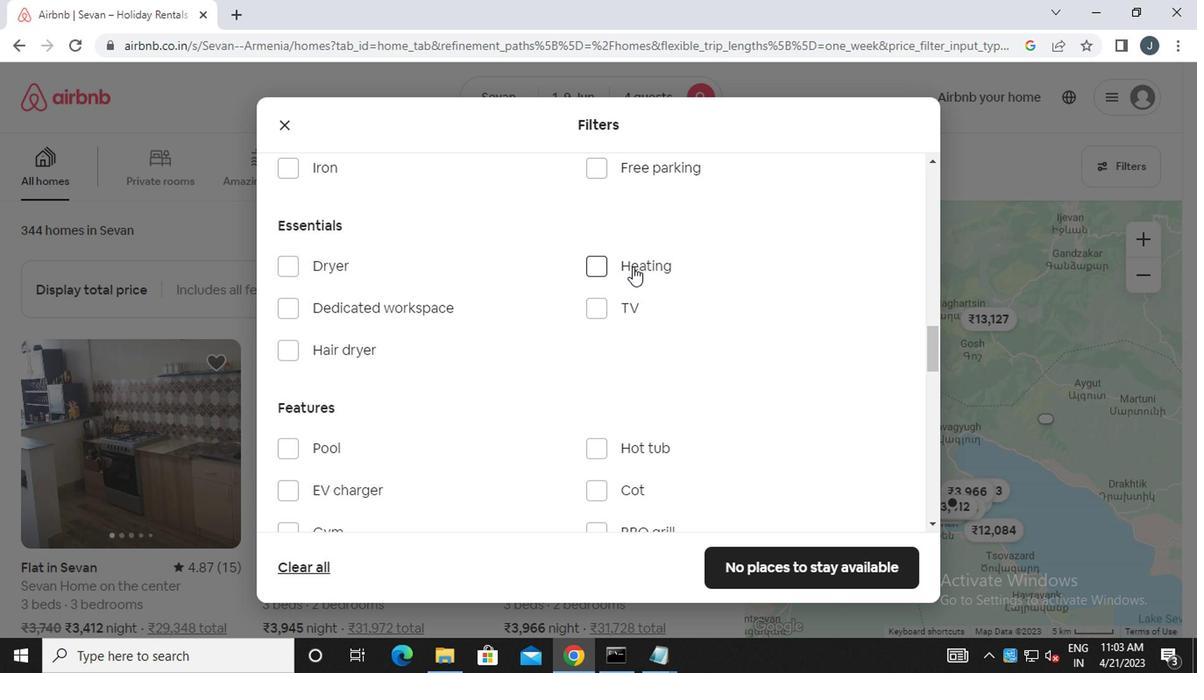 
Action: Mouse moved to (649, 301)
Screenshot: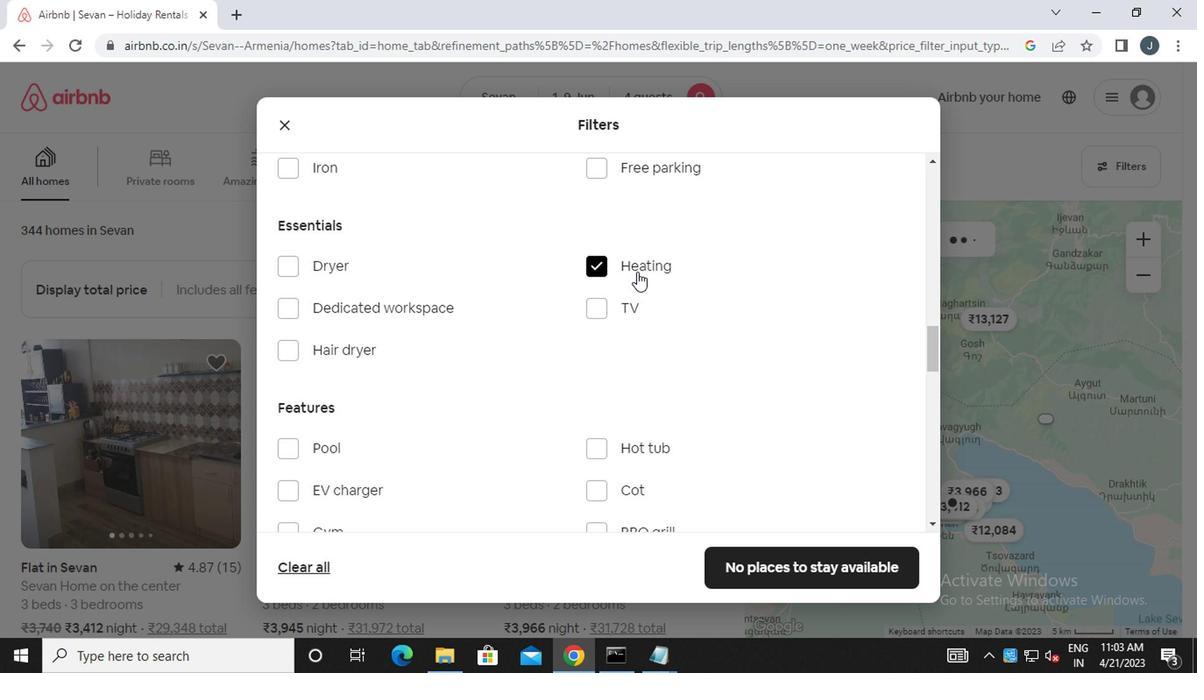 
Action: Mouse scrolled (649, 300) with delta (0, -1)
Screenshot: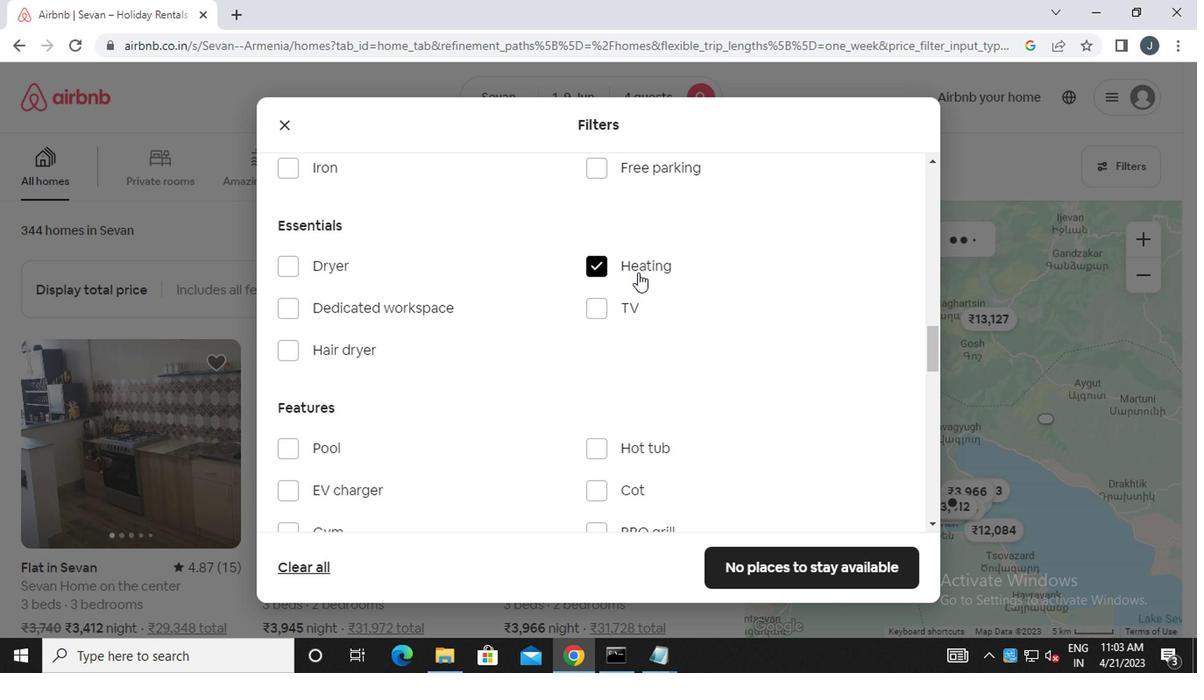 
Action: Mouse scrolled (649, 300) with delta (0, -1)
Screenshot: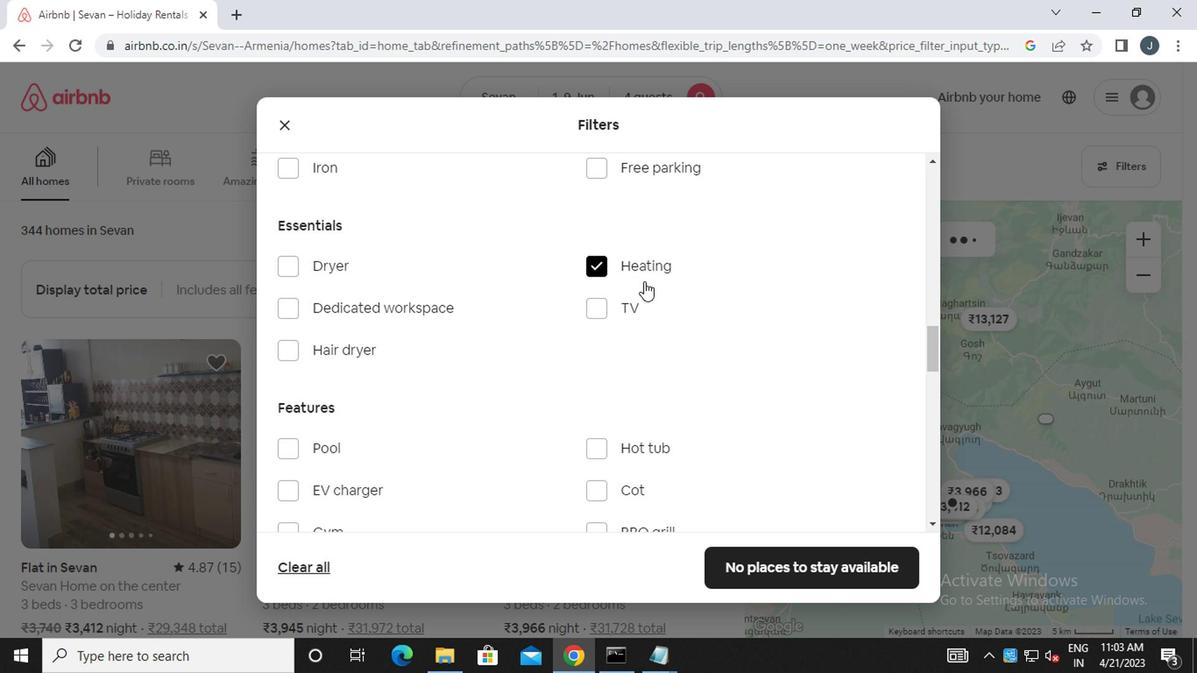 
Action: Mouse scrolled (649, 300) with delta (0, -1)
Screenshot: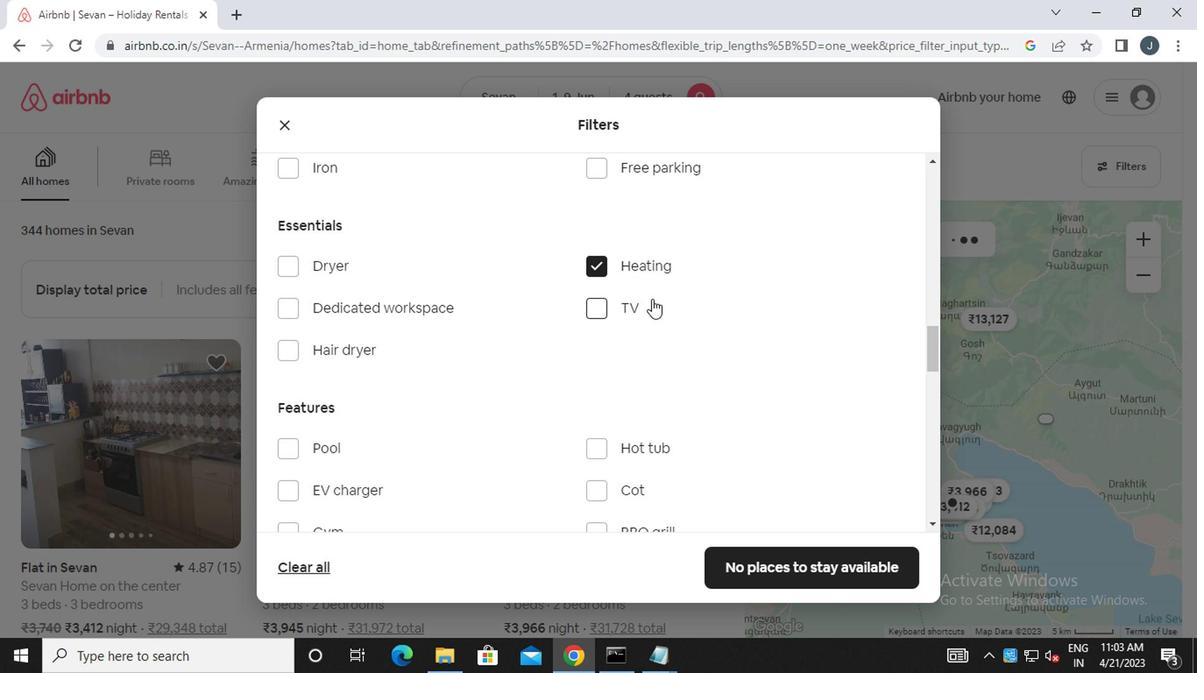 
Action: Mouse moved to (649, 301)
Screenshot: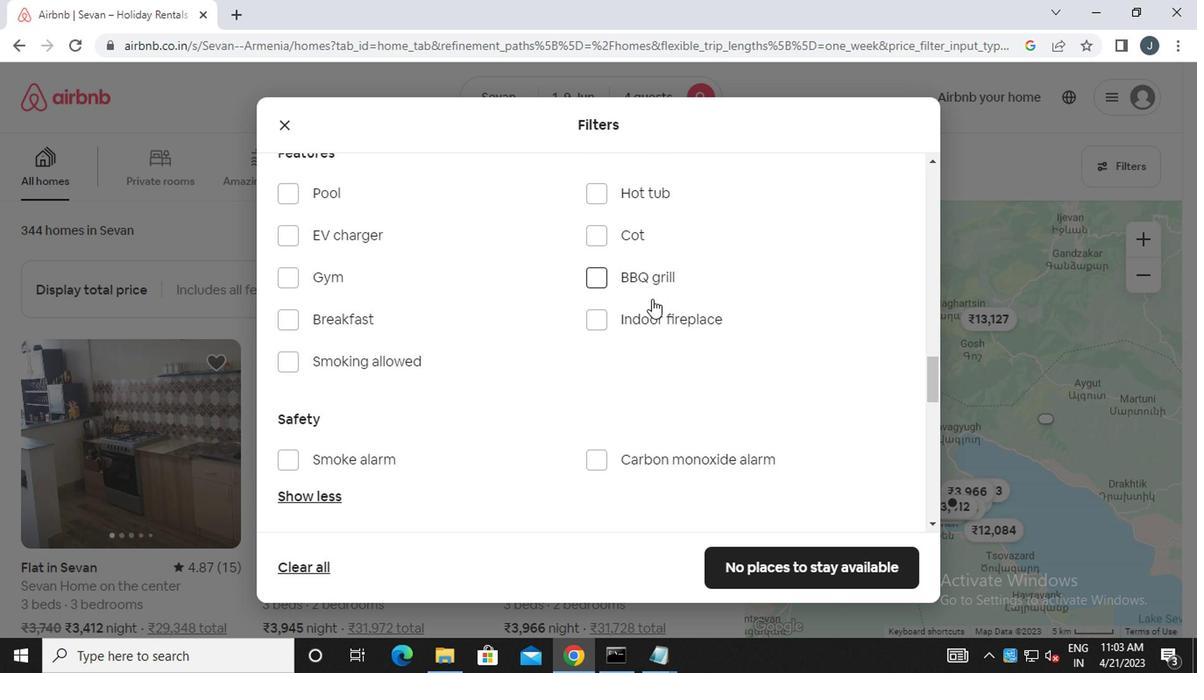 
Action: Mouse scrolled (649, 300) with delta (0, -1)
Screenshot: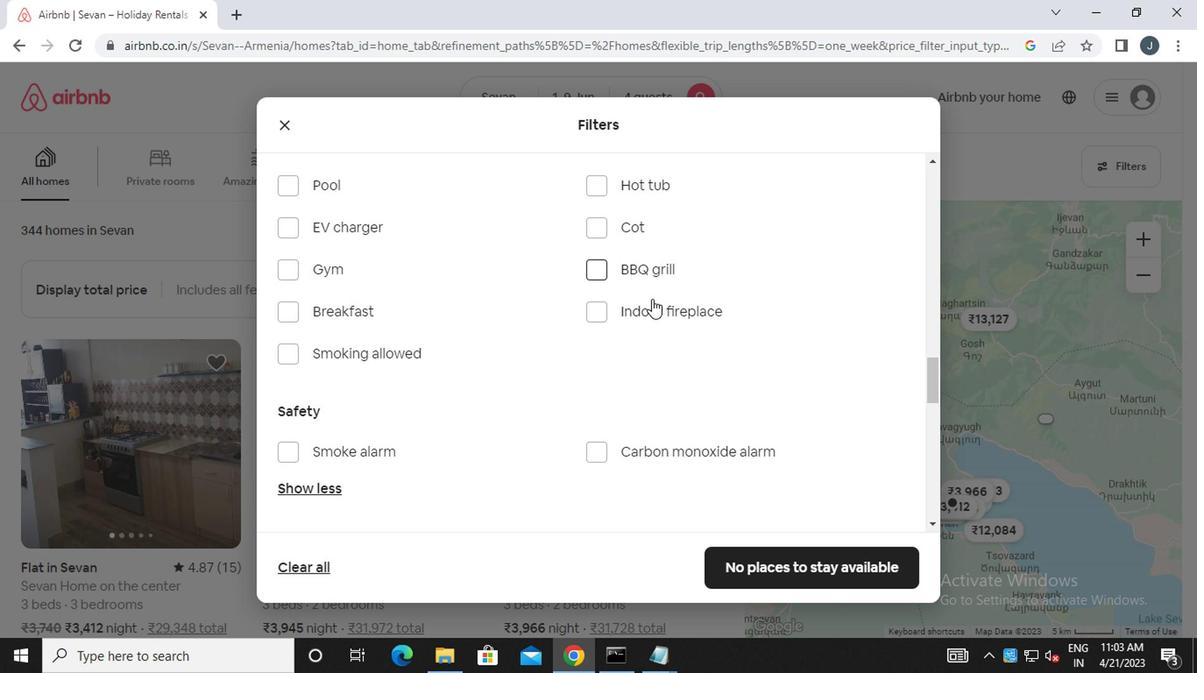 
Action: Mouse scrolled (649, 300) with delta (0, -1)
Screenshot: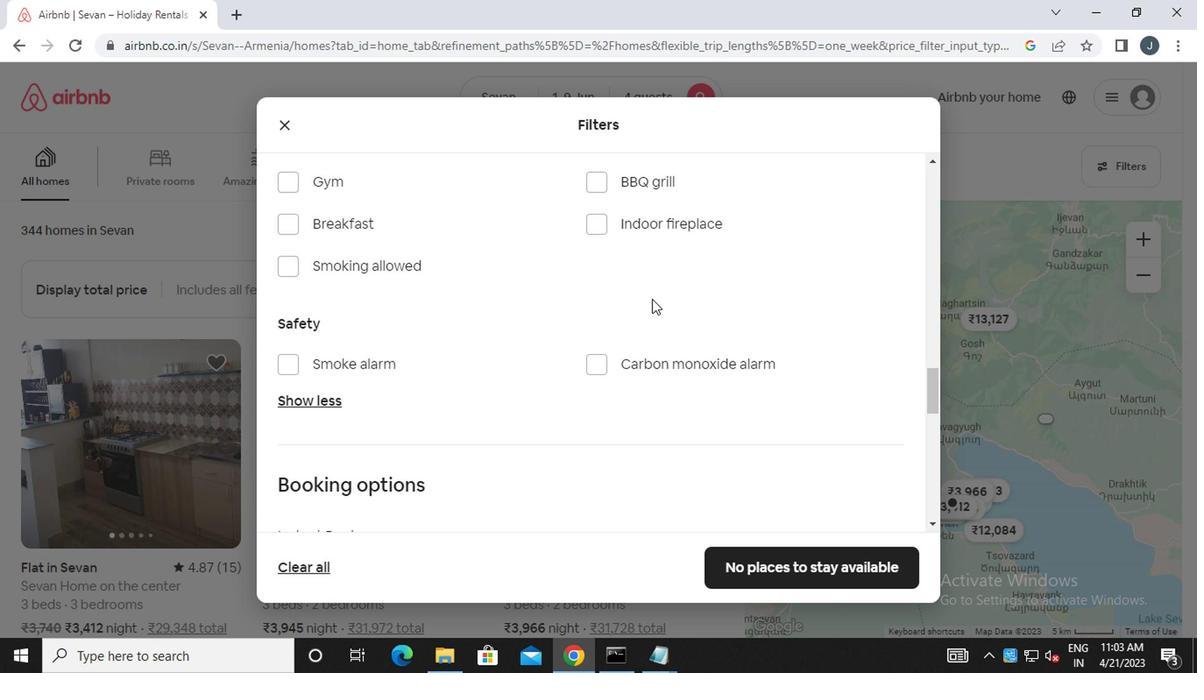 
Action: Mouse moved to (649, 301)
Screenshot: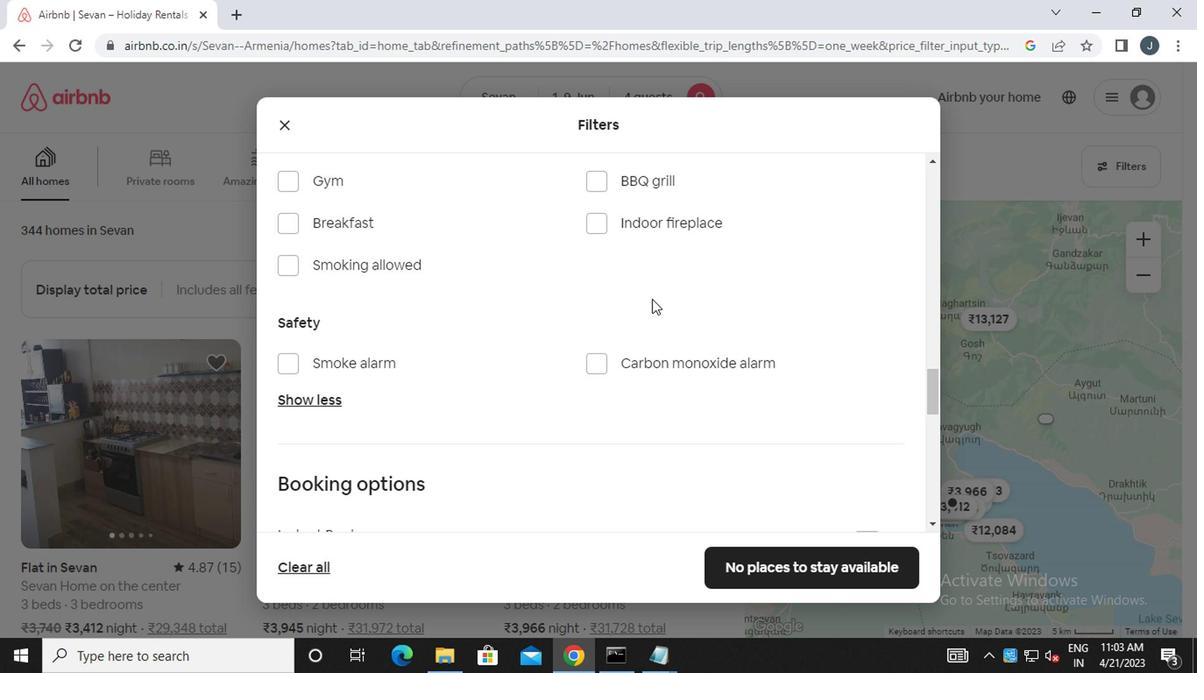 
Action: Mouse scrolled (649, 300) with delta (0, -1)
Screenshot: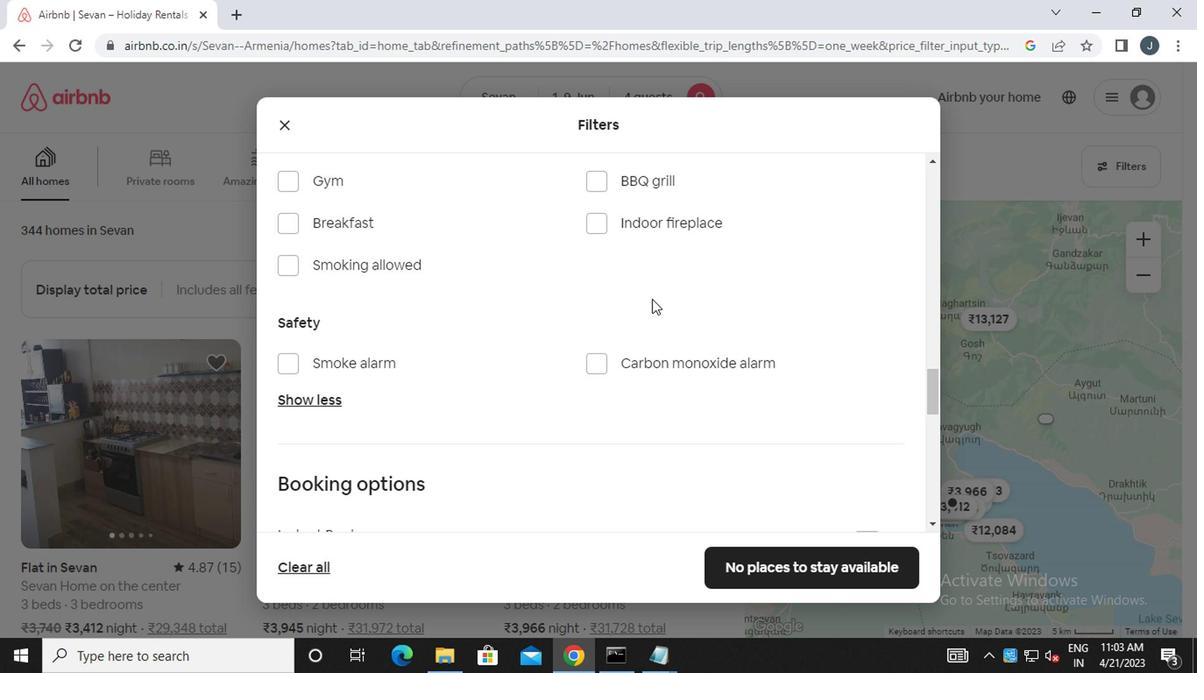
Action: Mouse moved to (648, 301)
Screenshot: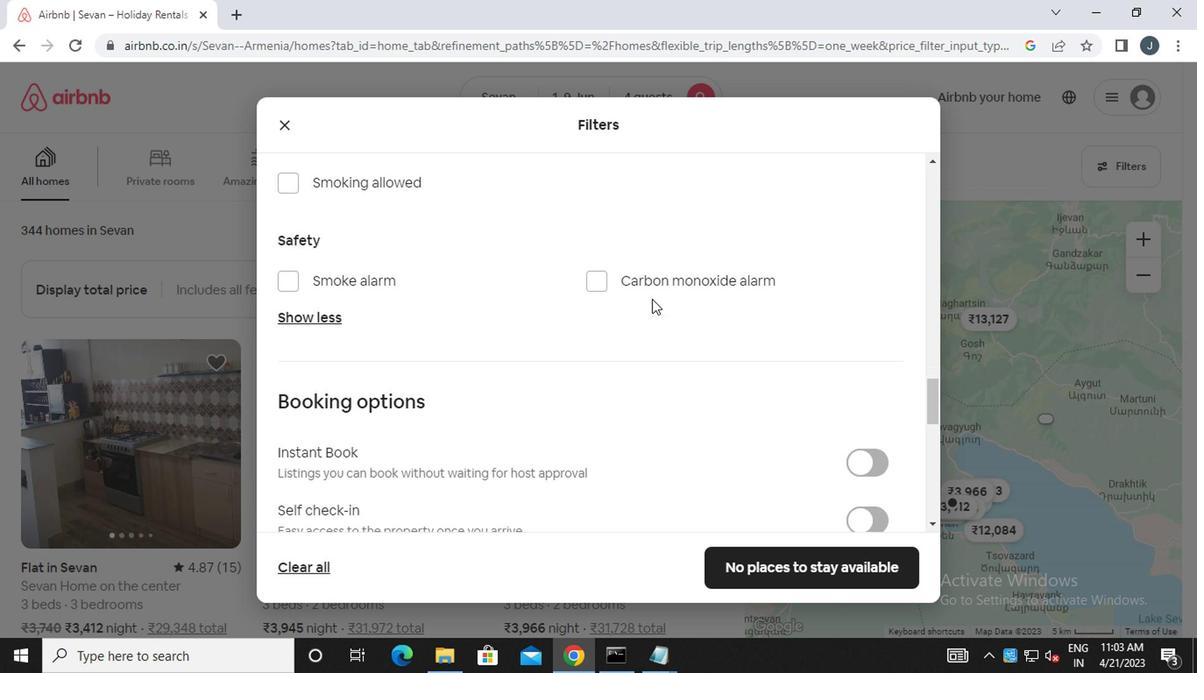
Action: Mouse scrolled (648, 300) with delta (0, -1)
Screenshot: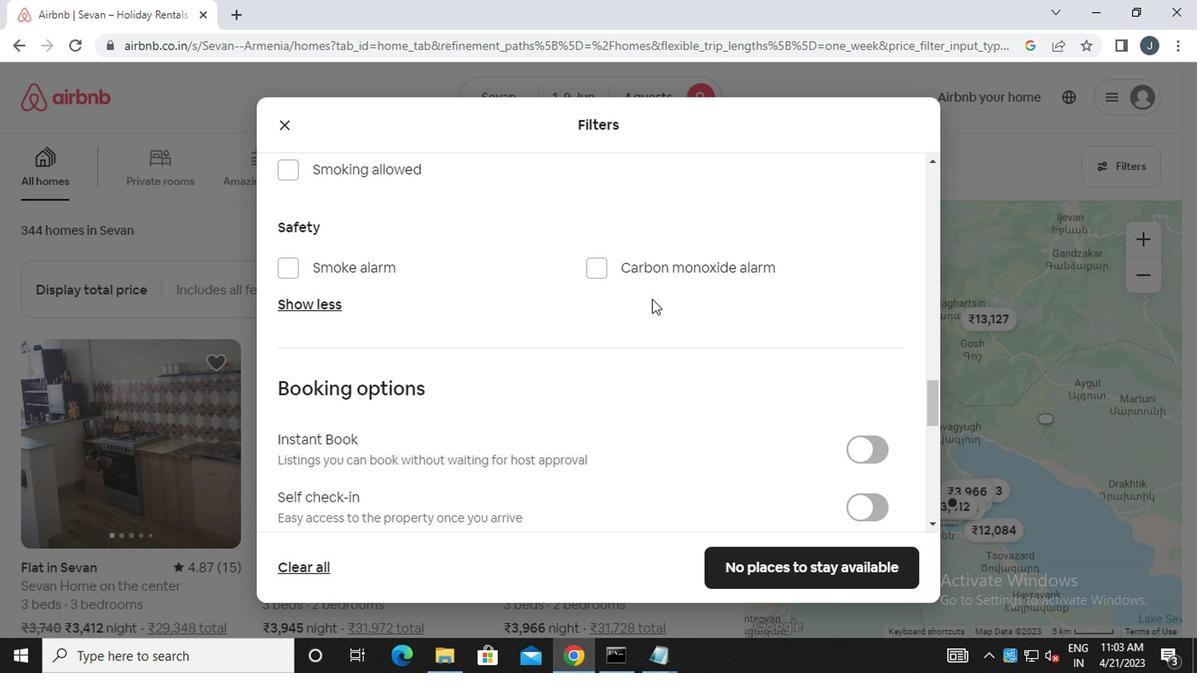 
Action: Mouse scrolled (648, 300) with delta (0, -1)
Screenshot: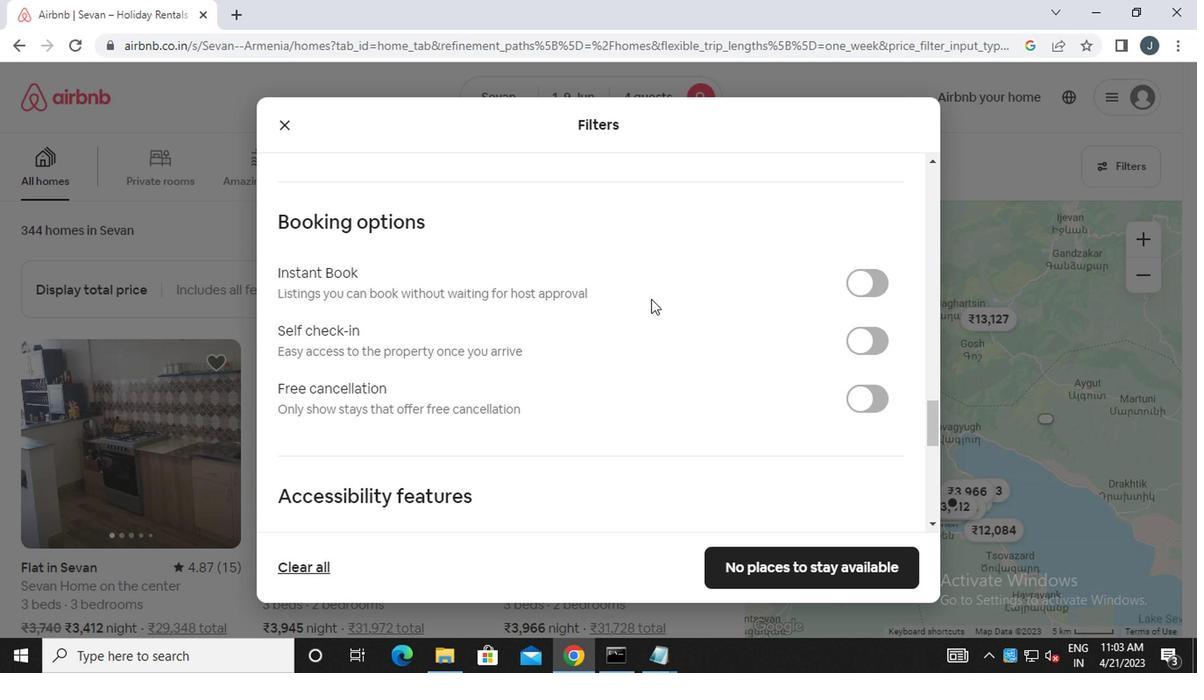 
Action: Mouse scrolled (648, 300) with delta (0, -1)
Screenshot: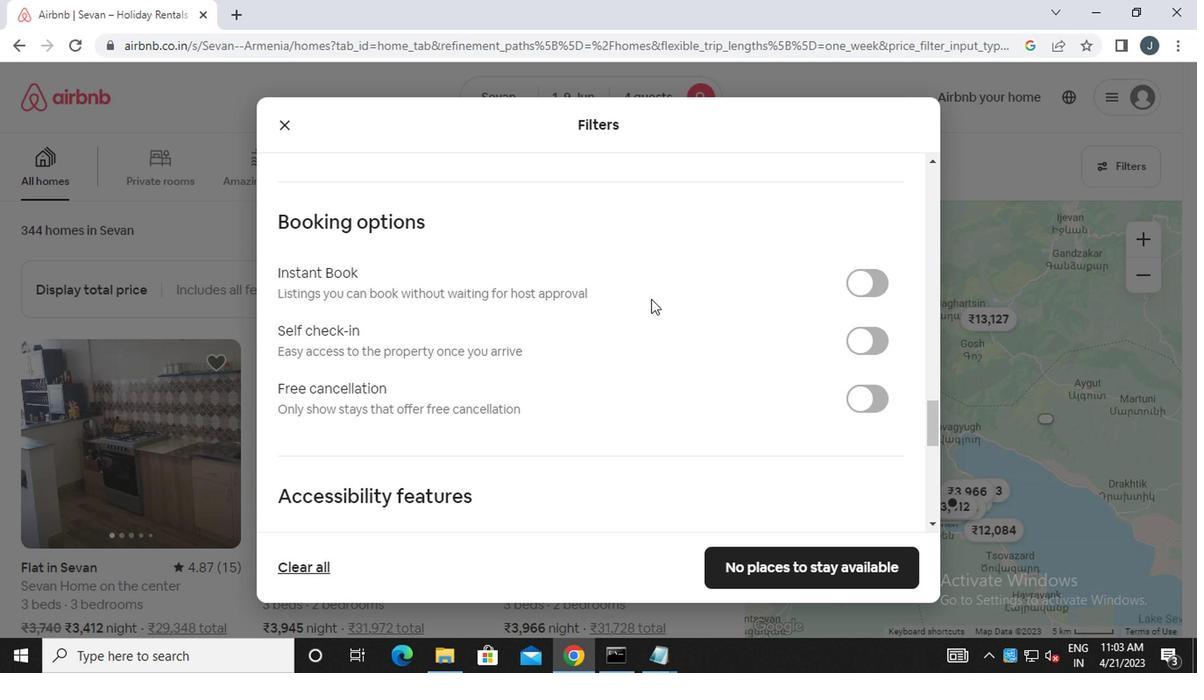
Action: Mouse scrolled (648, 300) with delta (0, -1)
Screenshot: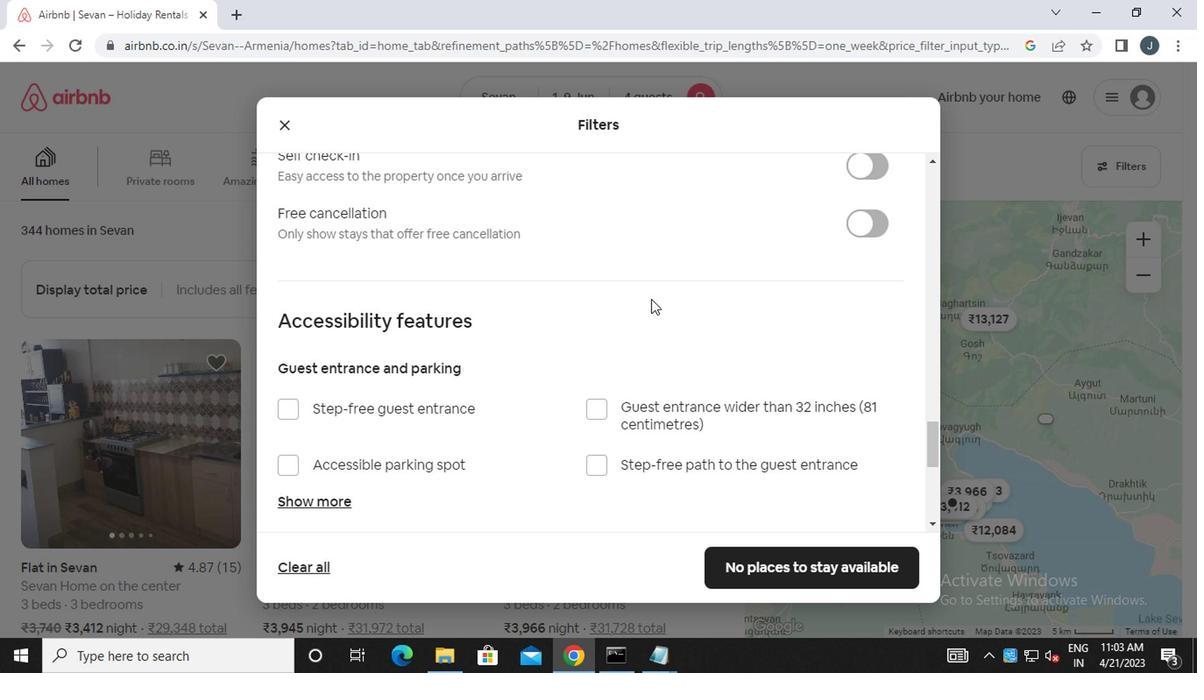 
Action: Mouse moved to (647, 309)
Screenshot: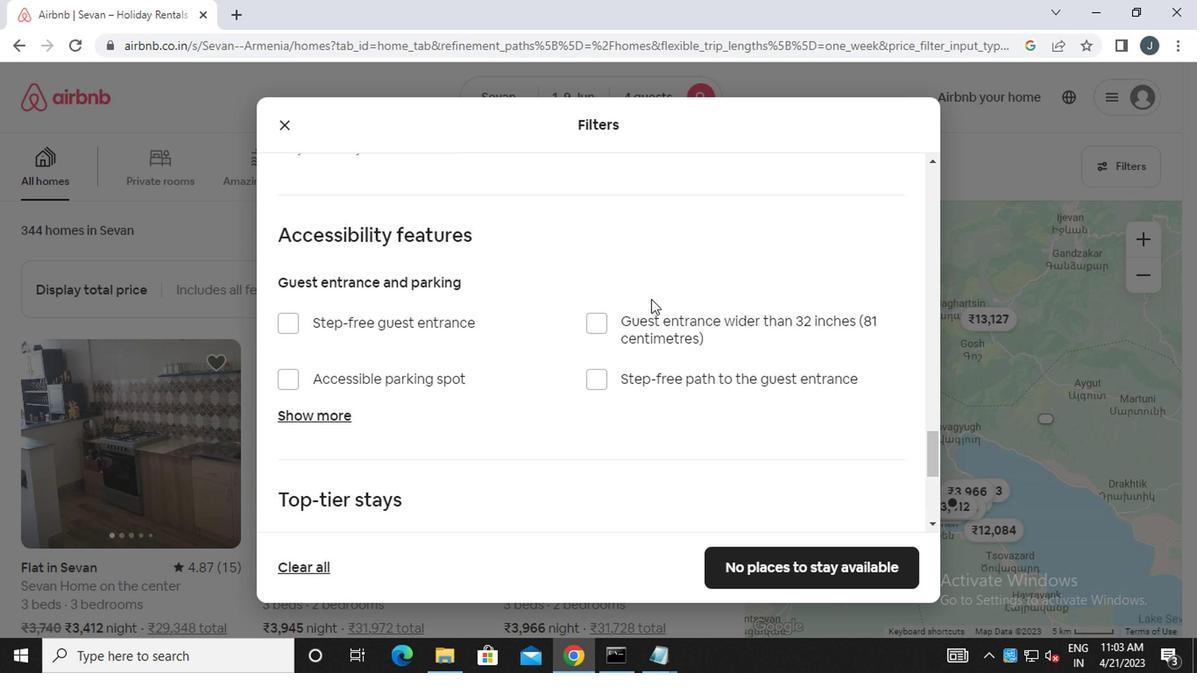 
Action: Mouse scrolled (647, 308) with delta (0, -1)
Screenshot: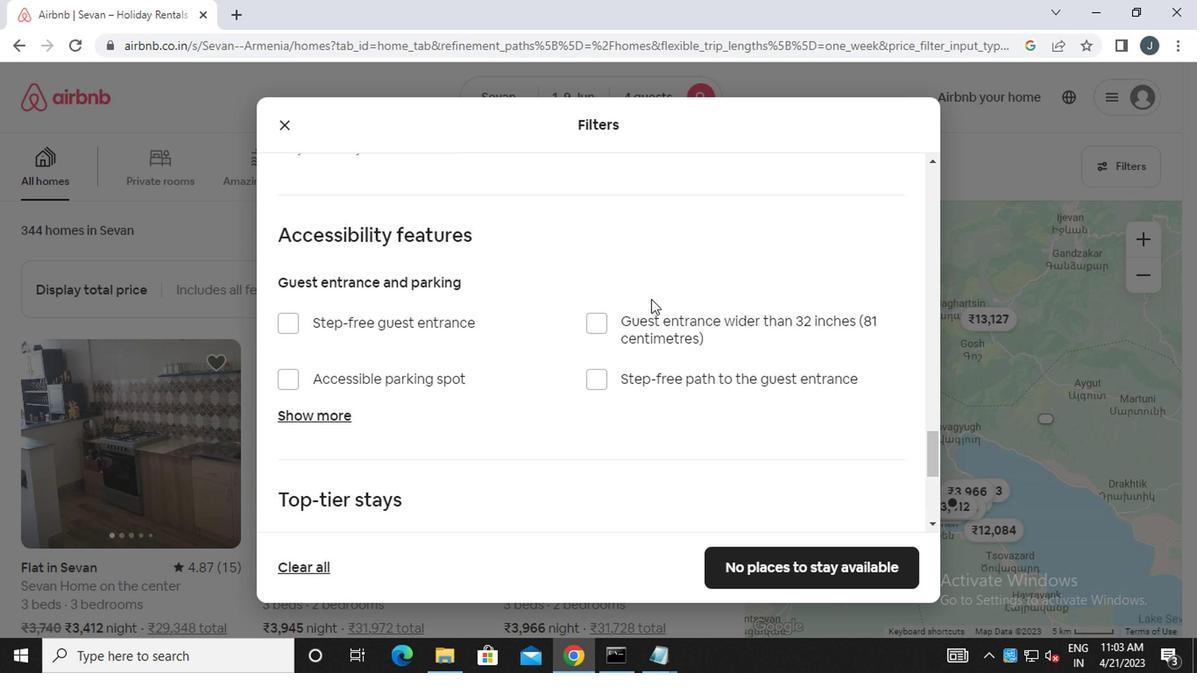 
Action: Mouse moved to (646, 309)
Screenshot: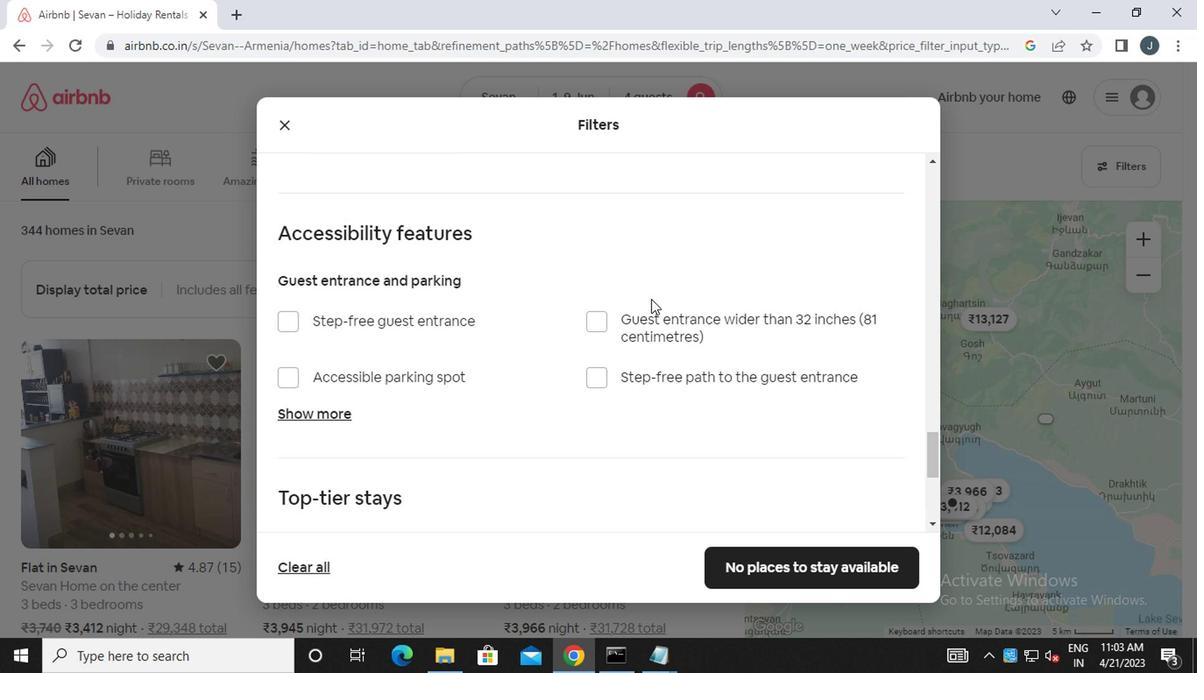
Action: Mouse scrolled (646, 309) with delta (0, 0)
Screenshot: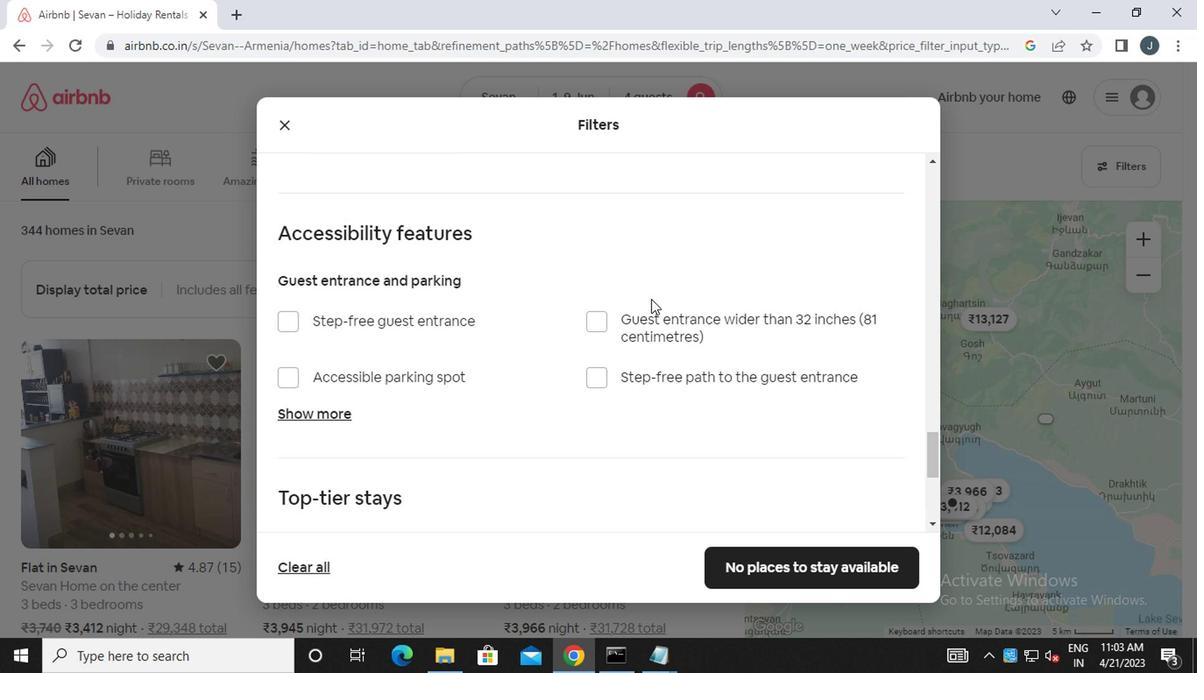 
Action: Mouse scrolled (646, 309) with delta (0, 0)
Screenshot: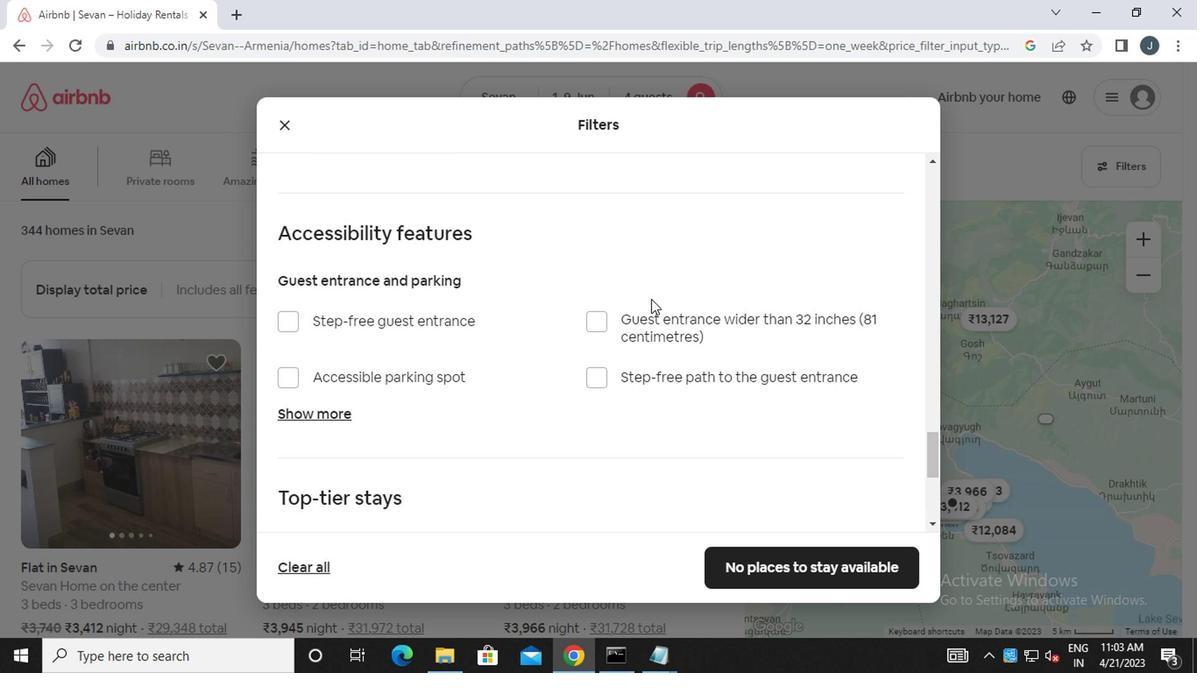 
Action: Mouse moved to (465, 380)
Screenshot: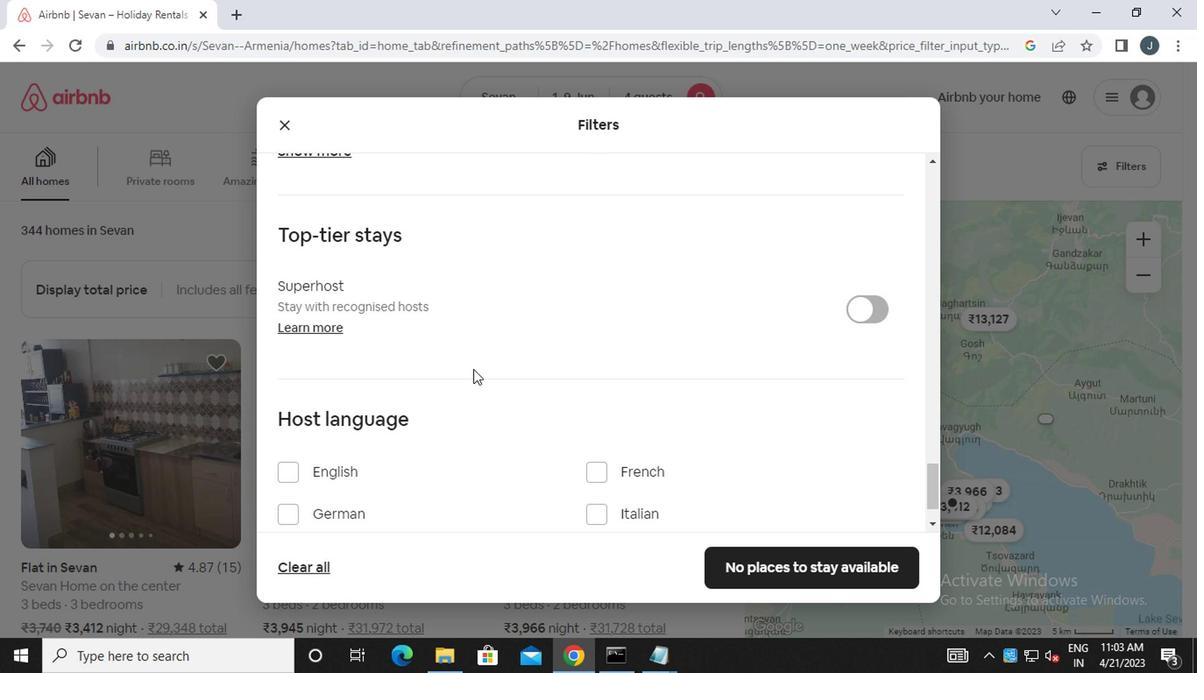 
Action: Mouse scrolled (465, 379) with delta (0, -1)
Screenshot: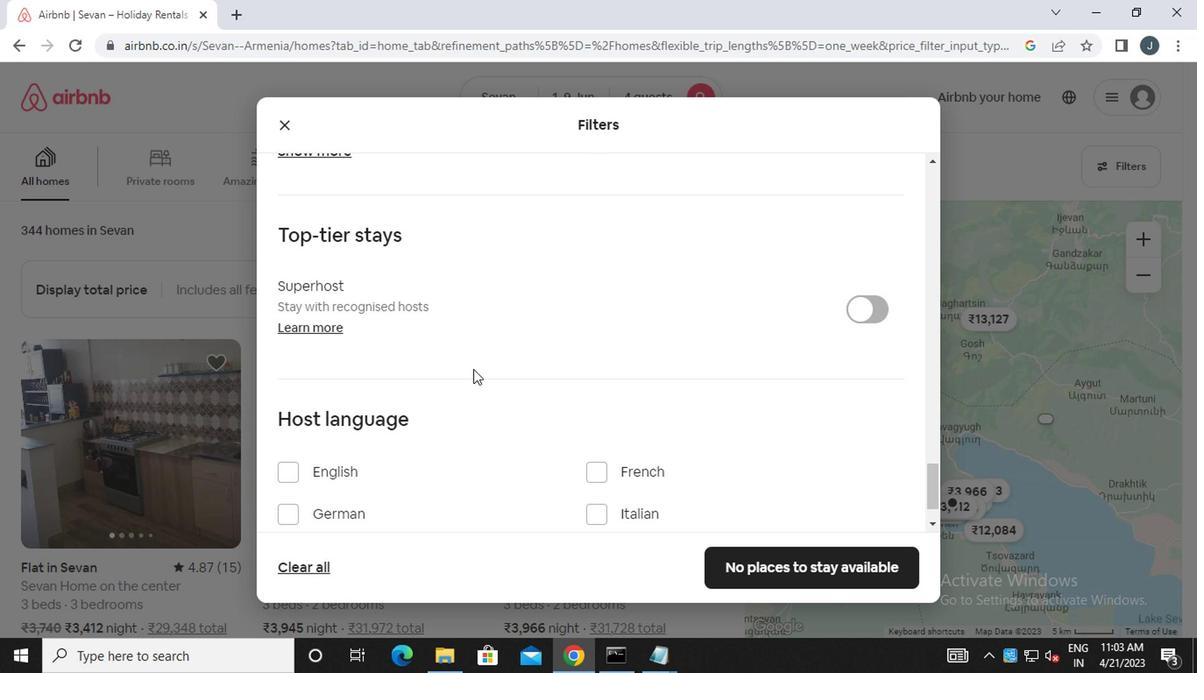 
Action: Mouse moved to (465, 380)
Screenshot: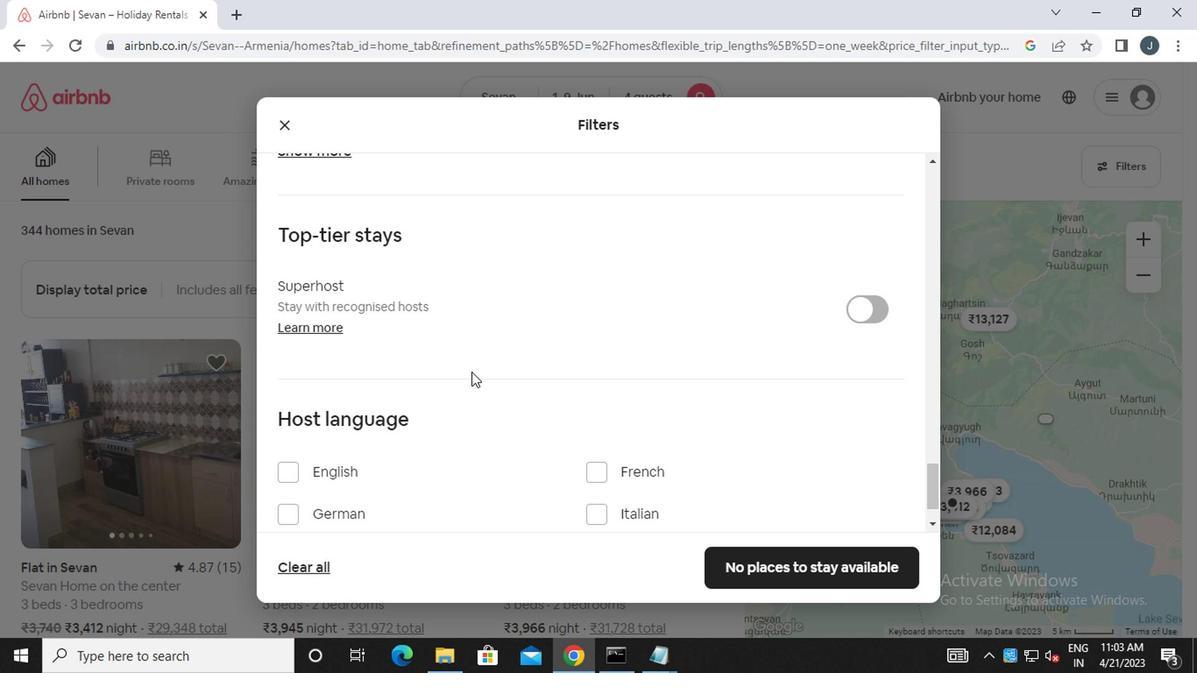 
Action: Mouse scrolled (465, 379) with delta (0, -1)
Screenshot: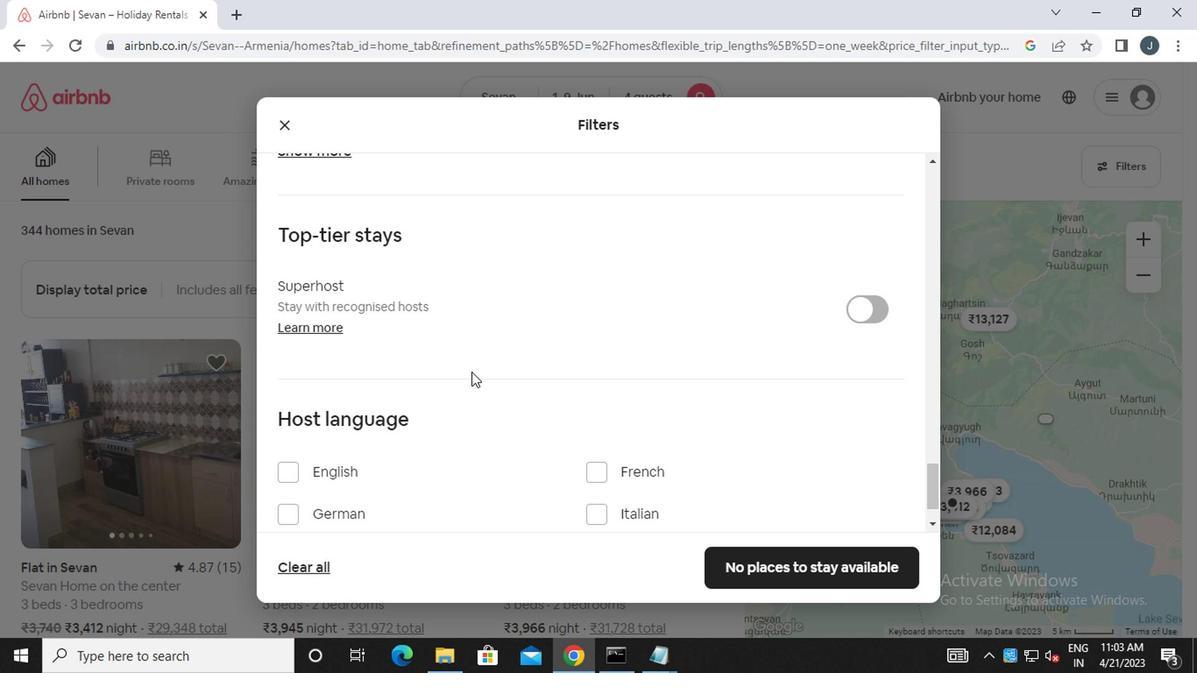 
Action: Mouse moved to (463, 379)
Screenshot: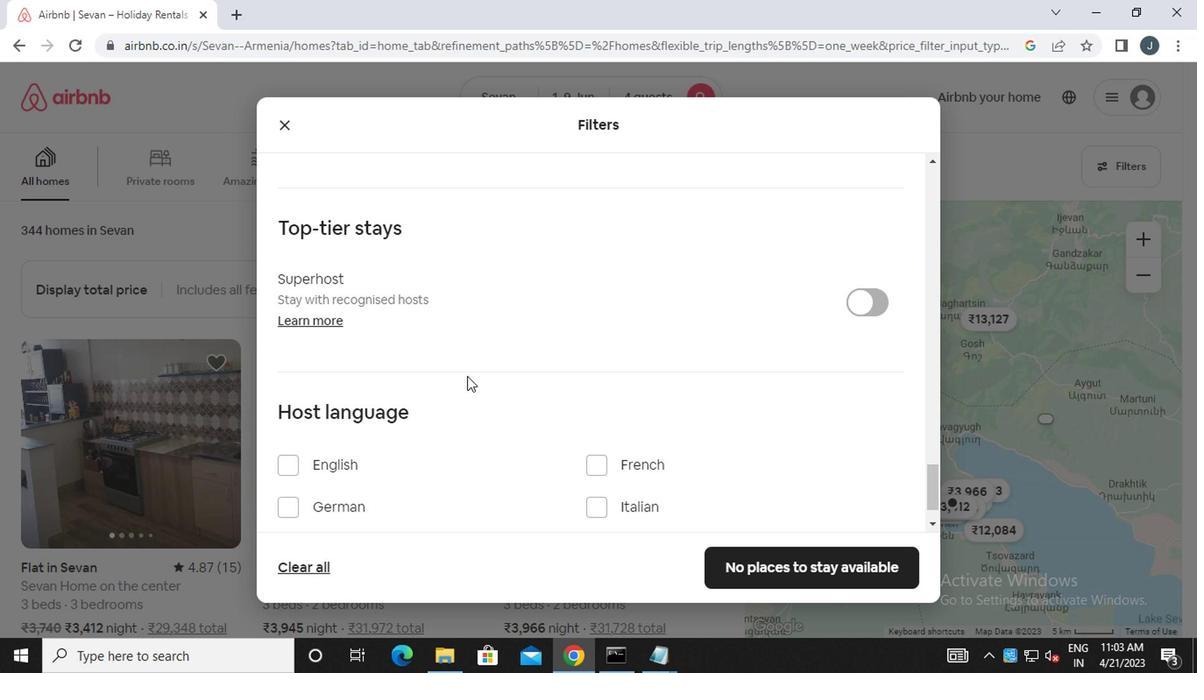 
Action: Mouse scrolled (463, 380) with delta (0, 1)
Screenshot: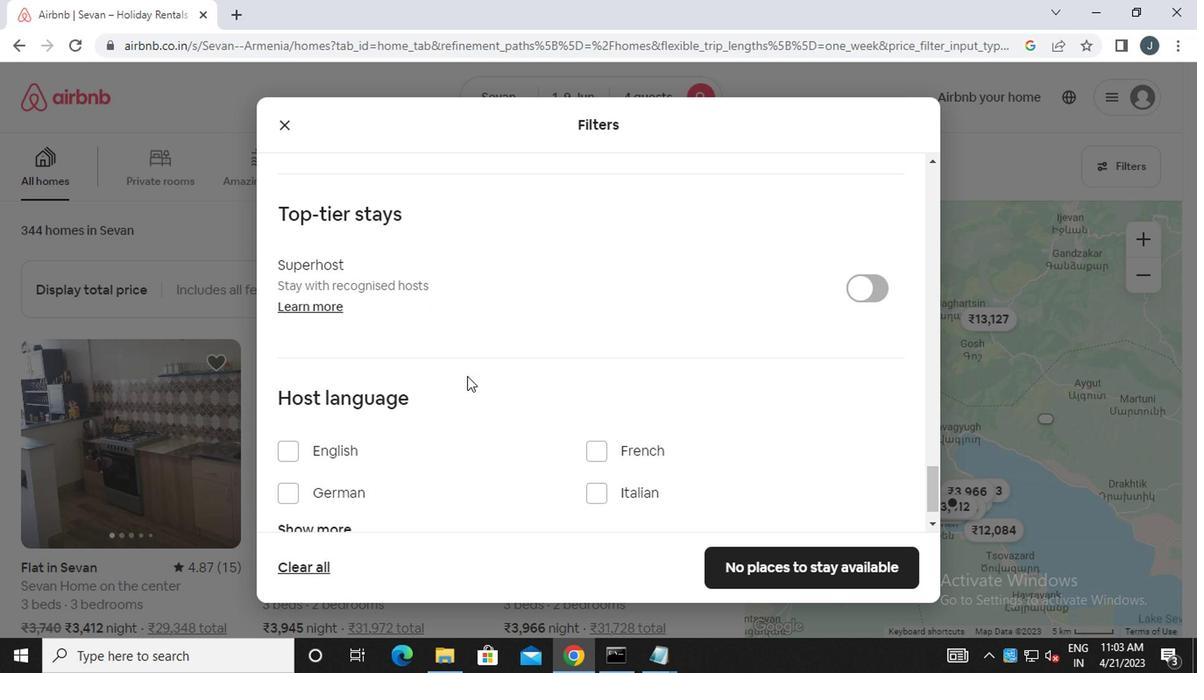 
Action: Mouse scrolled (463, 380) with delta (0, 1)
Screenshot: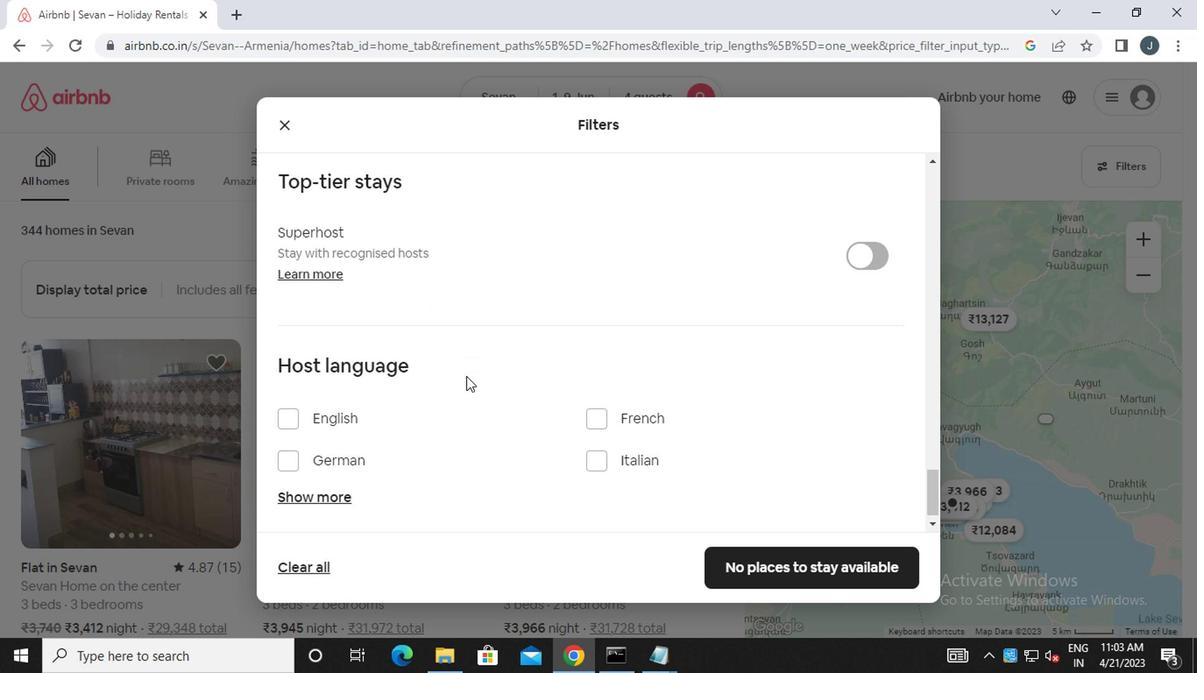 
Action: Mouse scrolled (463, 380) with delta (0, 1)
Screenshot: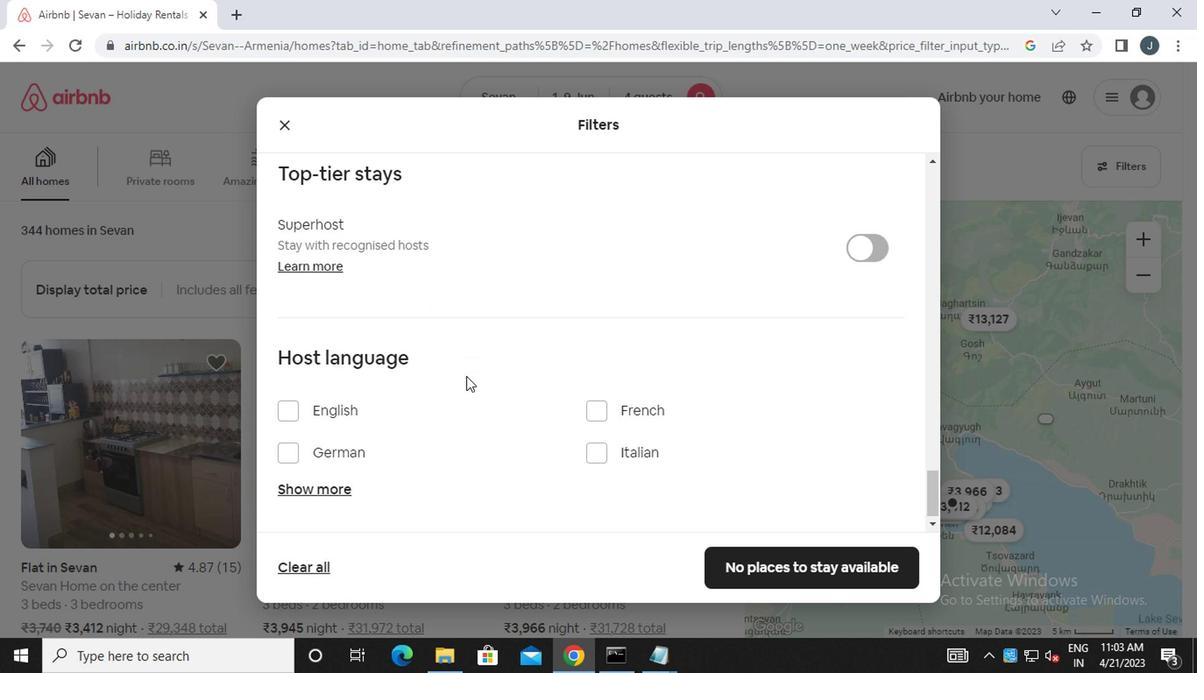
Action: Mouse moved to (463, 379)
Screenshot: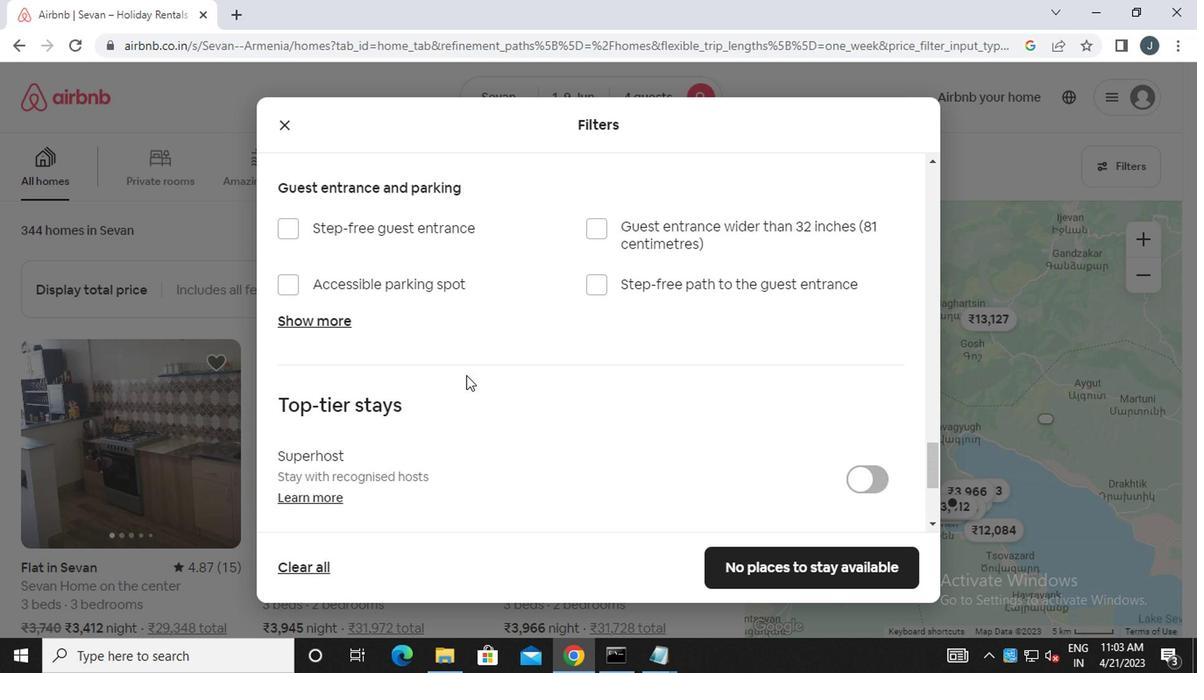 
Action: Mouse scrolled (463, 380) with delta (0, 1)
Screenshot: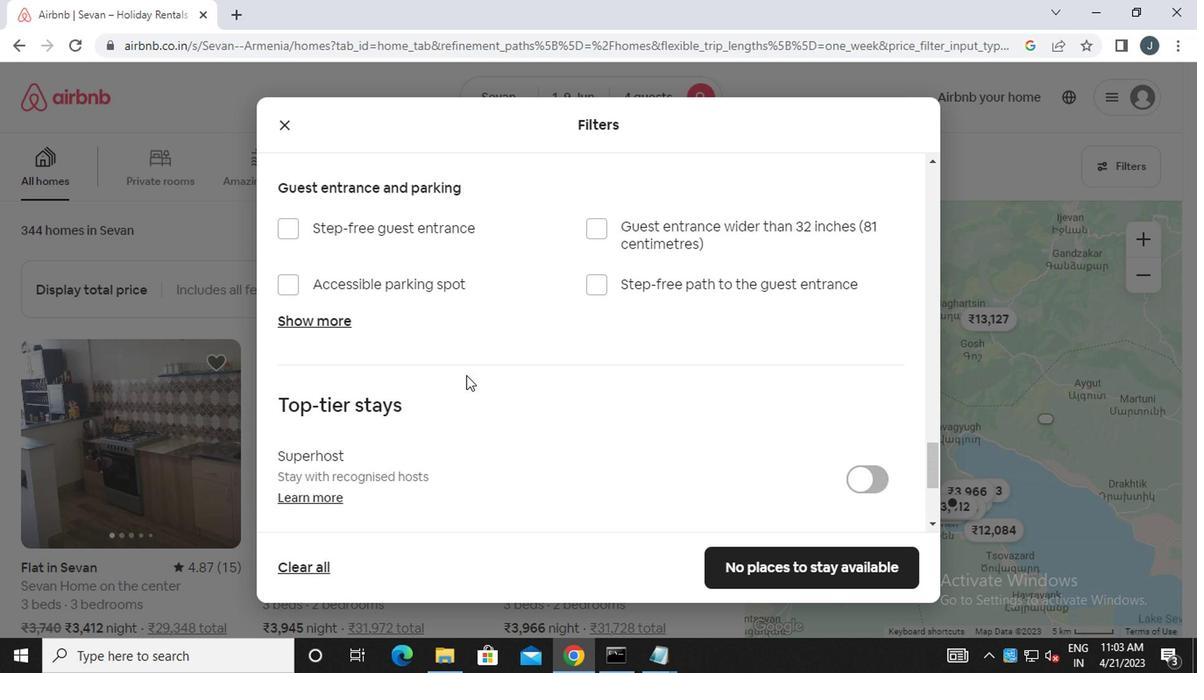 
Action: Mouse scrolled (463, 380) with delta (0, 1)
Screenshot: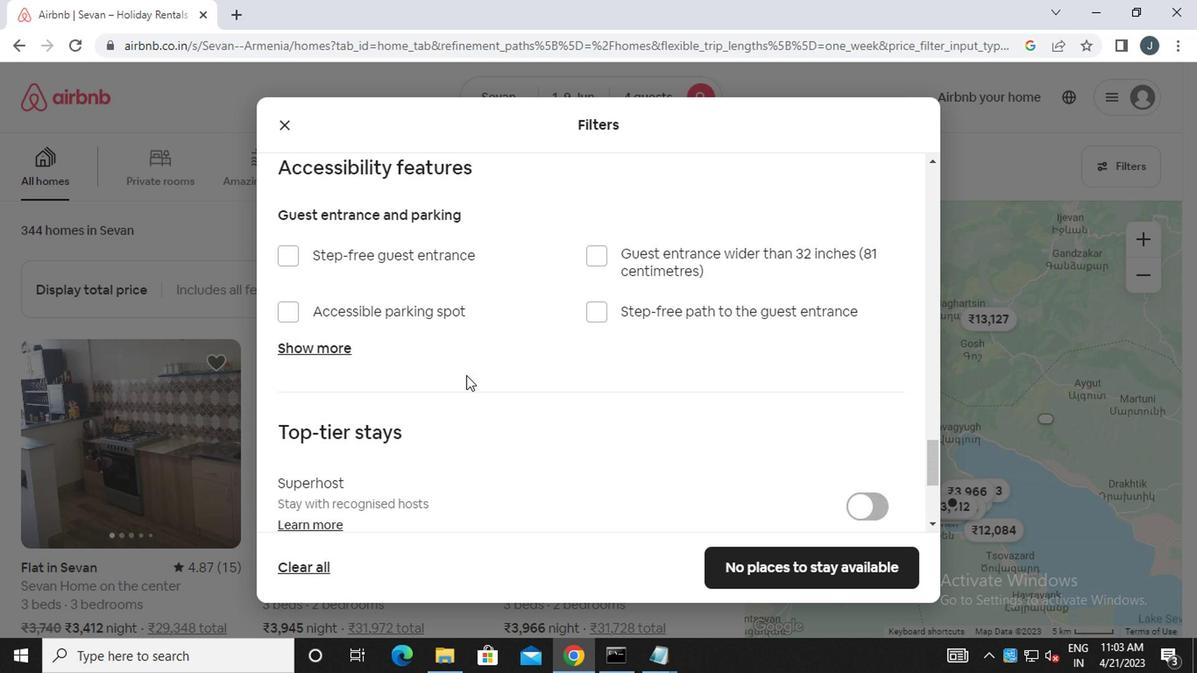
Action: Mouse scrolled (463, 380) with delta (0, 1)
Screenshot: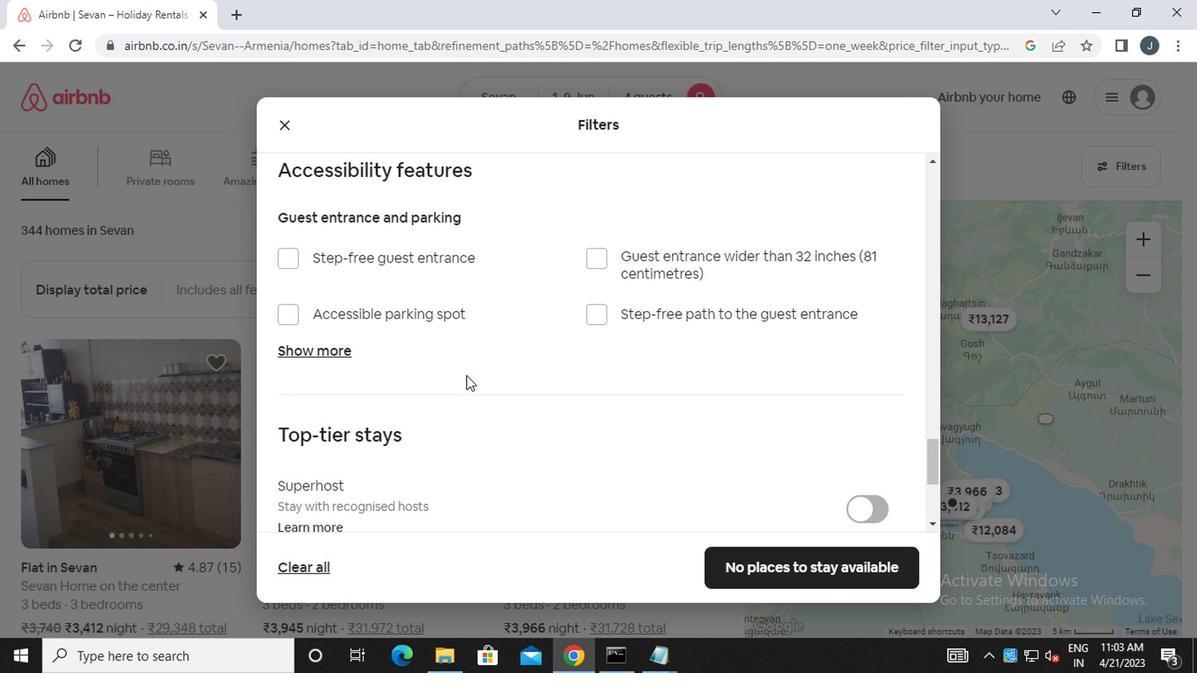 
Action: Mouse scrolled (463, 380) with delta (0, 1)
Screenshot: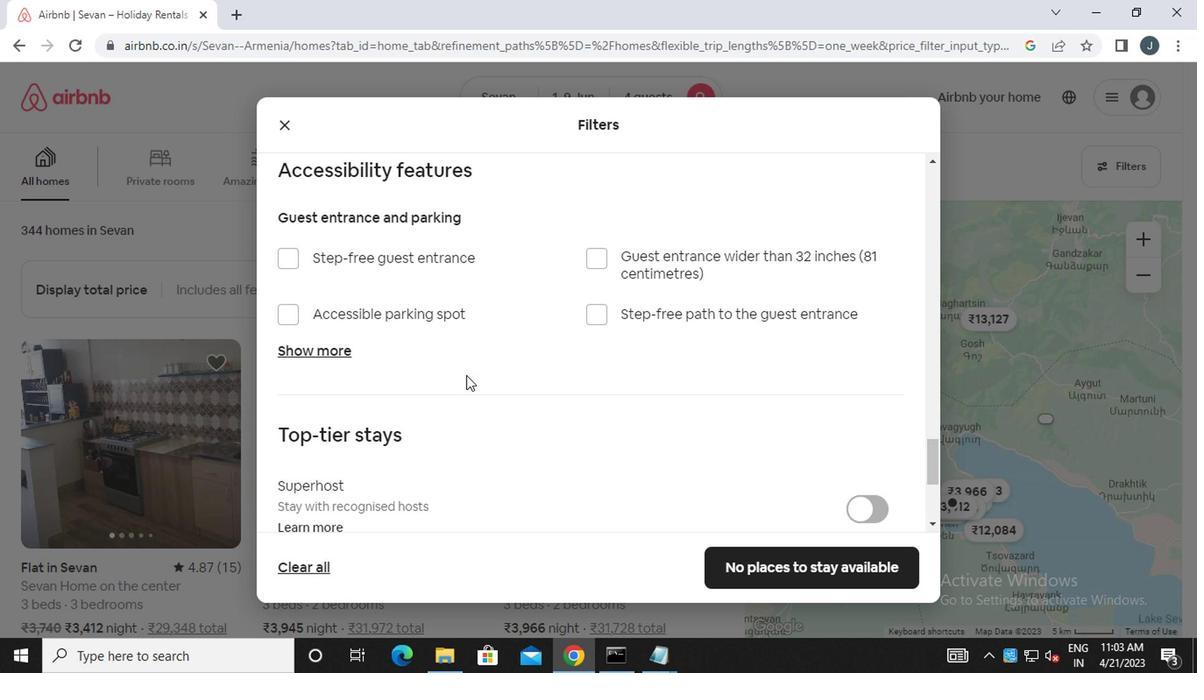 
Action: Mouse moved to (875, 367)
Screenshot: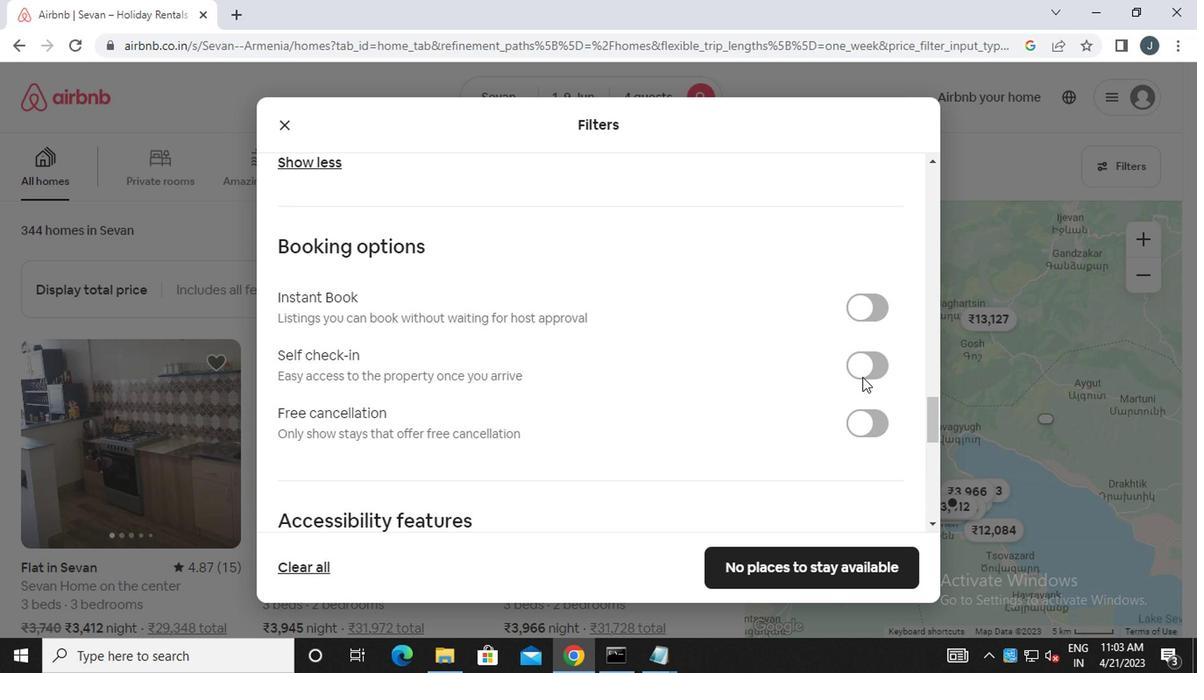 
Action: Mouse pressed left at (875, 367)
Screenshot: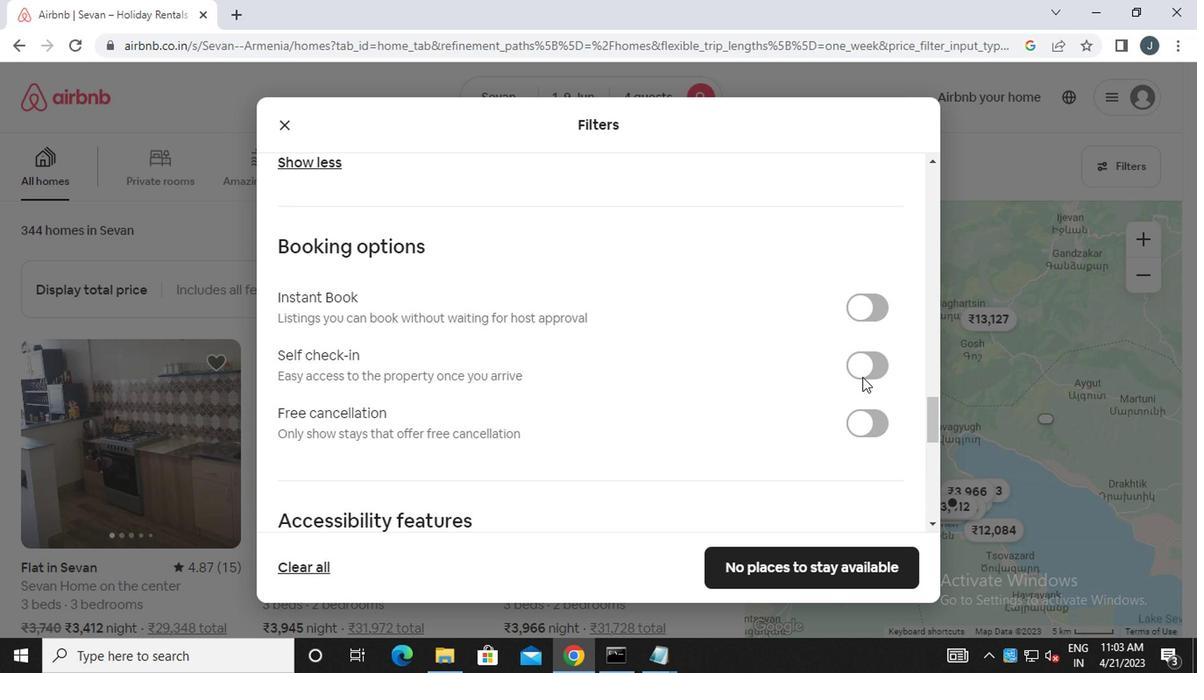 
Action: Mouse moved to (666, 376)
Screenshot: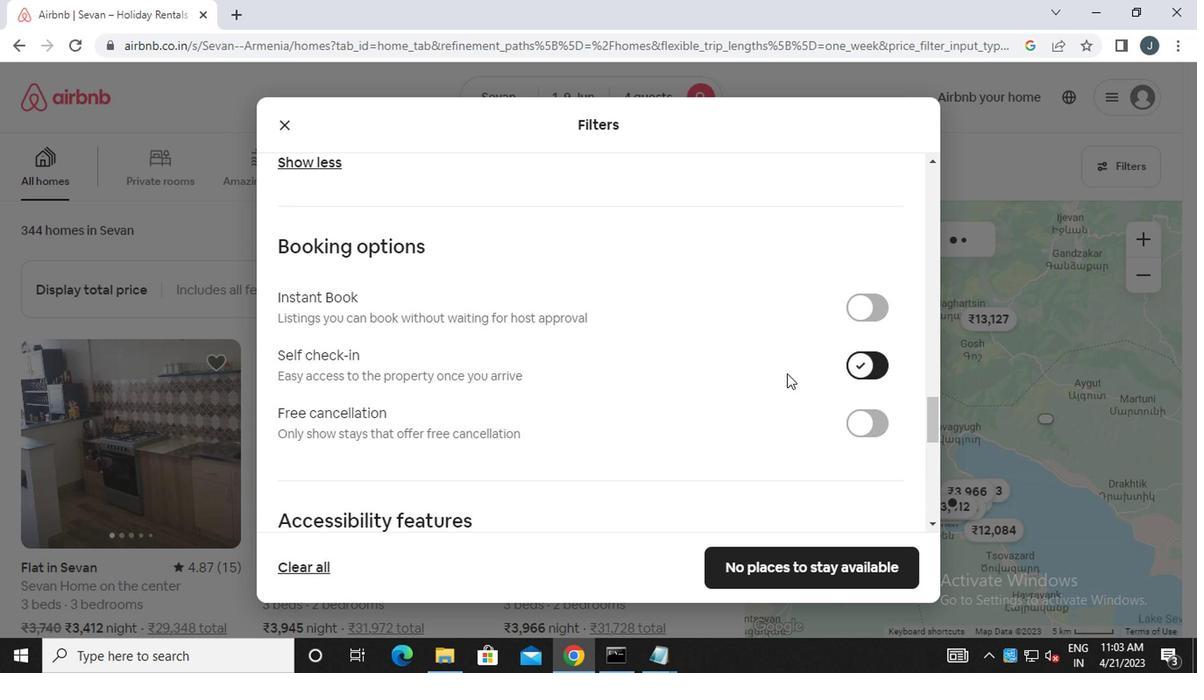 
Action: Mouse scrolled (666, 376) with delta (0, 0)
Screenshot: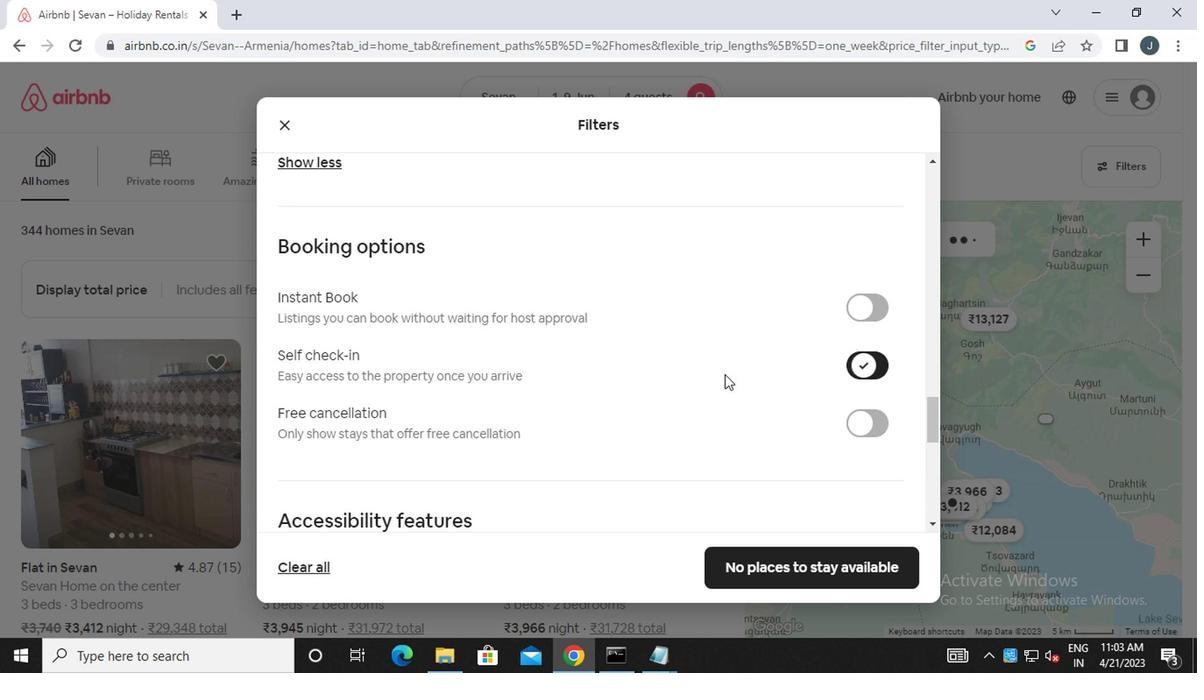 
Action: Mouse moved to (664, 376)
Screenshot: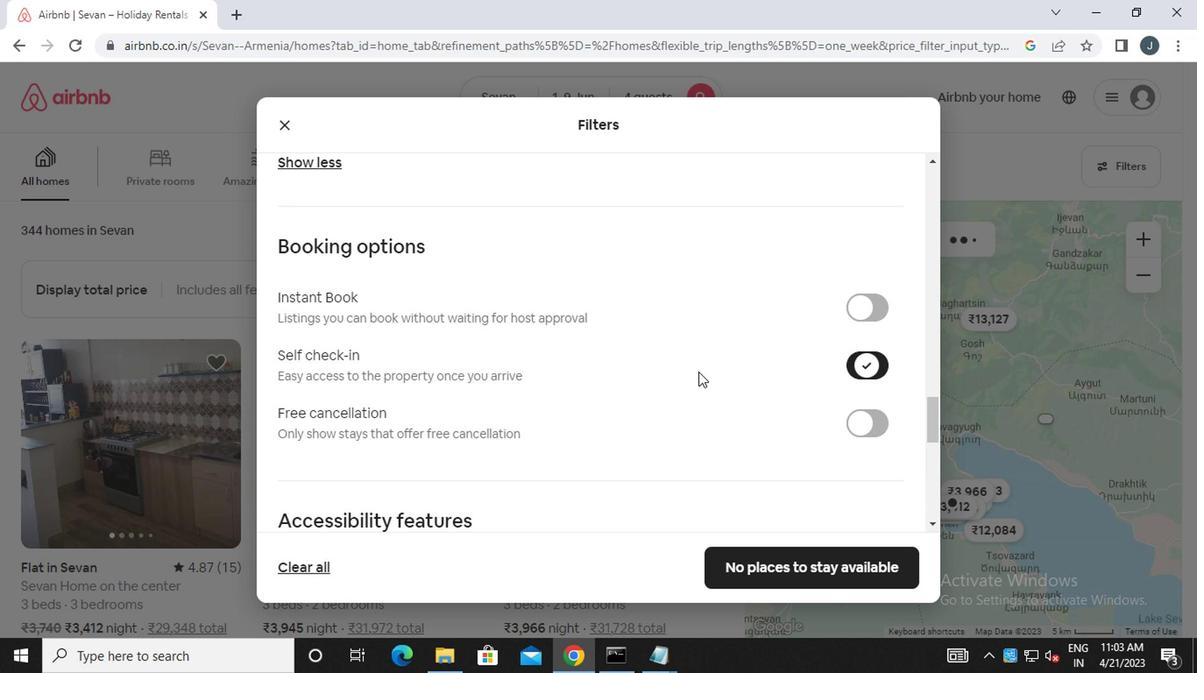 
Action: Mouse scrolled (664, 376) with delta (0, 0)
Screenshot: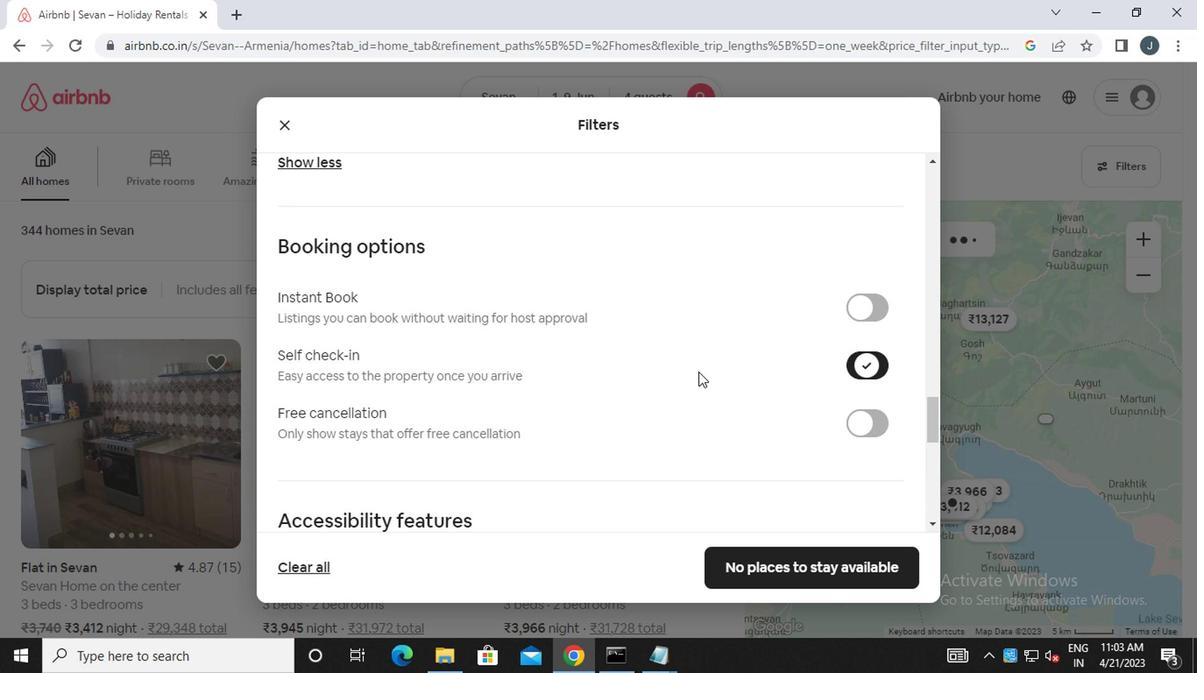 
Action: Mouse moved to (662, 376)
Screenshot: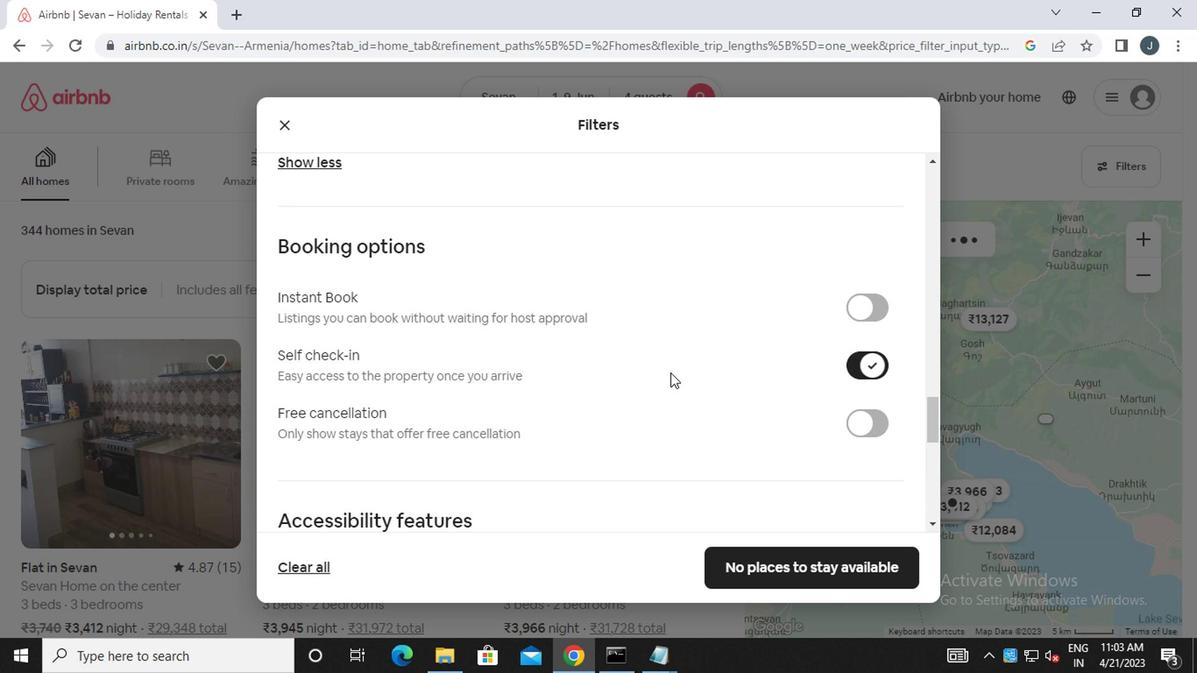 
Action: Mouse scrolled (662, 376) with delta (0, 0)
Screenshot: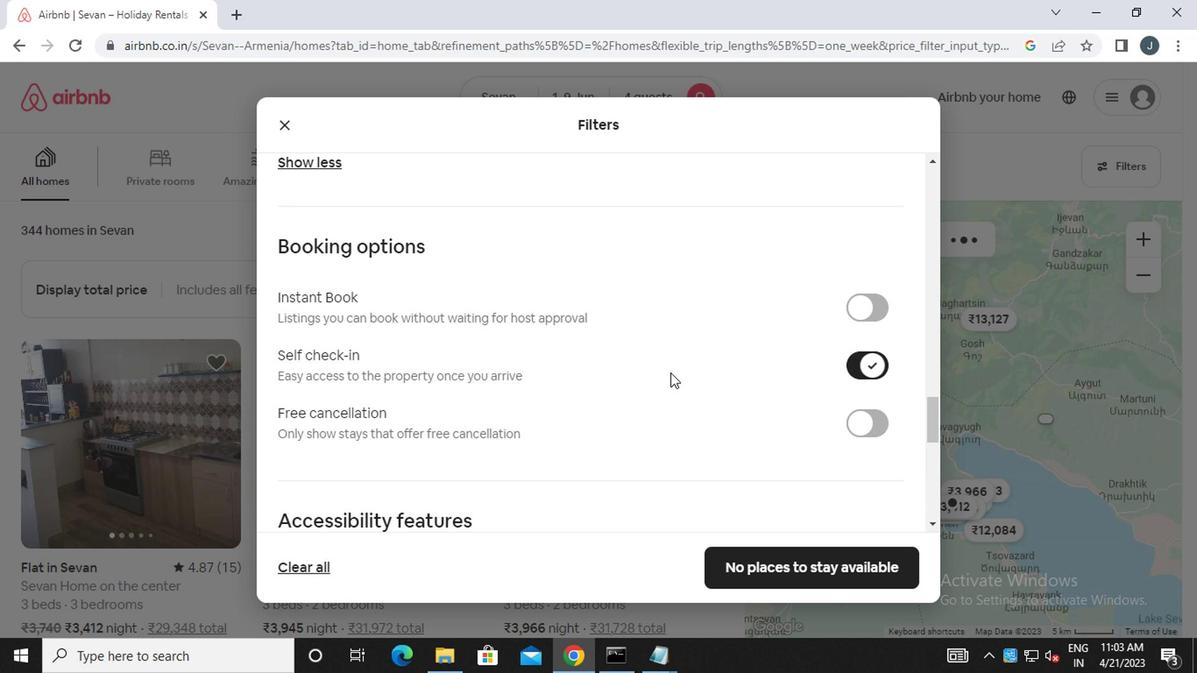 
Action: Mouse moved to (662, 376)
Screenshot: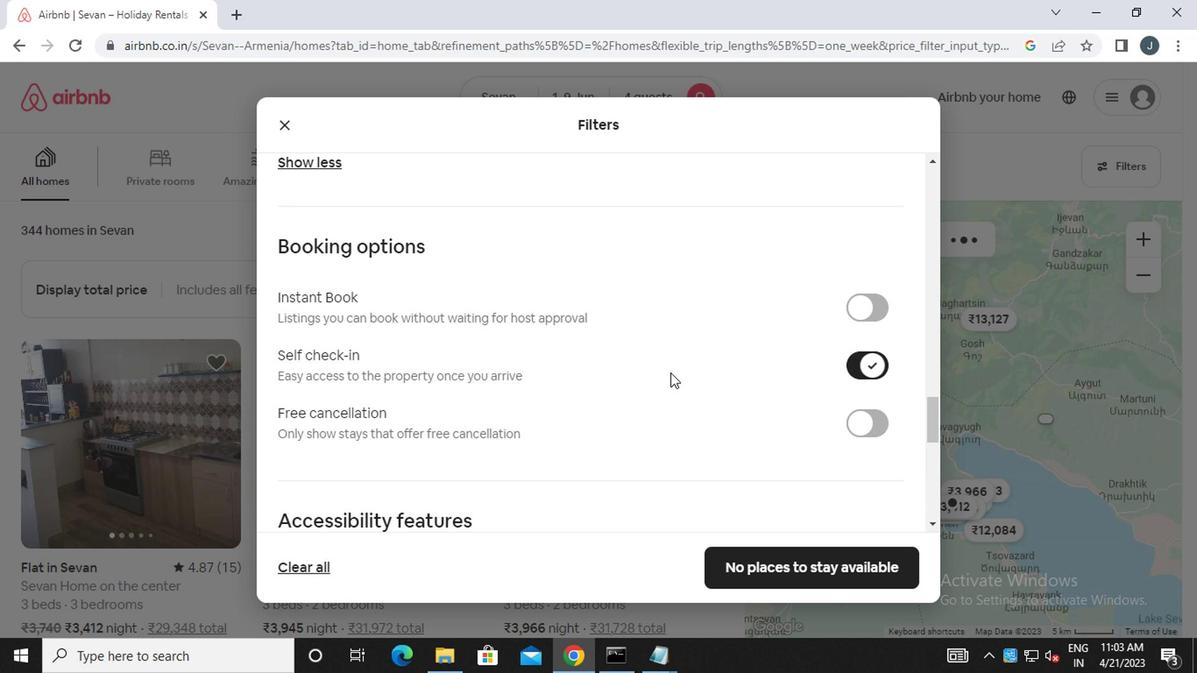 
Action: Mouse scrolled (662, 376) with delta (0, 0)
Screenshot: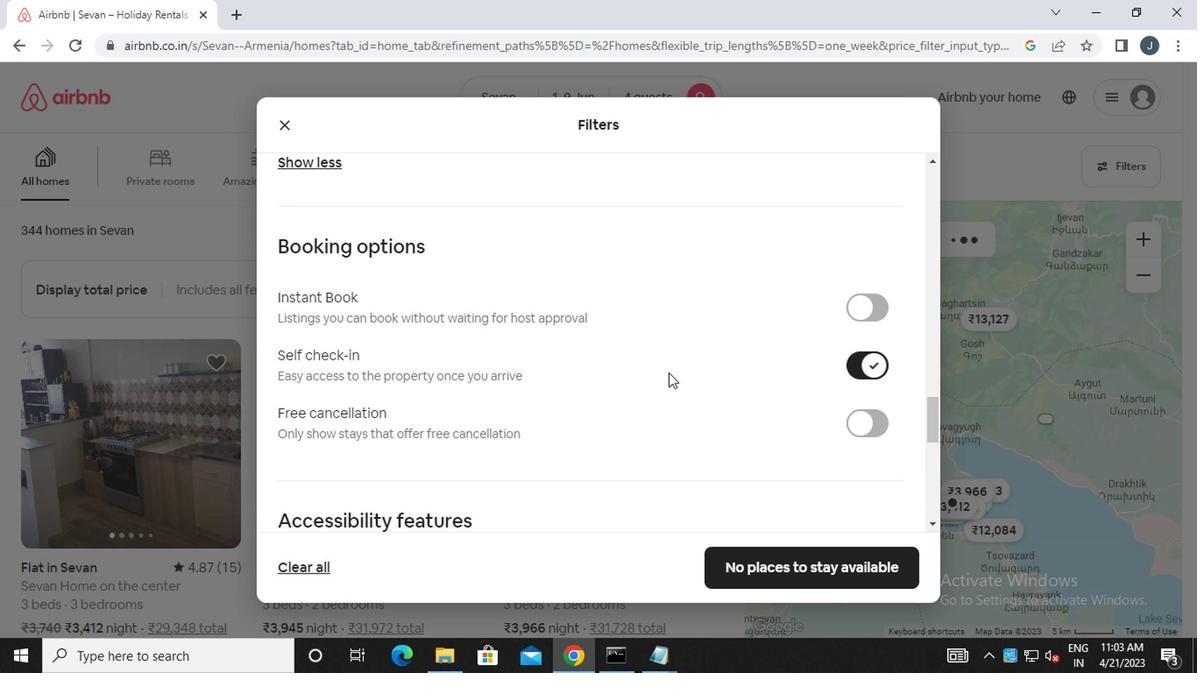 
Action: Mouse moved to (660, 376)
Screenshot: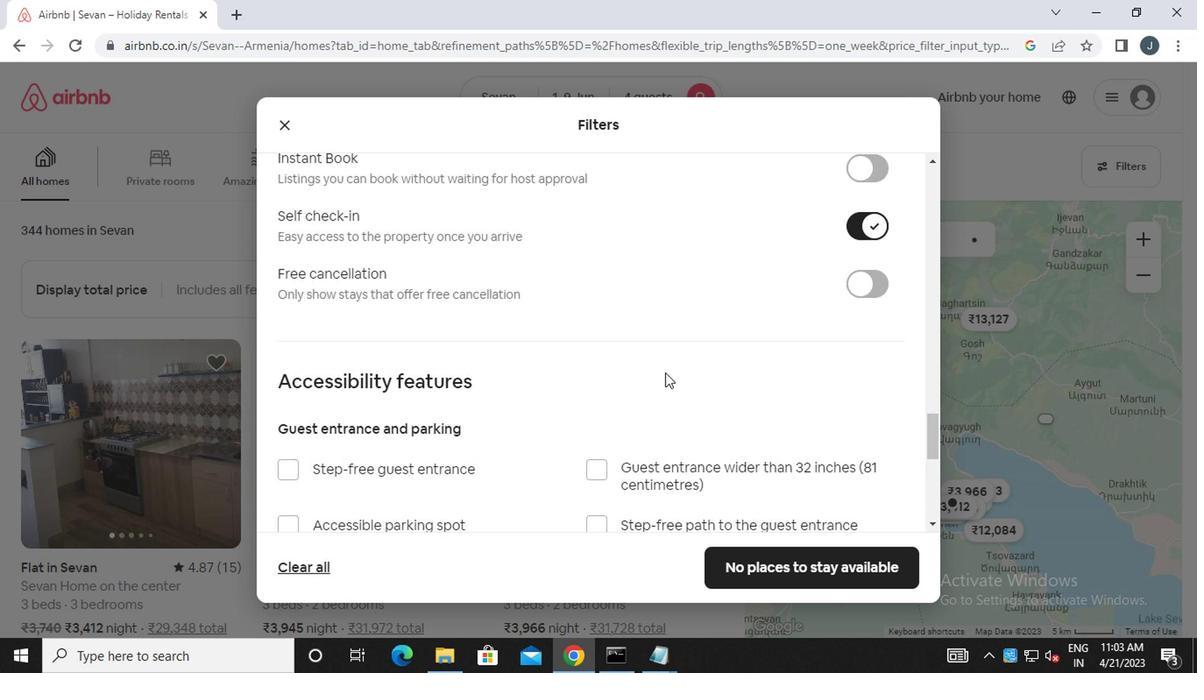 
Action: Mouse scrolled (660, 376) with delta (0, 0)
Screenshot: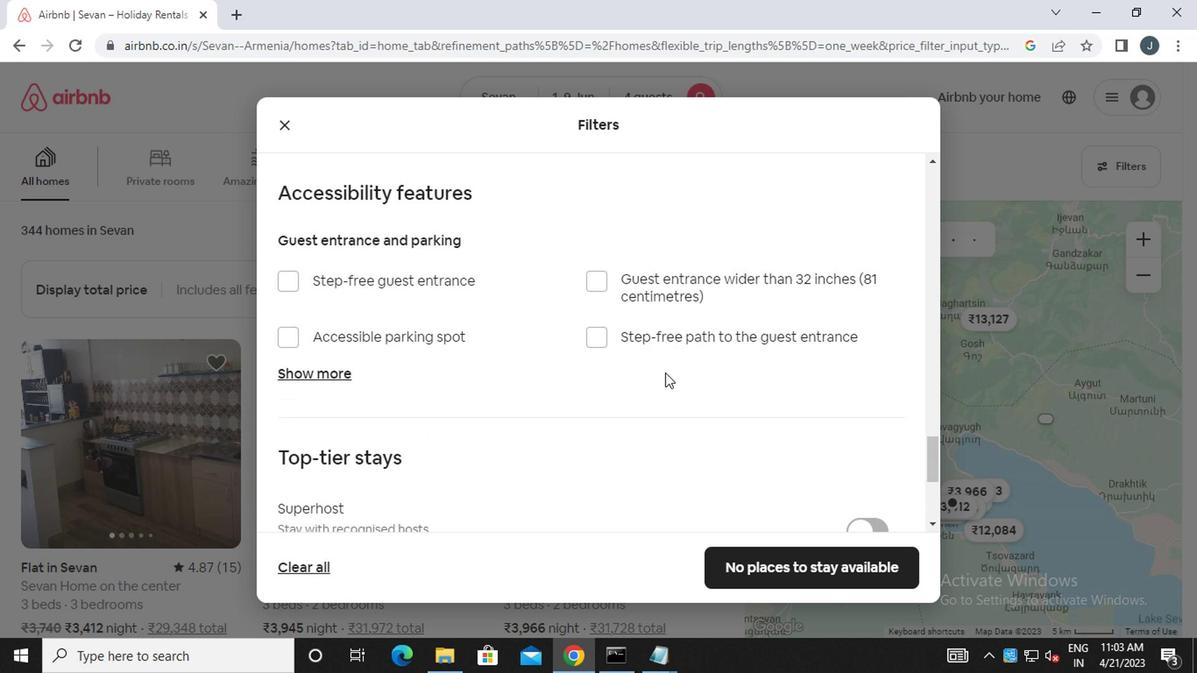 
Action: Mouse scrolled (660, 376) with delta (0, 0)
Screenshot: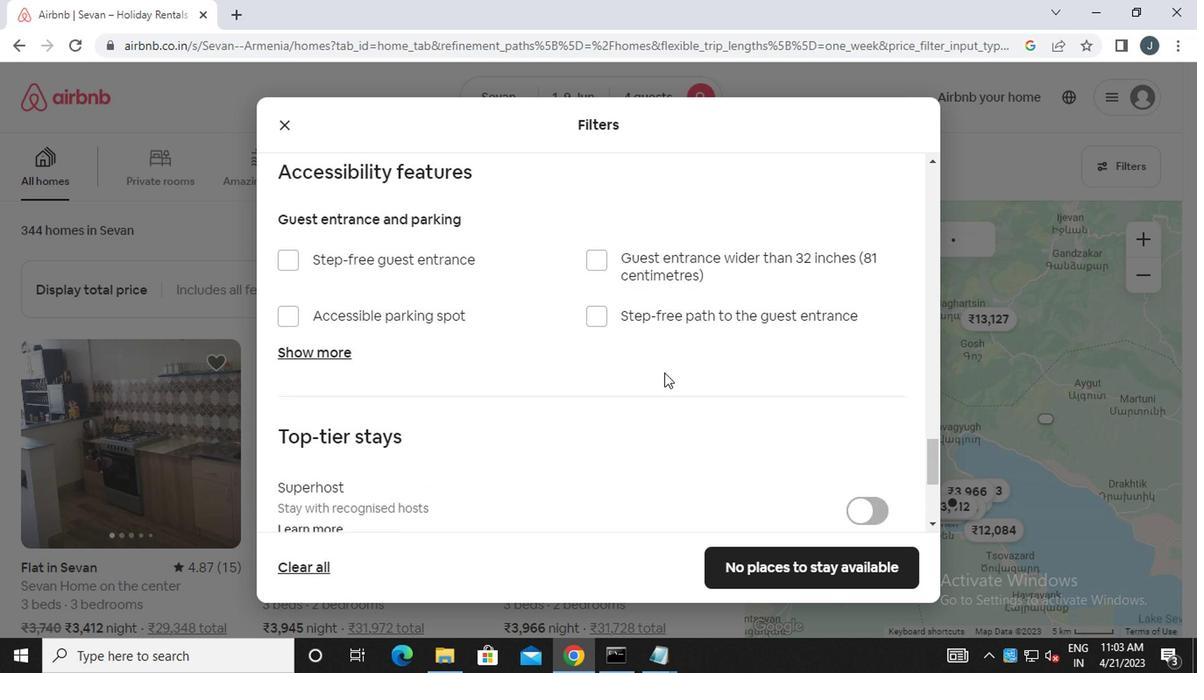 
Action: Mouse scrolled (660, 376) with delta (0, 0)
Screenshot: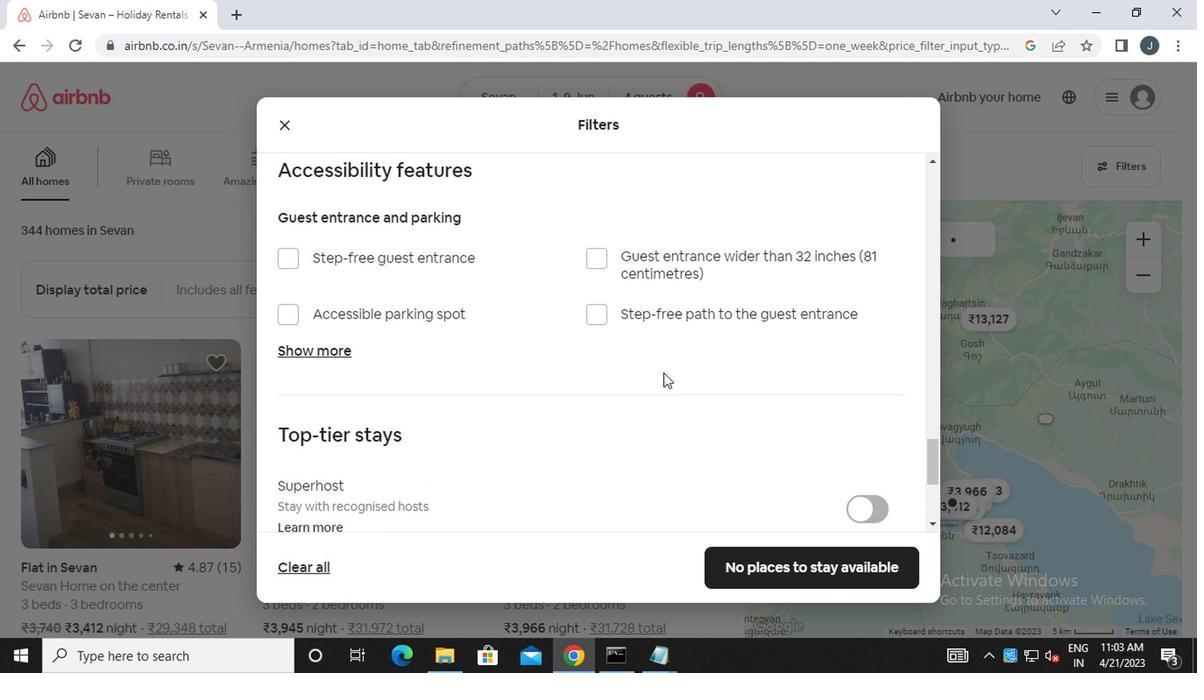 
Action: Mouse moved to (612, 381)
Screenshot: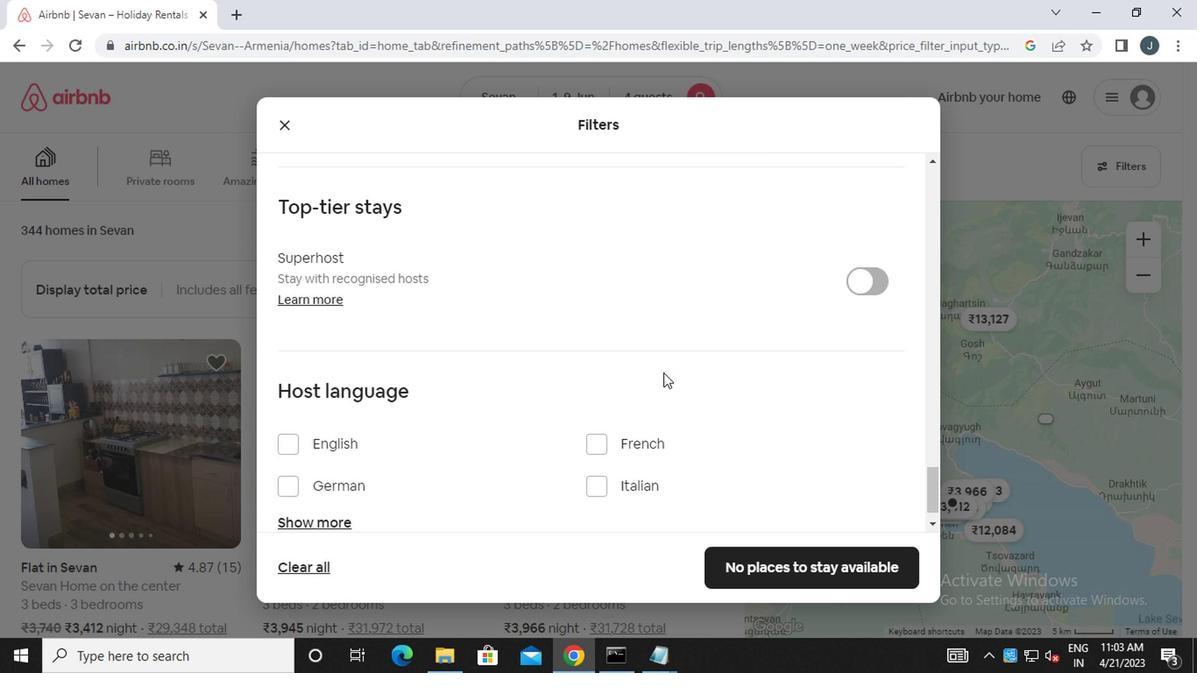 
Action: Mouse scrolled (612, 380) with delta (0, 0)
Screenshot: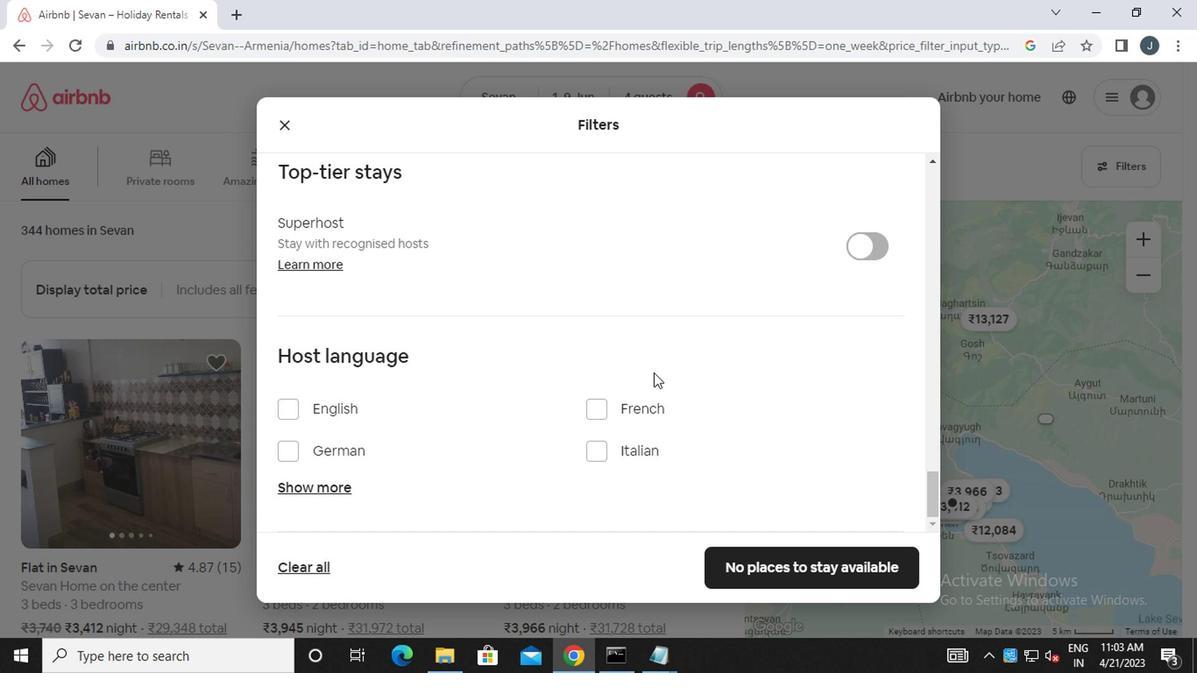 
Action: Mouse moved to (611, 381)
Screenshot: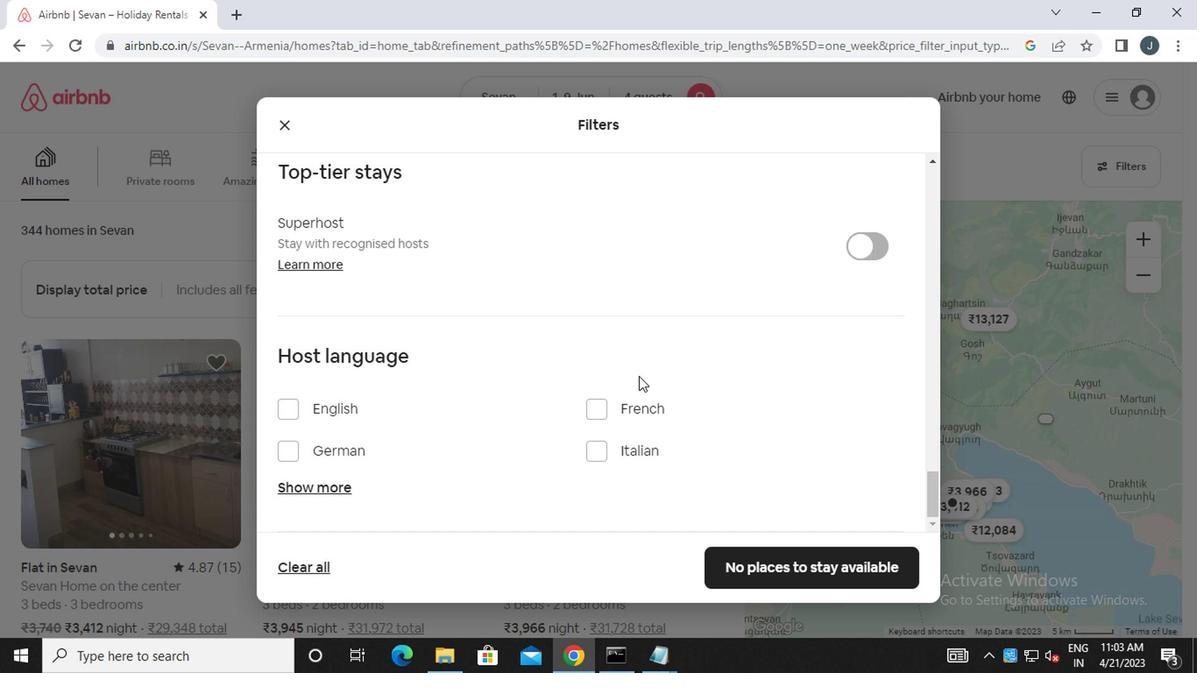 
Action: Mouse scrolled (611, 380) with delta (0, 0)
Screenshot: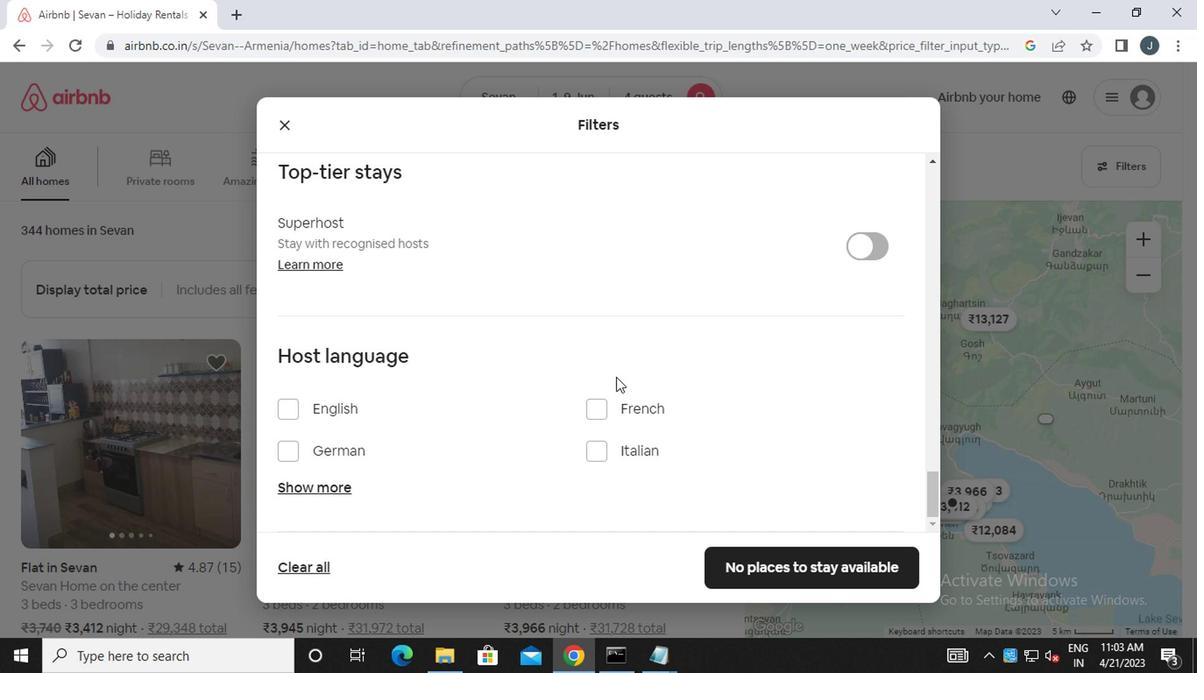 
Action: Mouse moved to (364, 411)
Screenshot: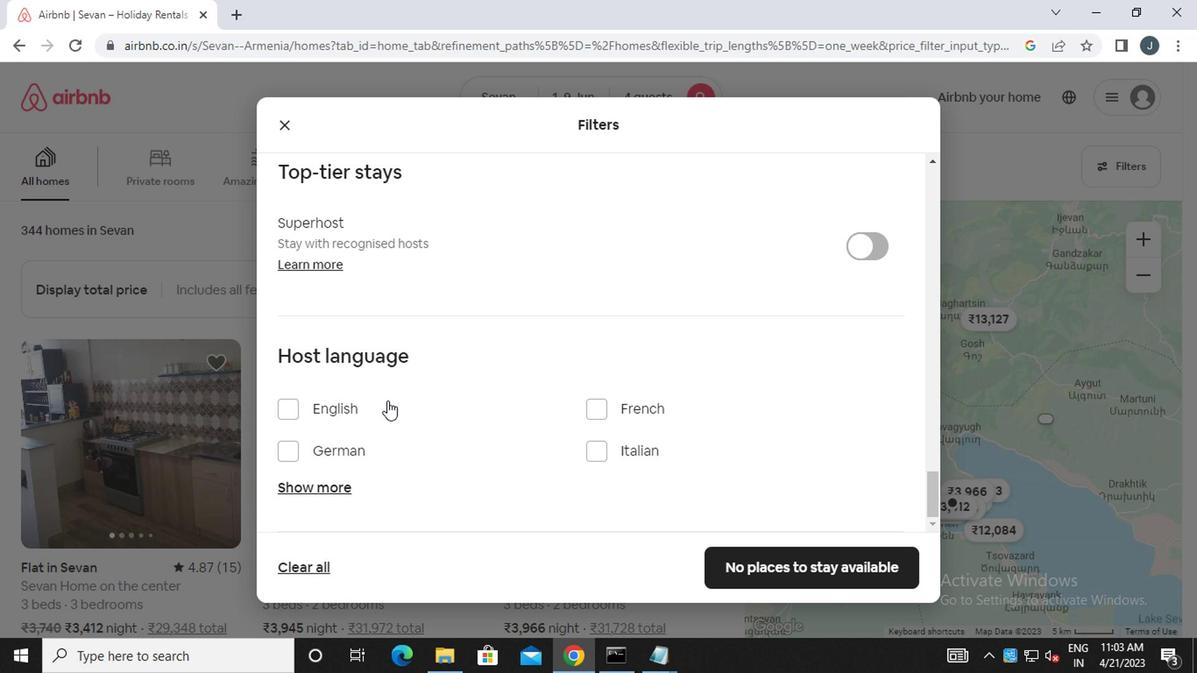 
Action: Mouse pressed left at (364, 411)
Screenshot: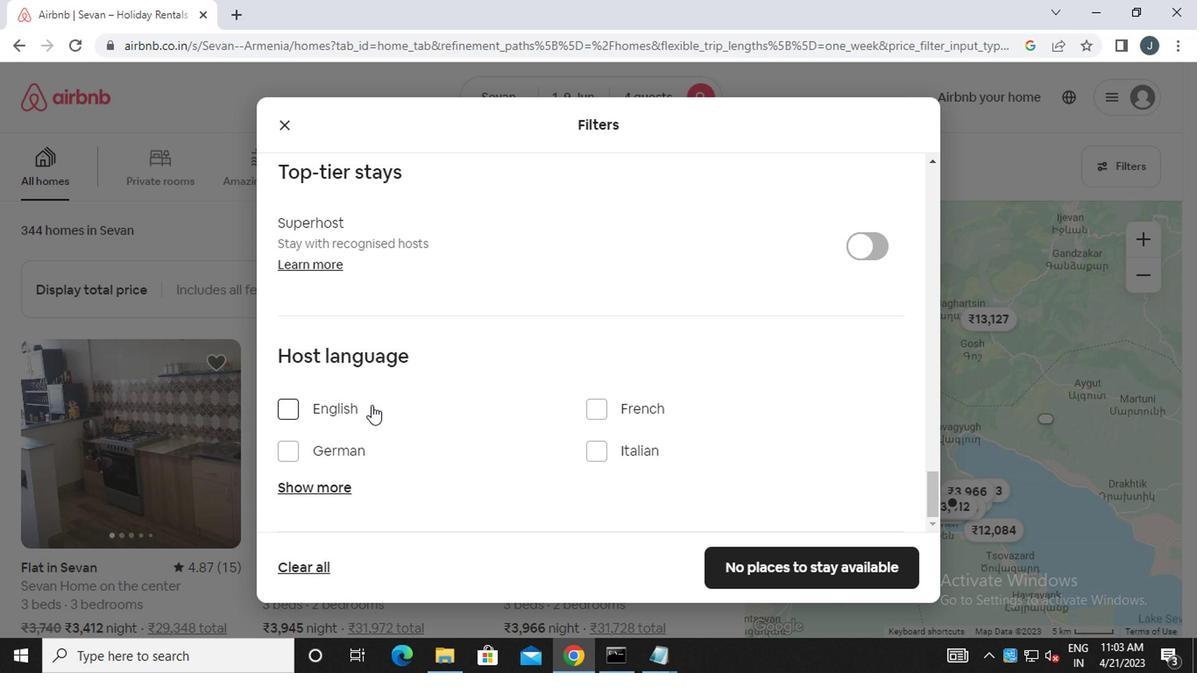 
Action: Mouse moved to (366, 409)
Screenshot: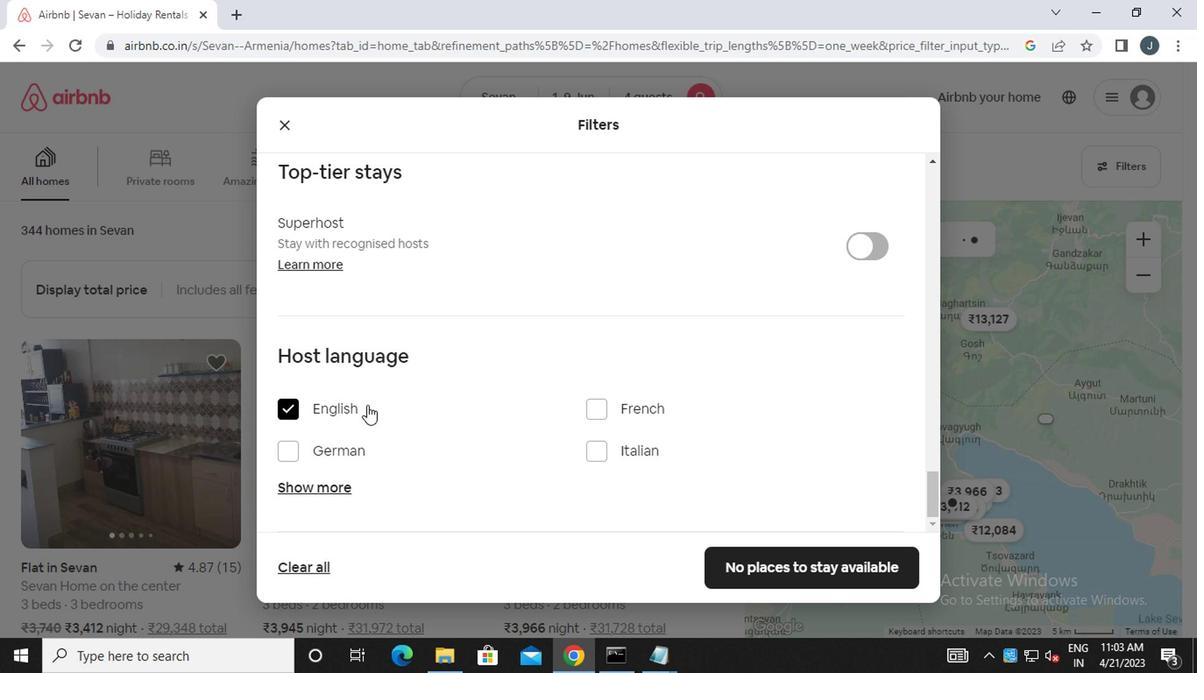 
Action: Mouse scrolled (366, 408) with delta (0, 0)
Screenshot: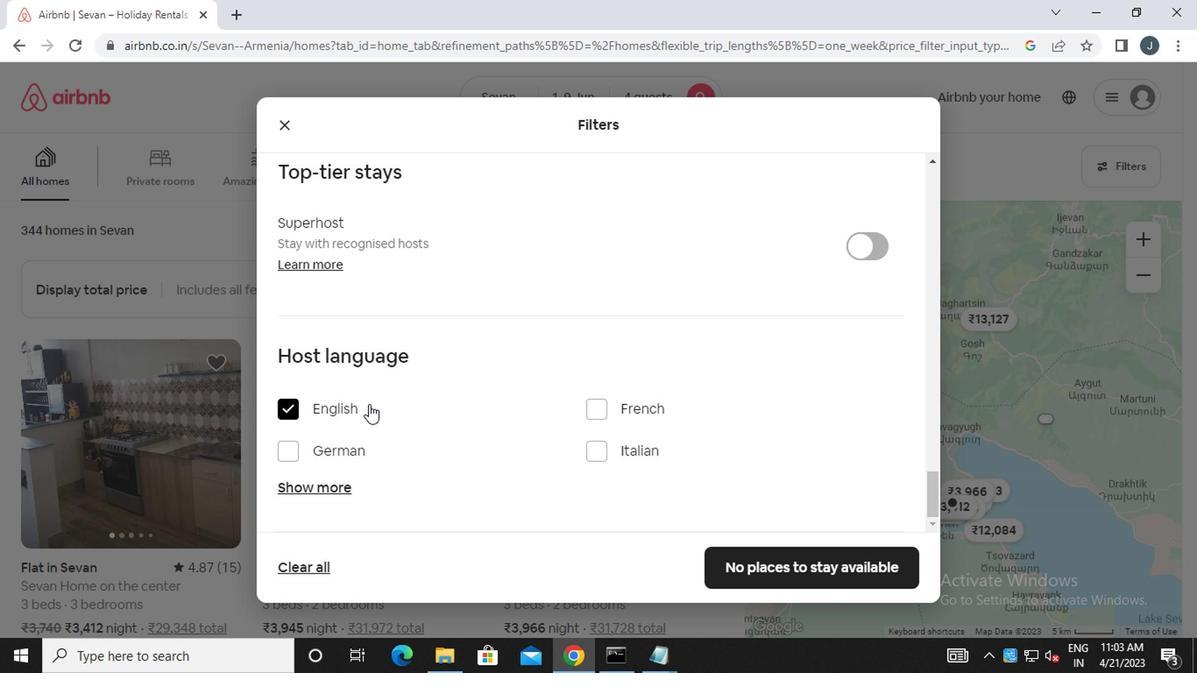 
Action: Mouse scrolled (366, 408) with delta (0, 0)
Screenshot: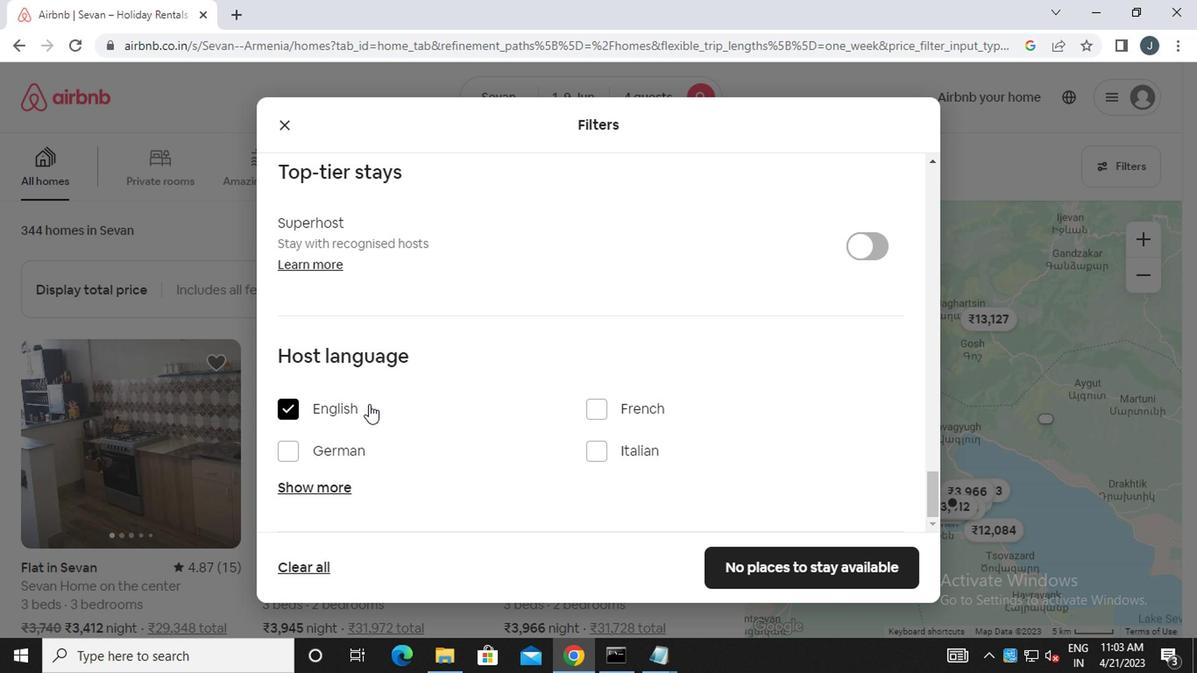 
Action: Mouse scrolled (366, 408) with delta (0, 0)
Screenshot: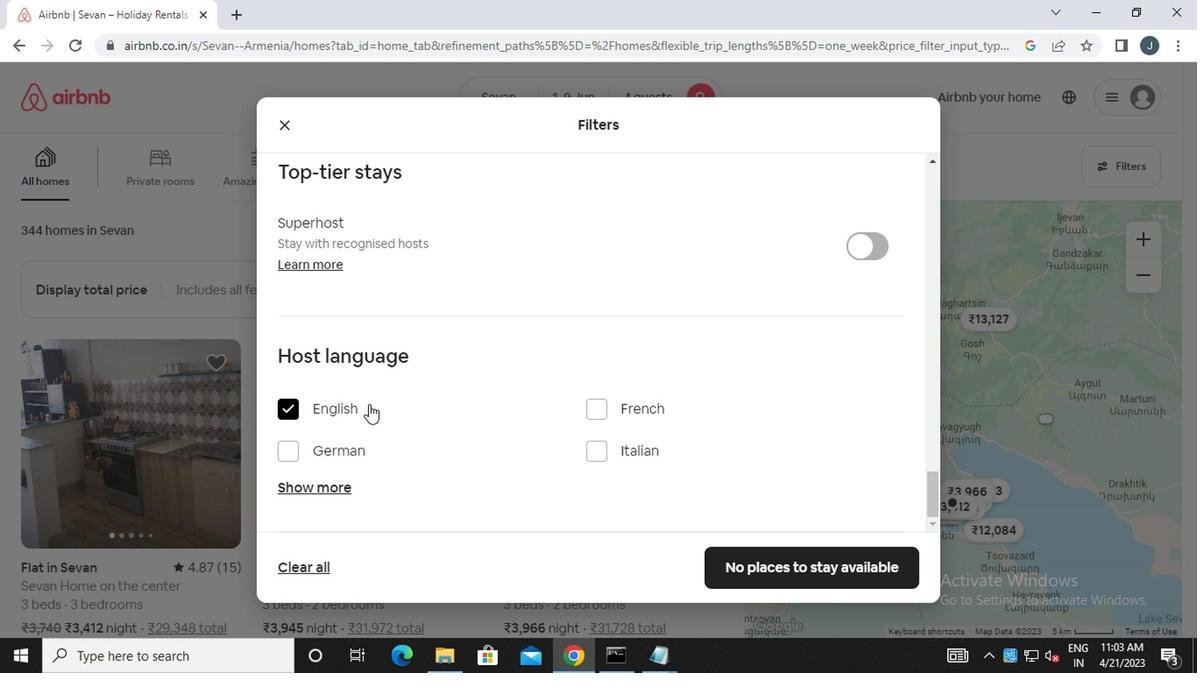 
Action: Mouse scrolled (366, 408) with delta (0, 0)
Screenshot: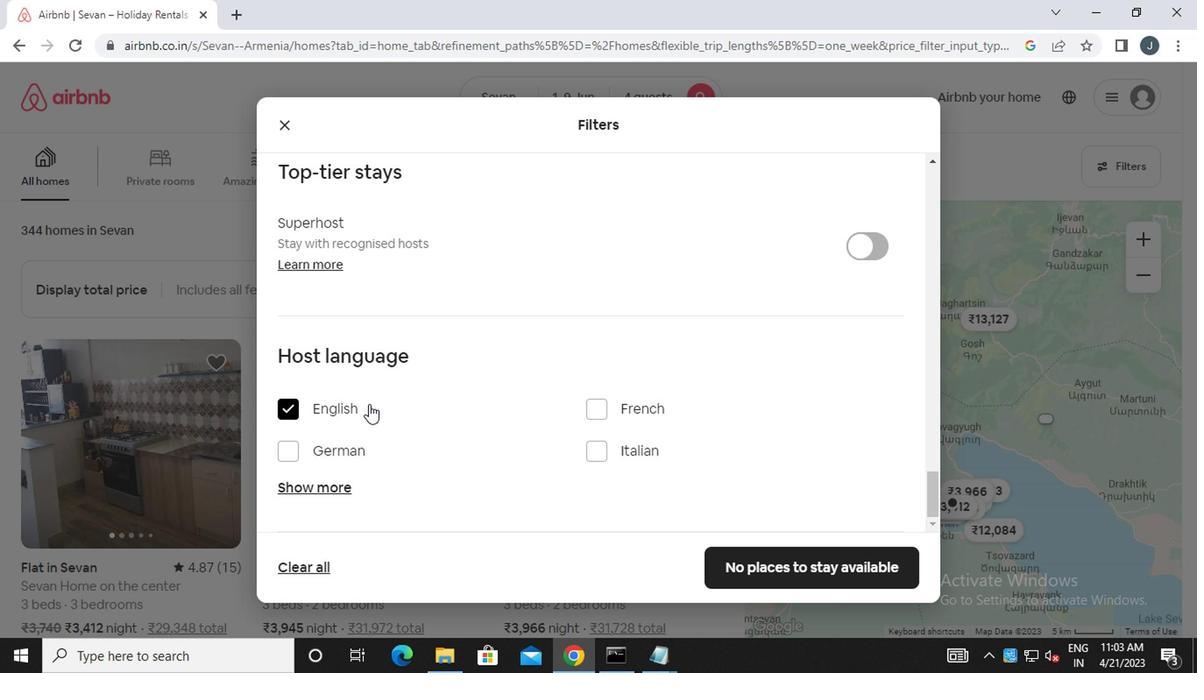 
Action: Mouse scrolled (366, 408) with delta (0, 0)
Screenshot: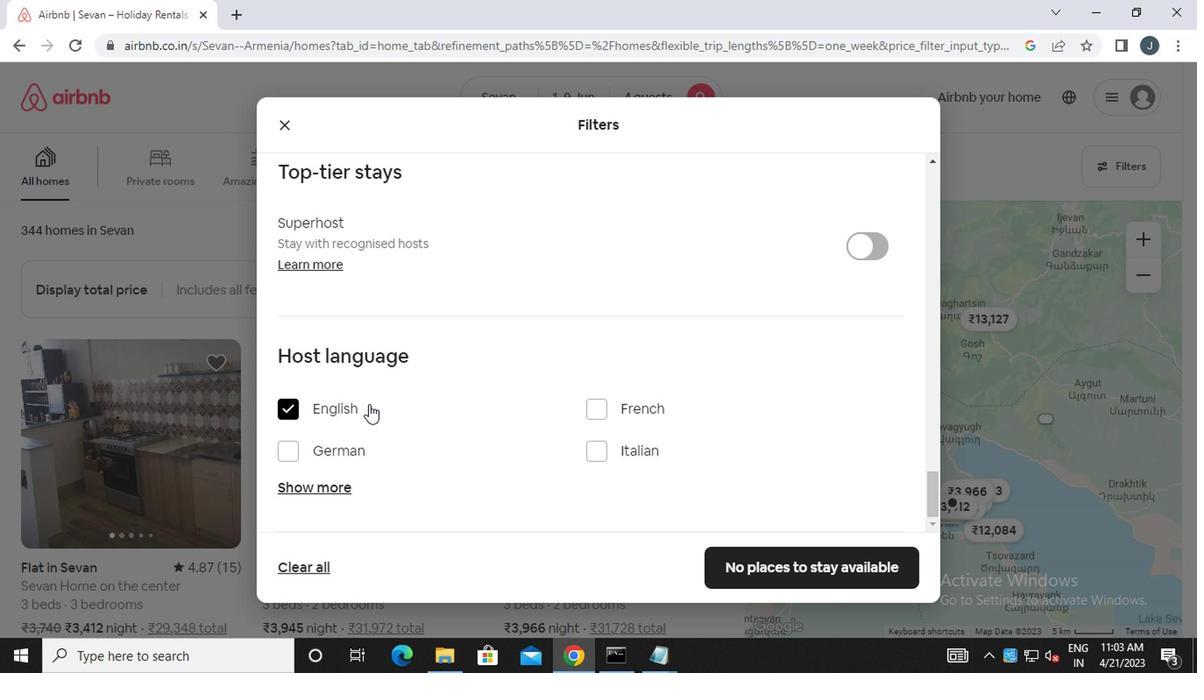 
Action: Mouse moved to (827, 586)
Screenshot: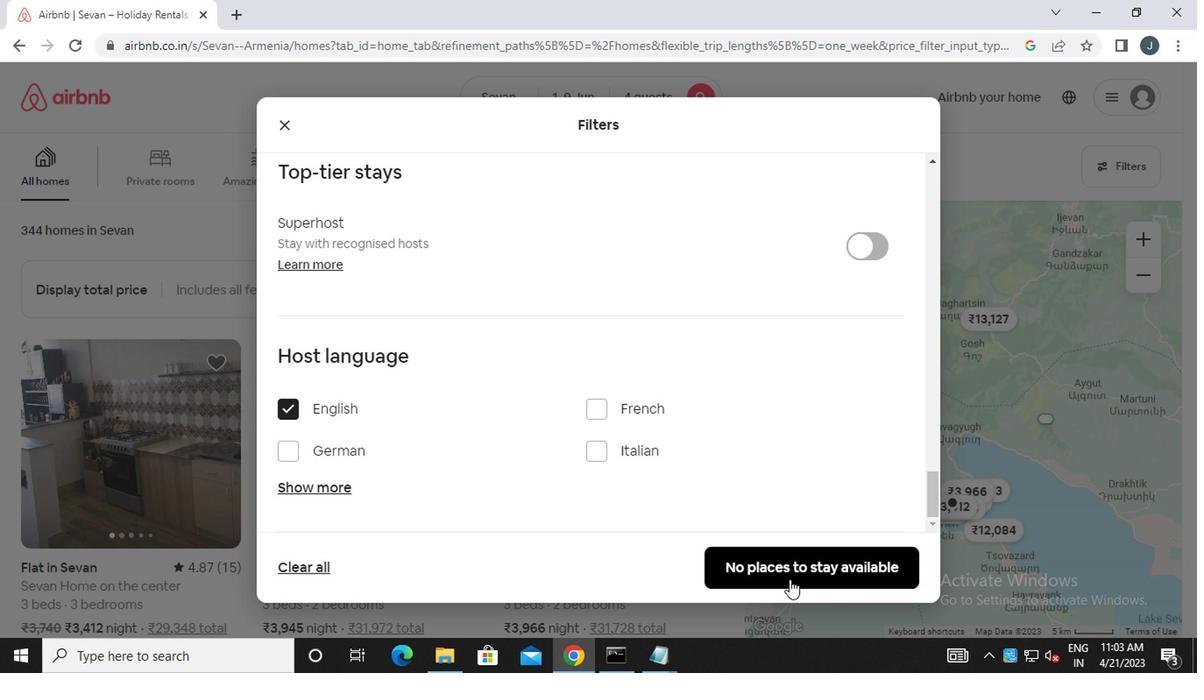 
Action: Mouse pressed left at (827, 586)
Screenshot: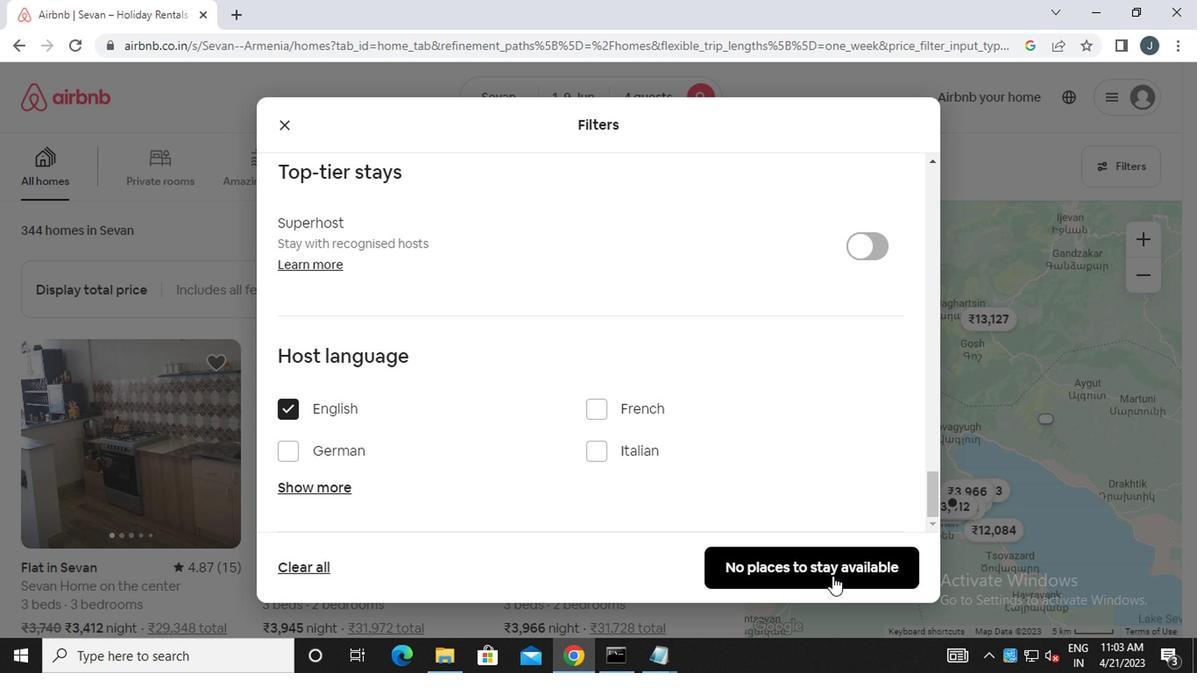 
Action: Mouse moved to (791, 580)
Screenshot: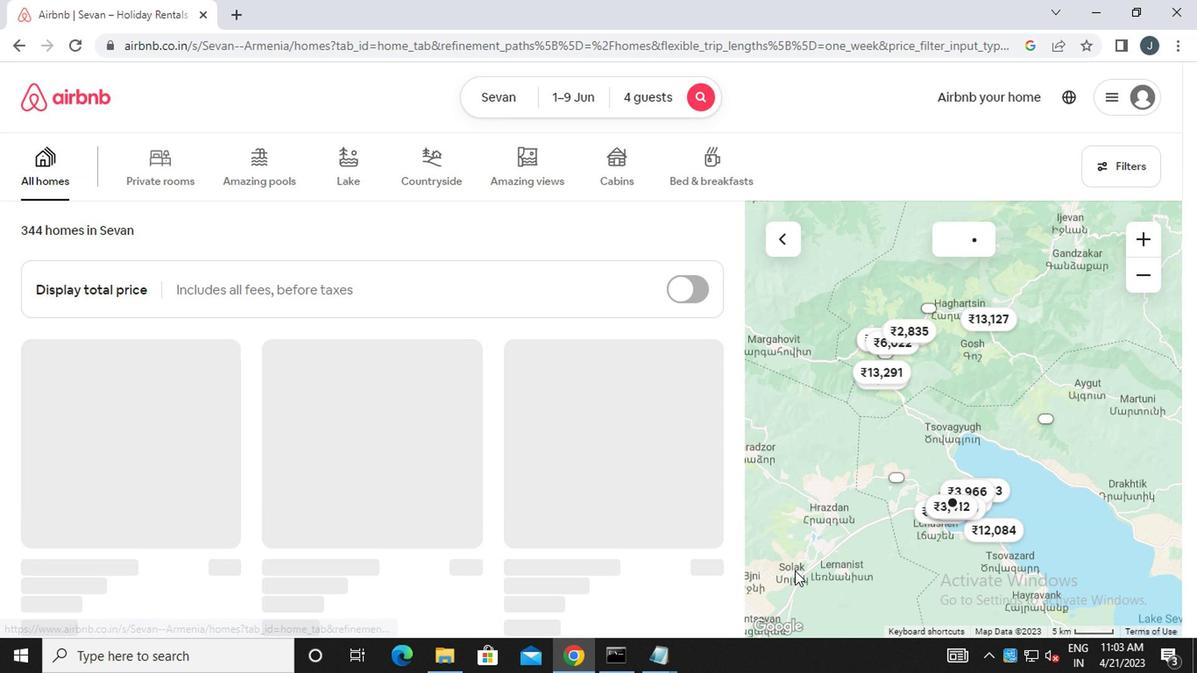 
